 Task: Compose an email with the signature Edward Wright with the subject Request for a pay raise and the message I appreciate your patience and understanding in this matter. from softage.1@softage.net to softage.2@softage.net with an attached document Partnership_contract.docx Undo the message and rewrite the message as I would like to arrange a conference call to discuss this matter further. Send the email. Finally, move the email from Sent Items to the label Guides
Action: Mouse moved to (481, 326)
Screenshot: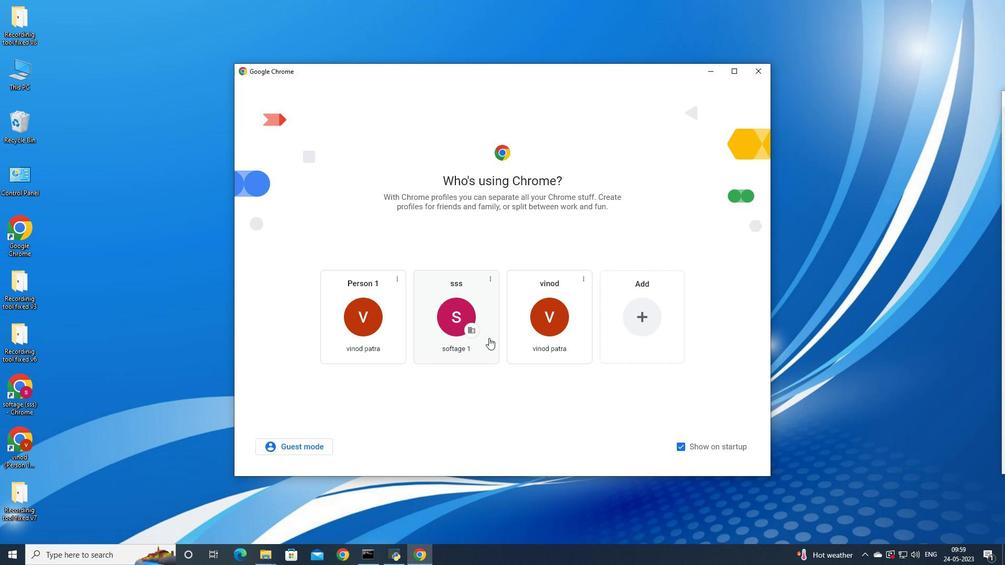 
Action: Mouse pressed left at (481, 326)
Screenshot: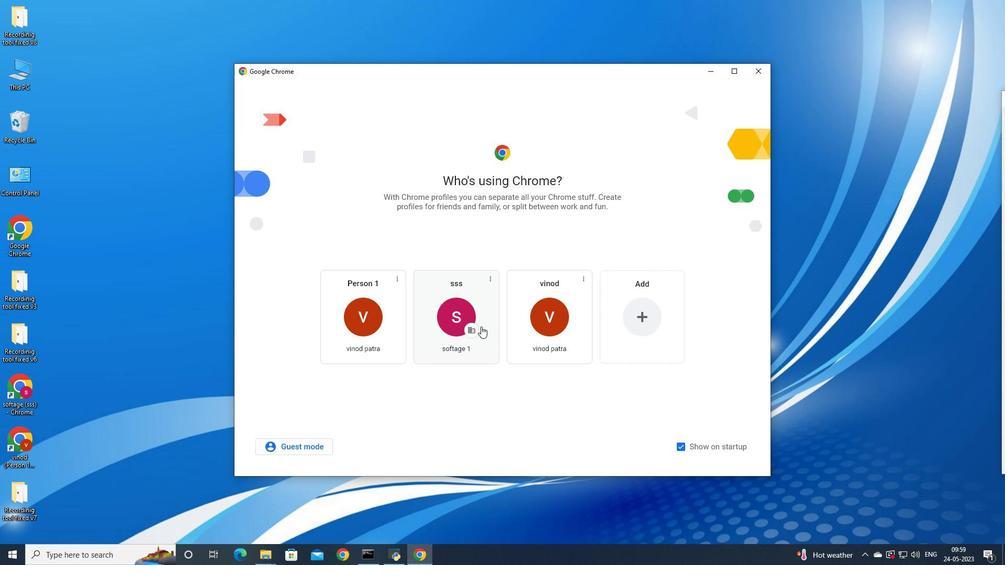 
Action: Mouse moved to (907, 53)
Screenshot: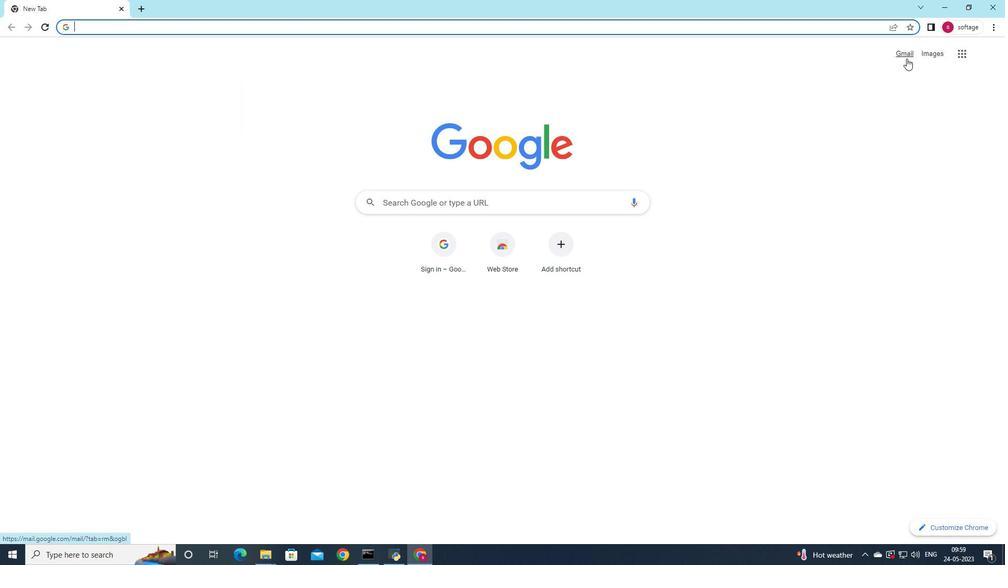 
Action: Mouse pressed left at (907, 53)
Screenshot: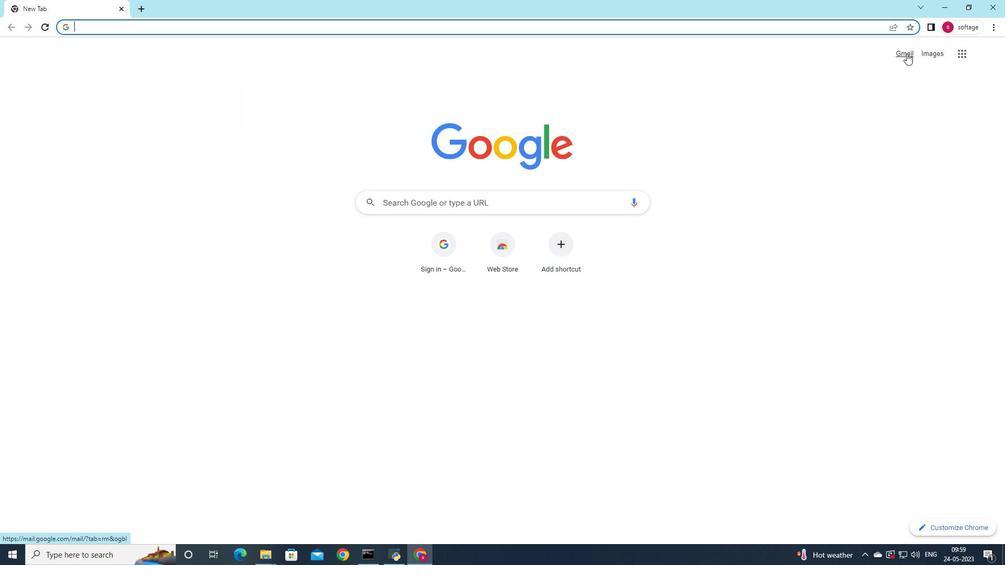 
Action: Mouse moved to (886, 80)
Screenshot: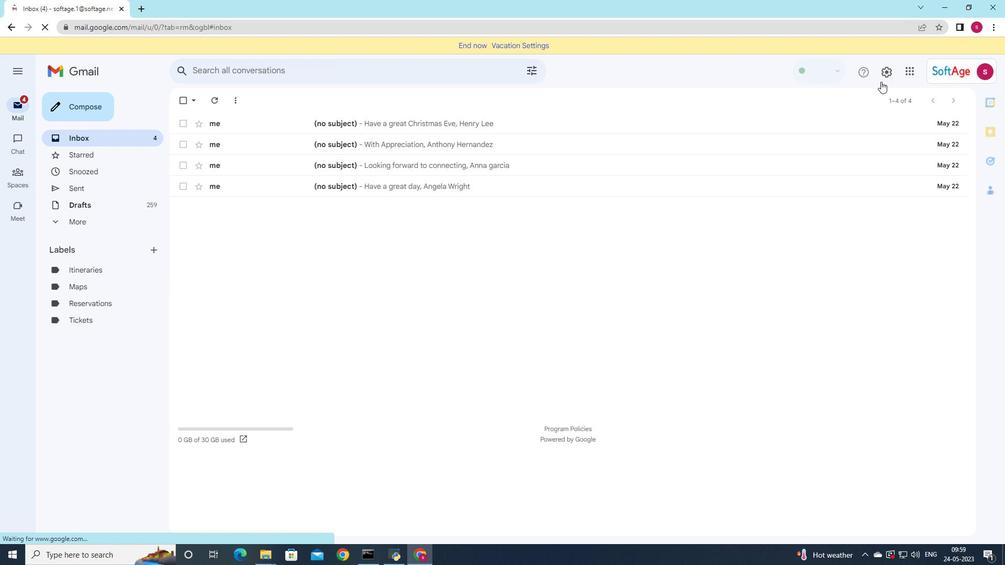 
Action: Mouse pressed left at (886, 80)
Screenshot: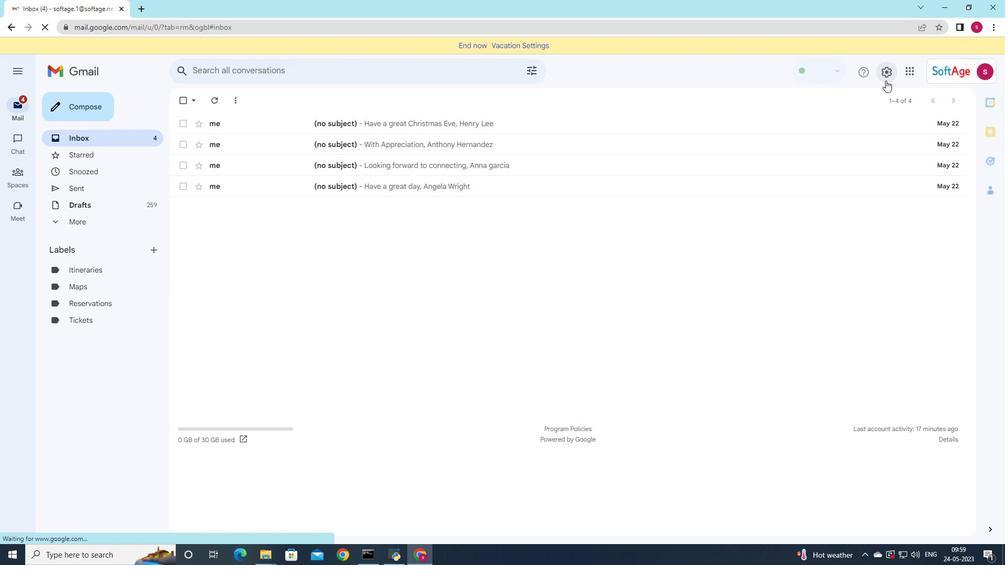 
Action: Mouse moved to (909, 124)
Screenshot: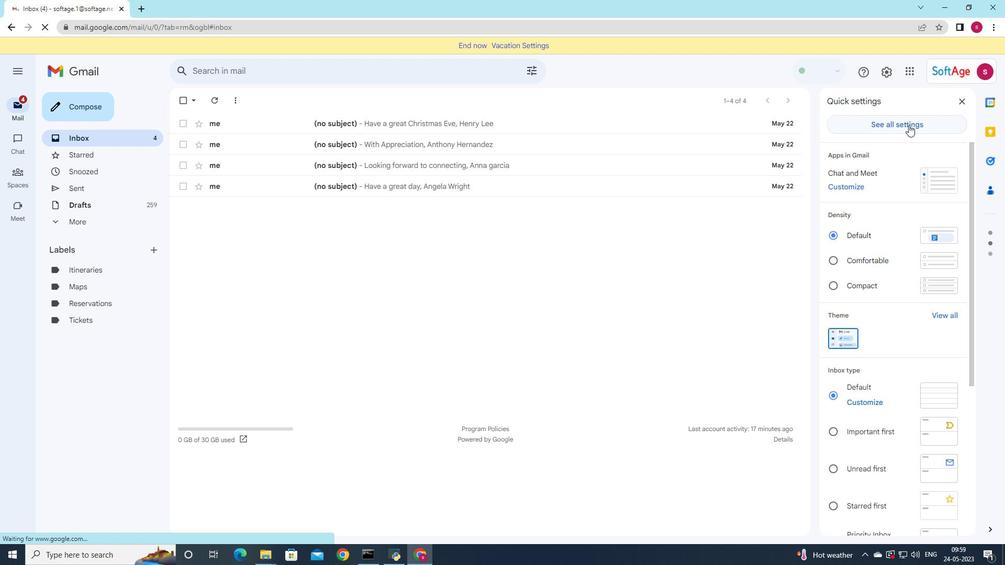 
Action: Mouse pressed left at (909, 124)
Screenshot: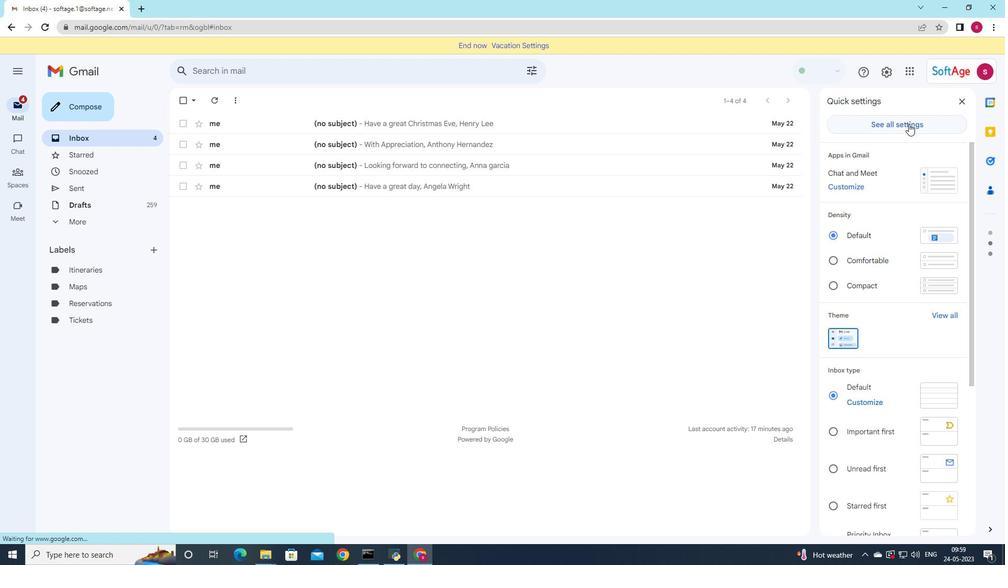 
Action: Mouse moved to (531, 224)
Screenshot: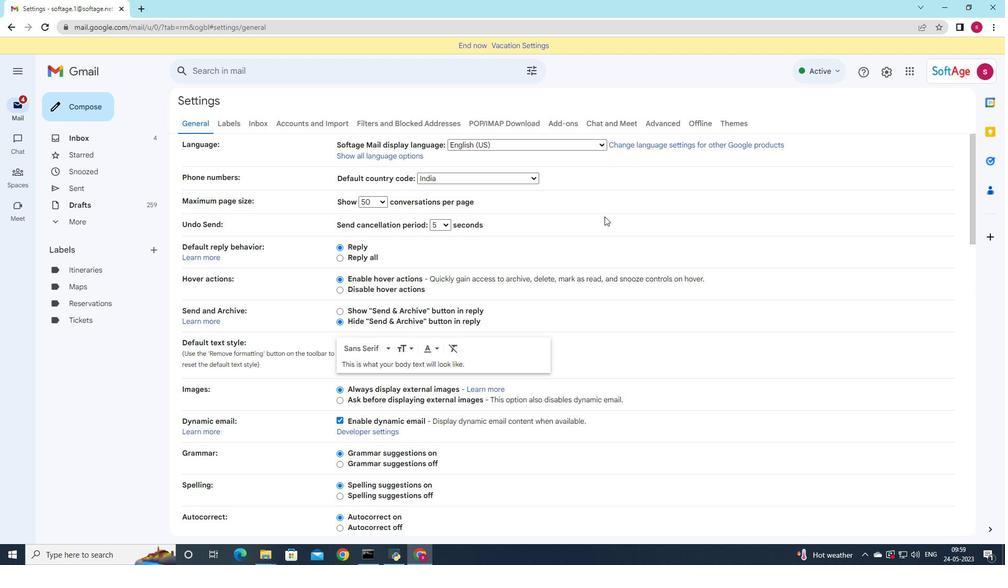 
Action: Mouse scrolled (531, 224) with delta (0, 0)
Screenshot: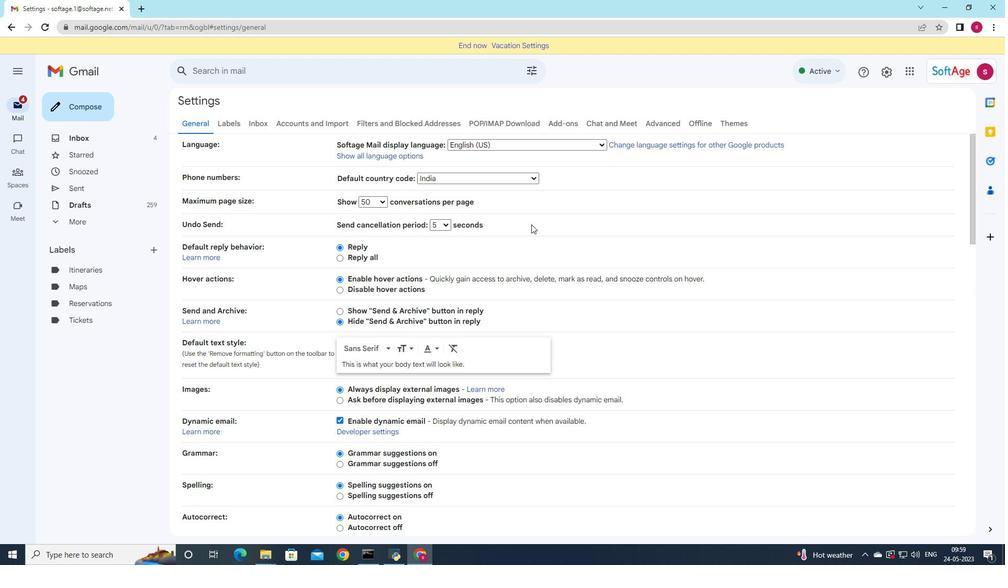 
Action: Mouse scrolled (531, 224) with delta (0, 0)
Screenshot: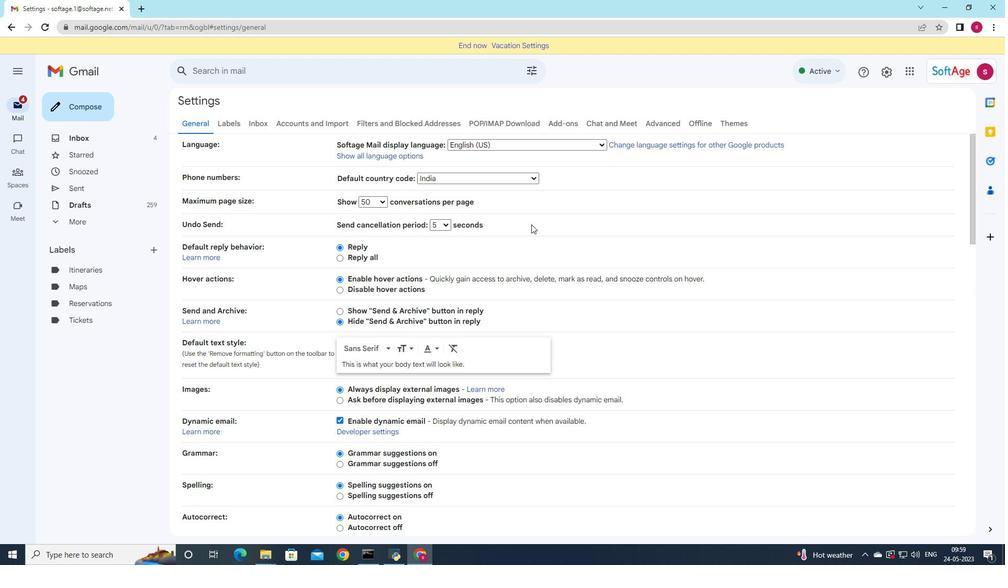 
Action: Mouse scrolled (531, 224) with delta (0, 0)
Screenshot: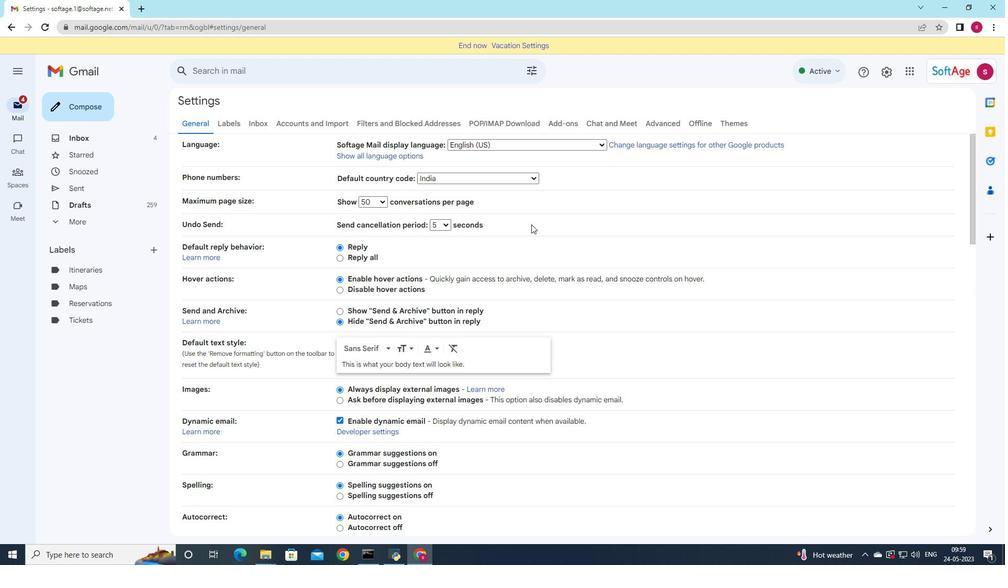 
Action: Mouse scrolled (531, 224) with delta (0, 0)
Screenshot: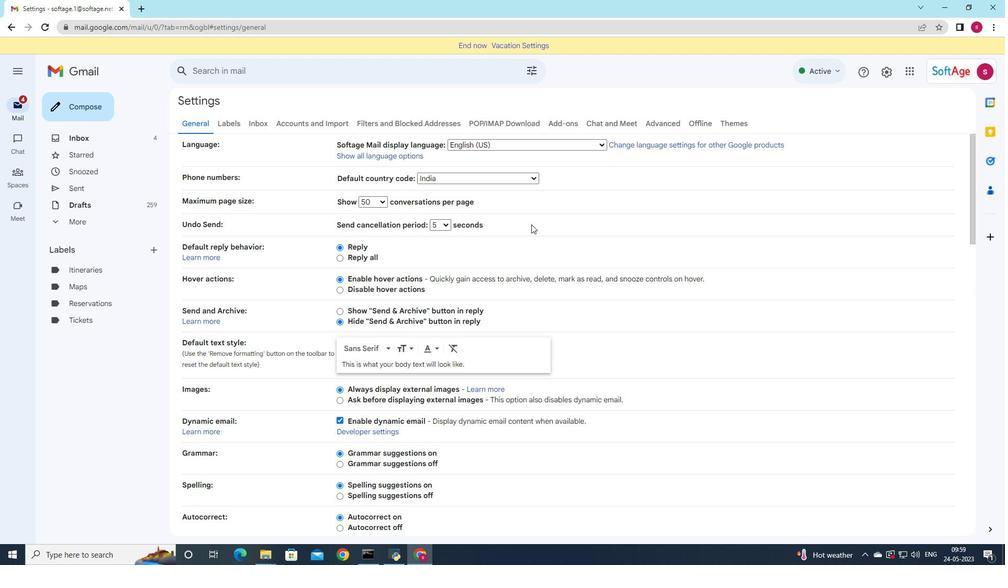 
Action: Mouse scrolled (531, 224) with delta (0, 0)
Screenshot: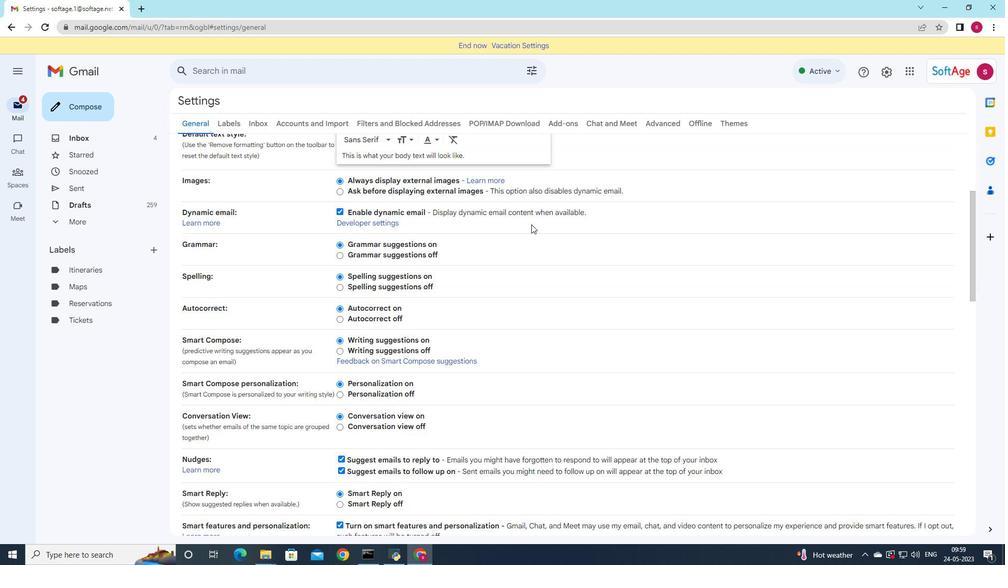 
Action: Mouse scrolled (531, 224) with delta (0, 0)
Screenshot: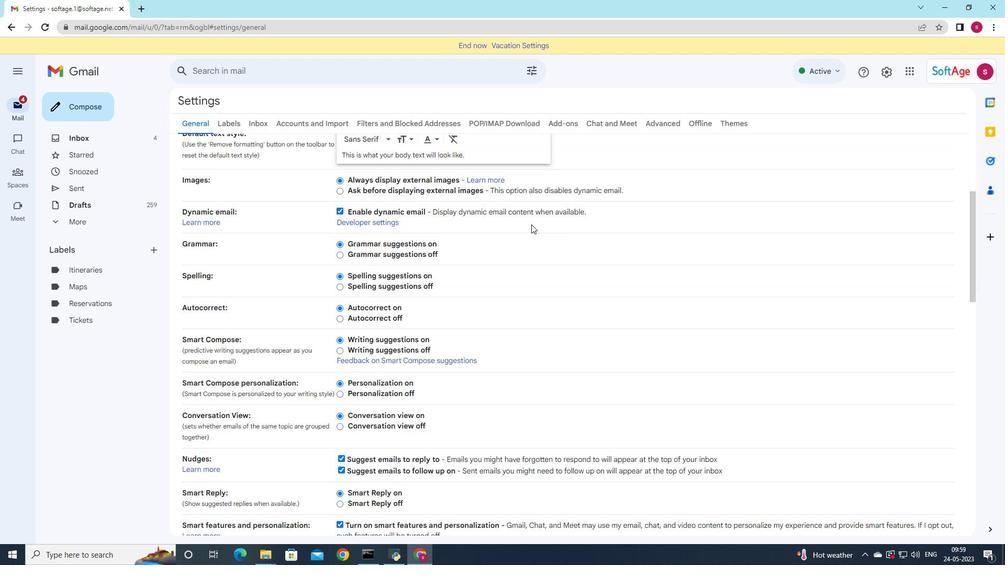 
Action: Mouse scrolled (531, 224) with delta (0, 0)
Screenshot: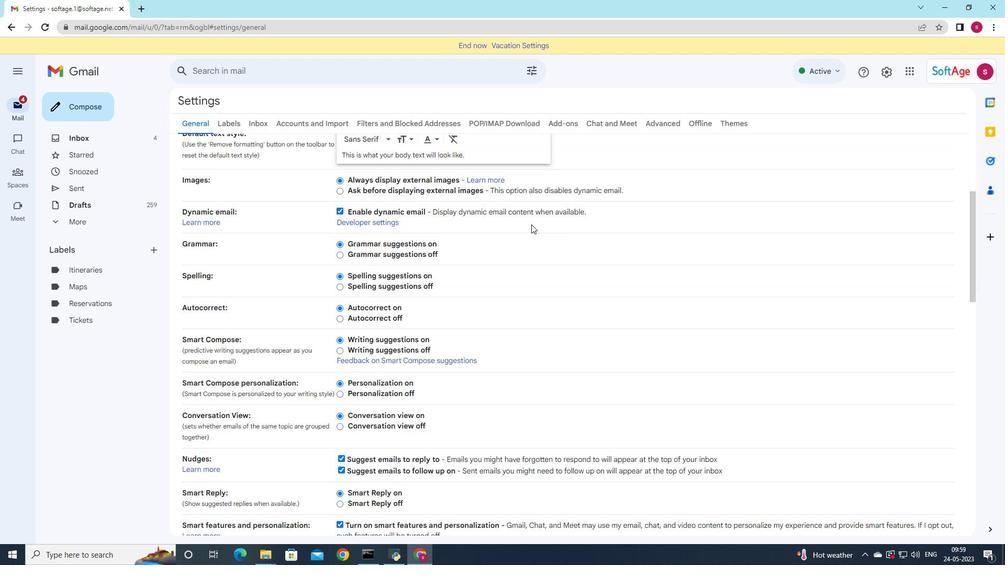 
Action: Mouse scrolled (531, 224) with delta (0, 0)
Screenshot: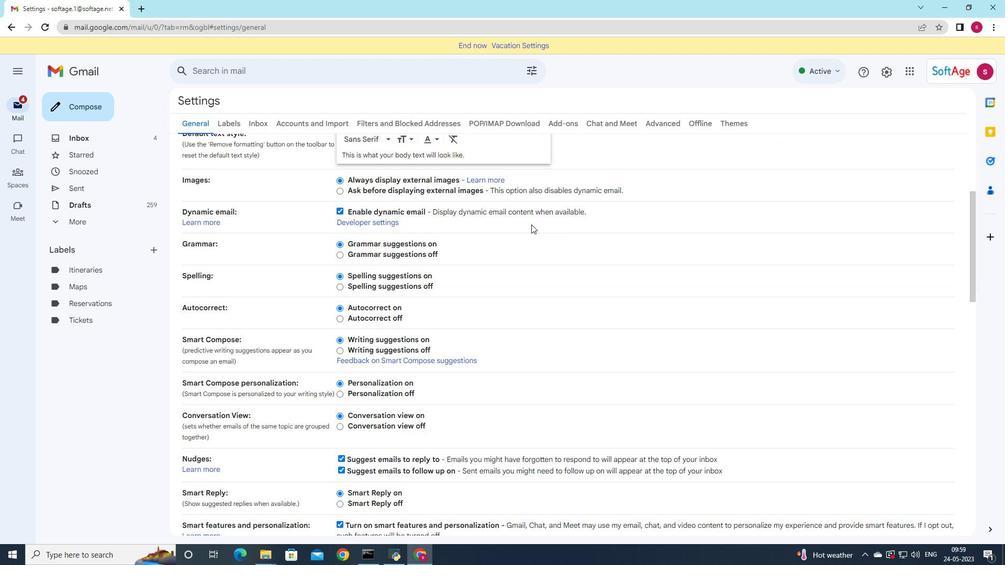 
Action: Mouse scrolled (531, 224) with delta (0, 0)
Screenshot: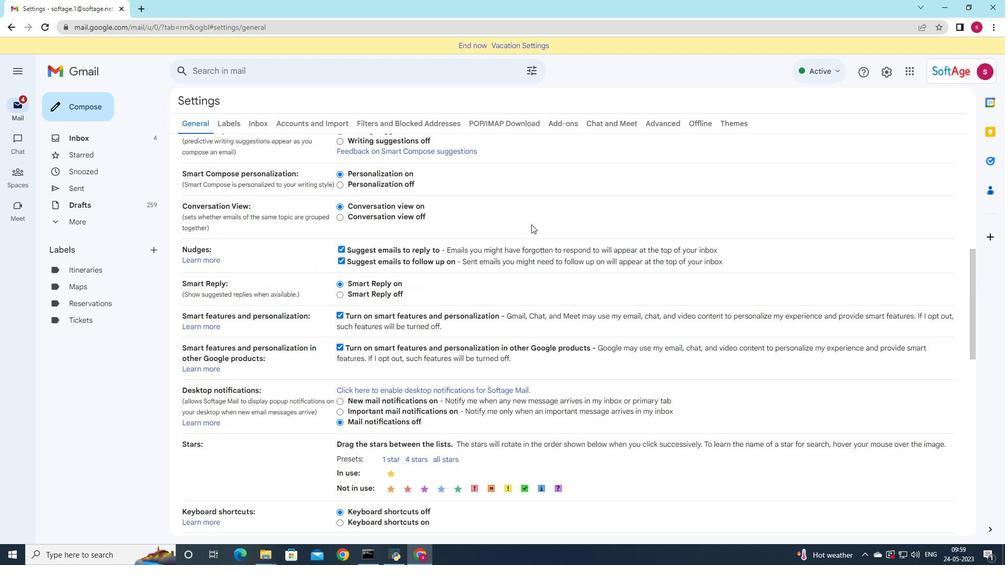 
Action: Mouse scrolled (531, 224) with delta (0, 0)
Screenshot: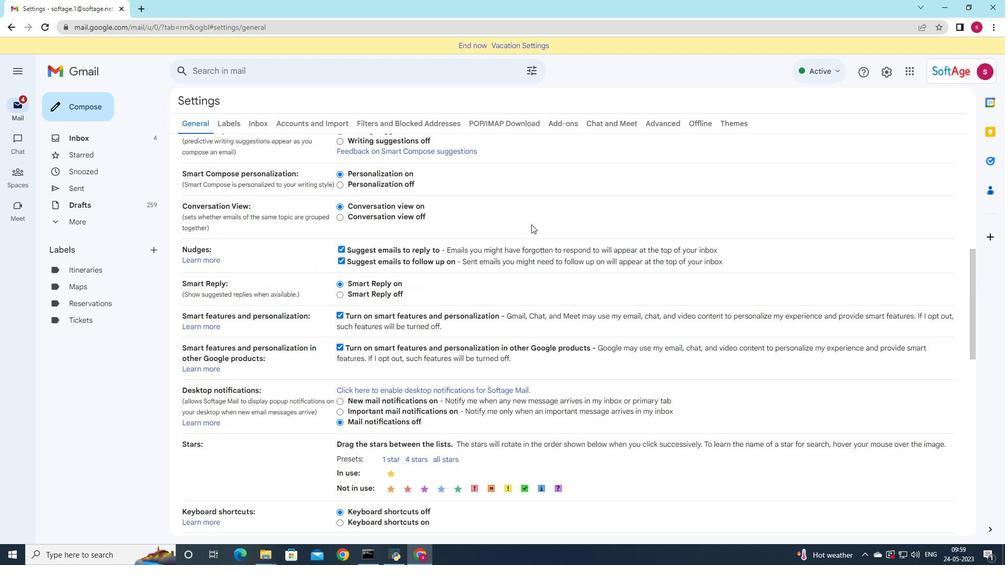 
Action: Mouse scrolled (531, 224) with delta (0, 0)
Screenshot: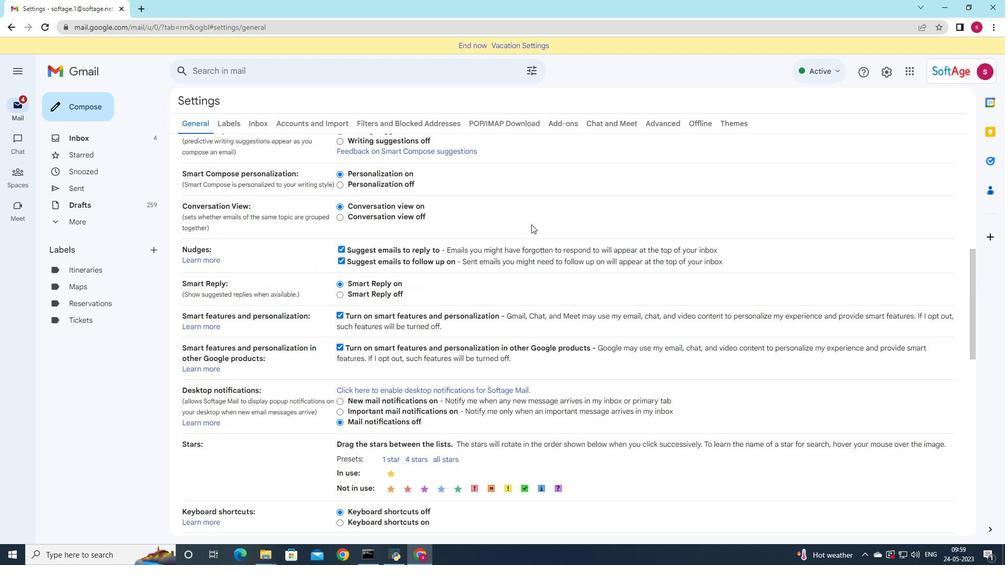 
Action: Mouse scrolled (531, 224) with delta (0, 0)
Screenshot: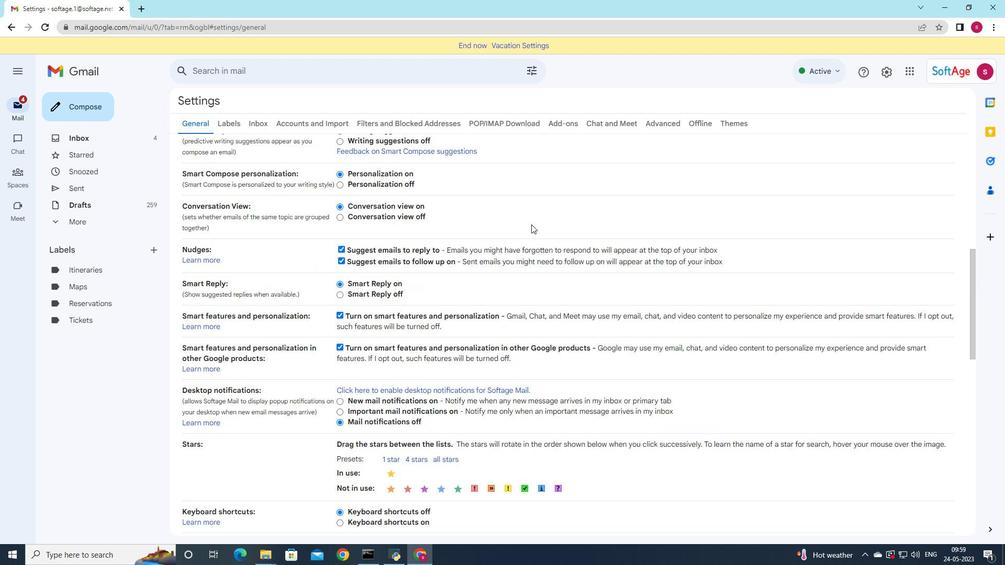 
Action: Mouse scrolled (531, 224) with delta (0, 0)
Screenshot: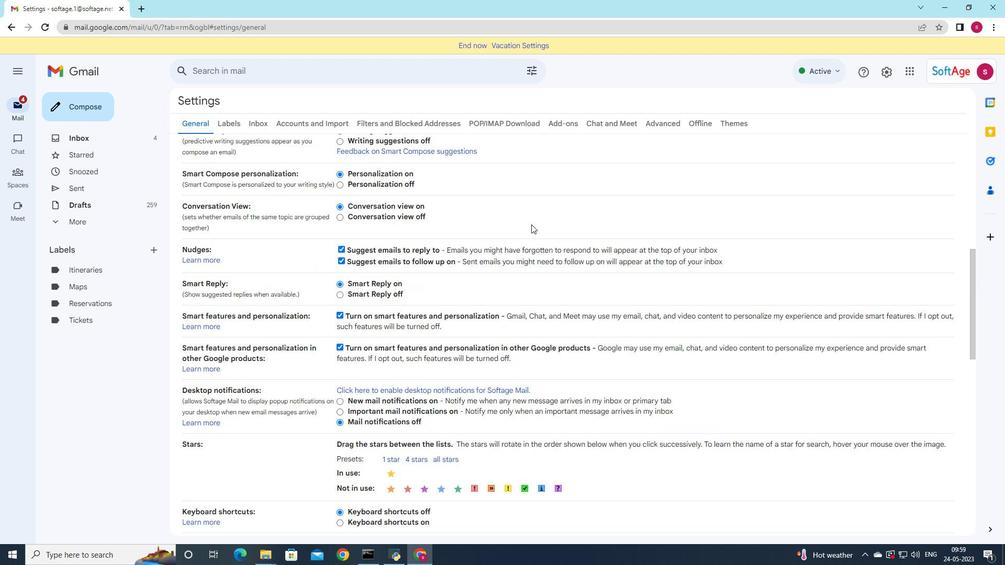
Action: Mouse scrolled (531, 224) with delta (0, 0)
Screenshot: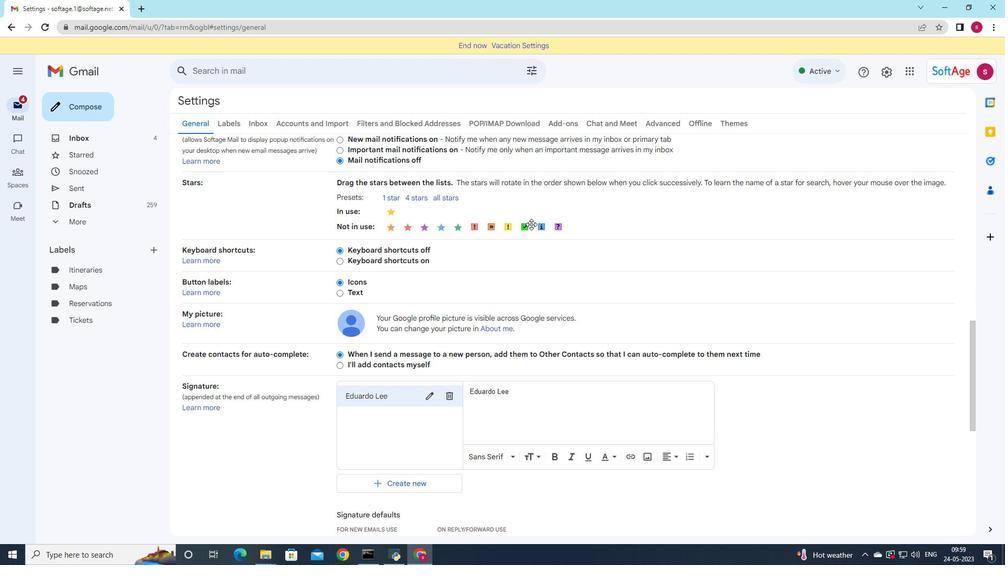 
Action: Mouse scrolled (531, 224) with delta (0, 0)
Screenshot: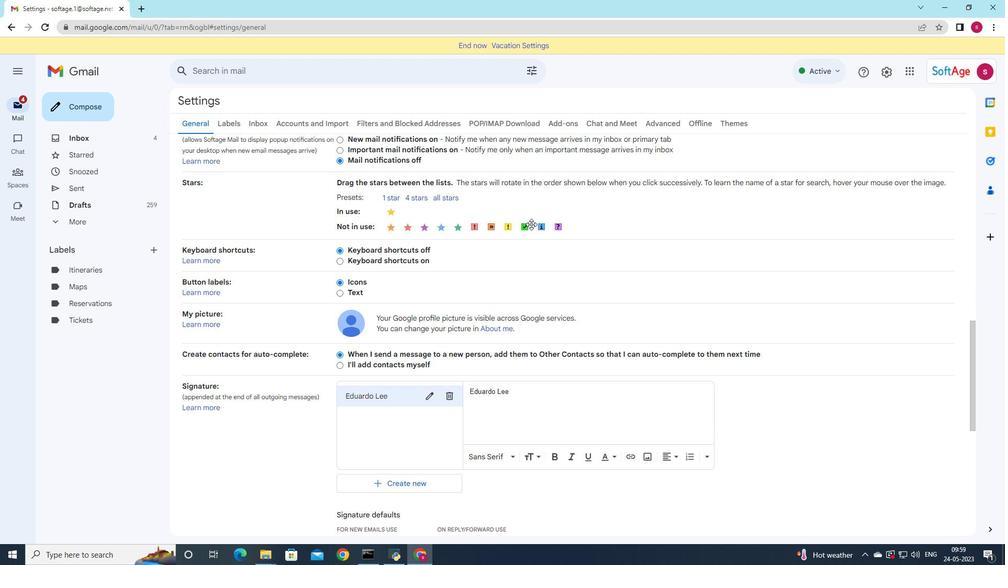 
Action: Mouse scrolled (531, 224) with delta (0, 0)
Screenshot: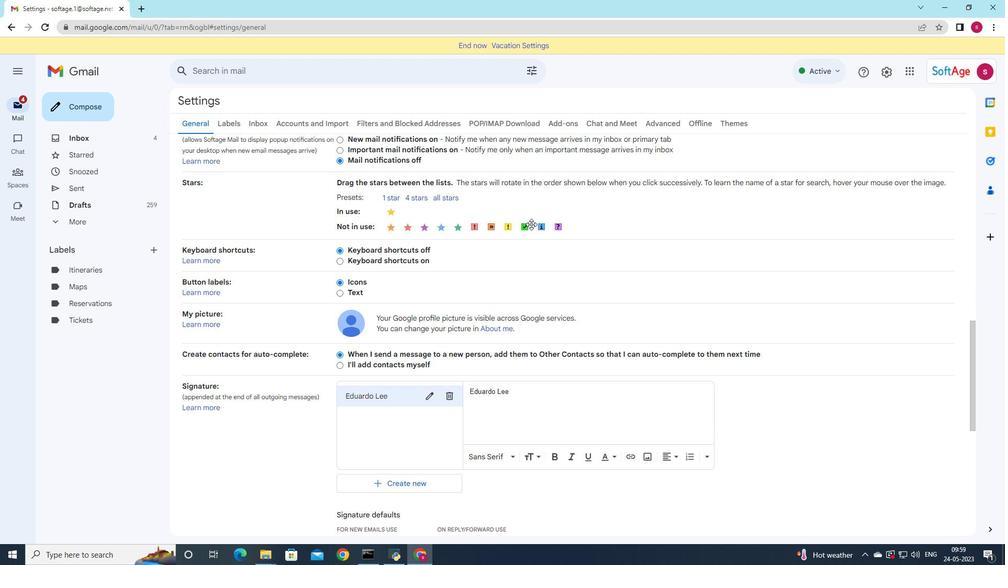 
Action: Mouse moved to (450, 236)
Screenshot: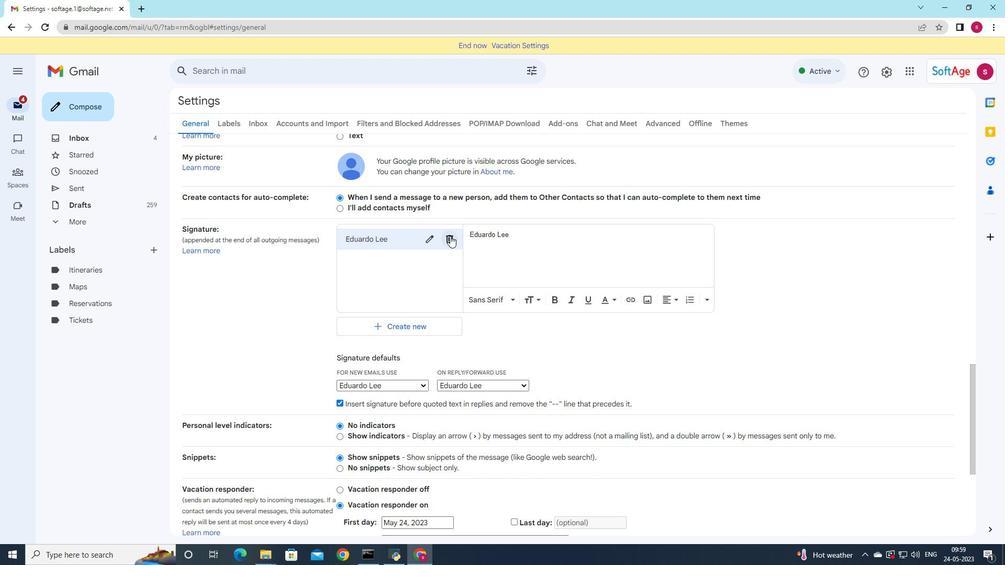 
Action: Mouse pressed left at (450, 236)
Screenshot: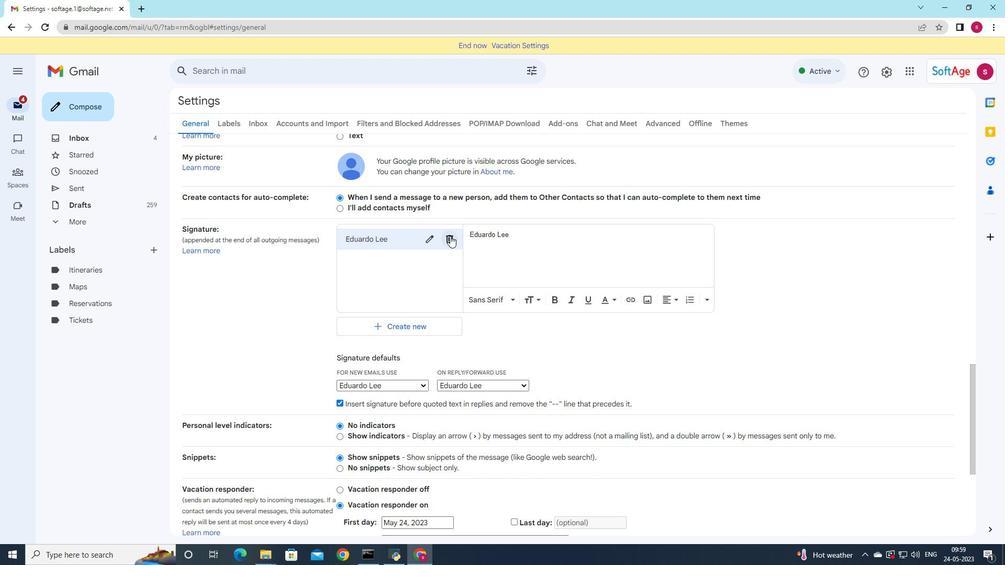 
Action: Mouse moved to (596, 316)
Screenshot: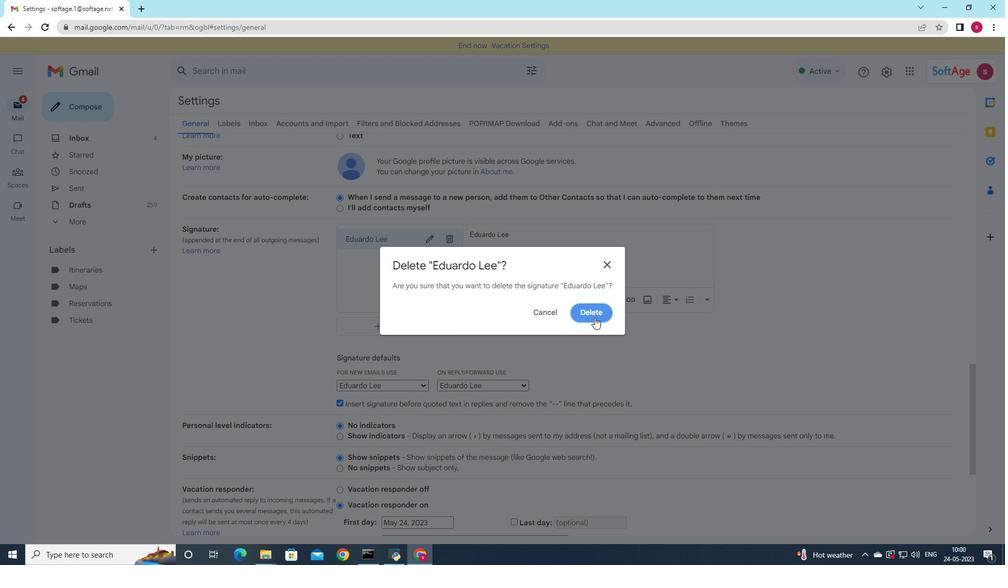 
Action: Mouse pressed left at (596, 316)
Screenshot: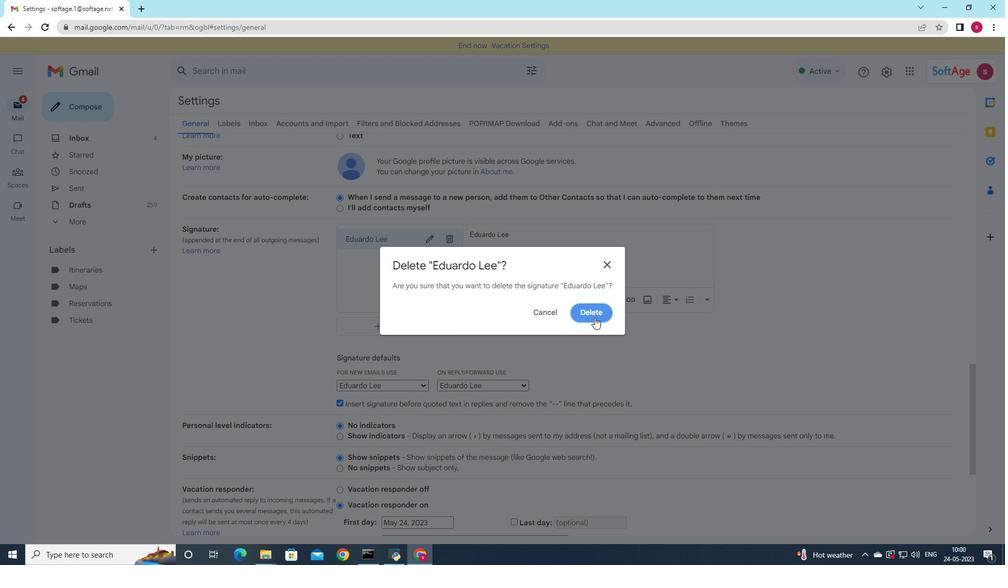 
Action: Mouse moved to (400, 253)
Screenshot: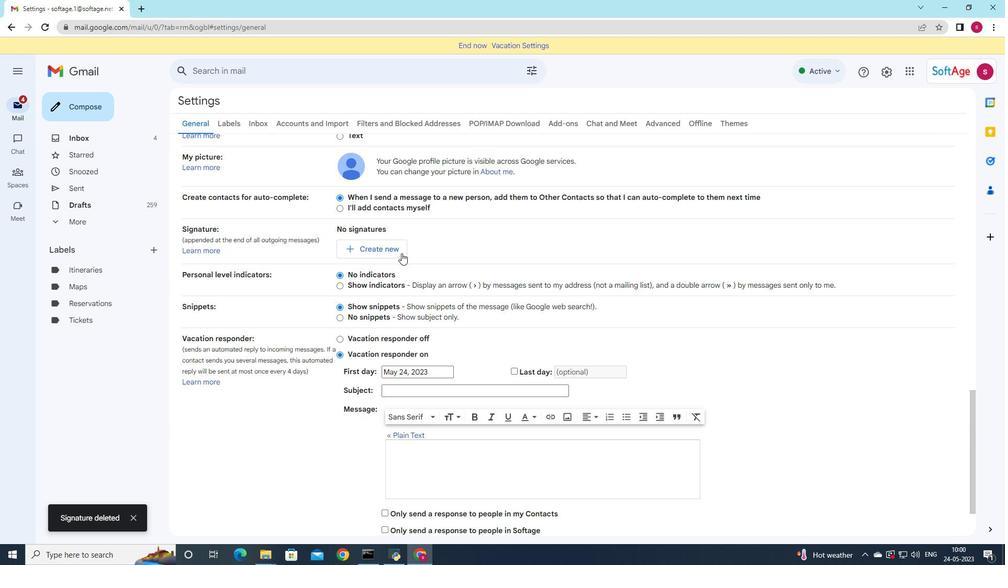 
Action: Mouse pressed left at (400, 253)
Screenshot: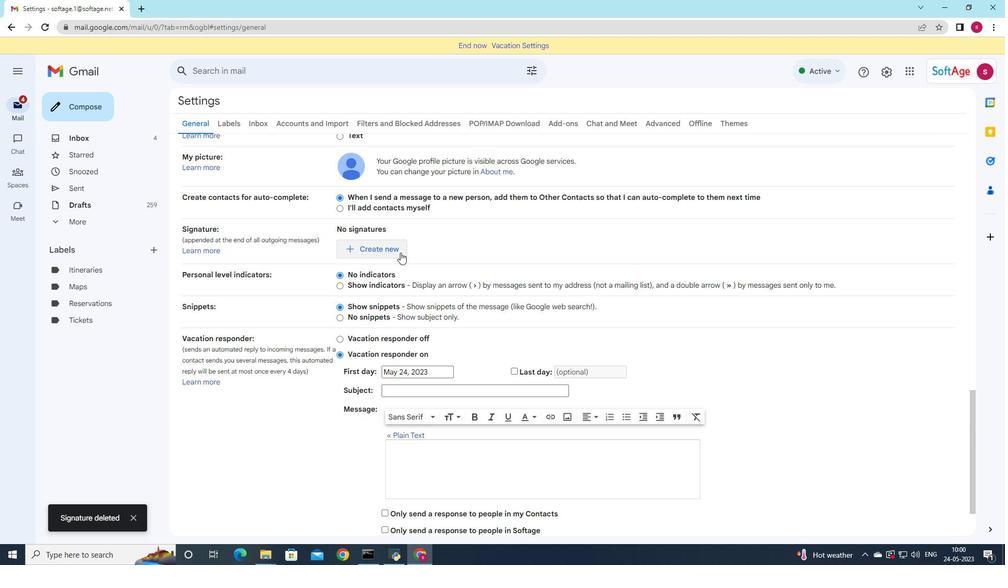 
Action: Mouse moved to (666, 259)
Screenshot: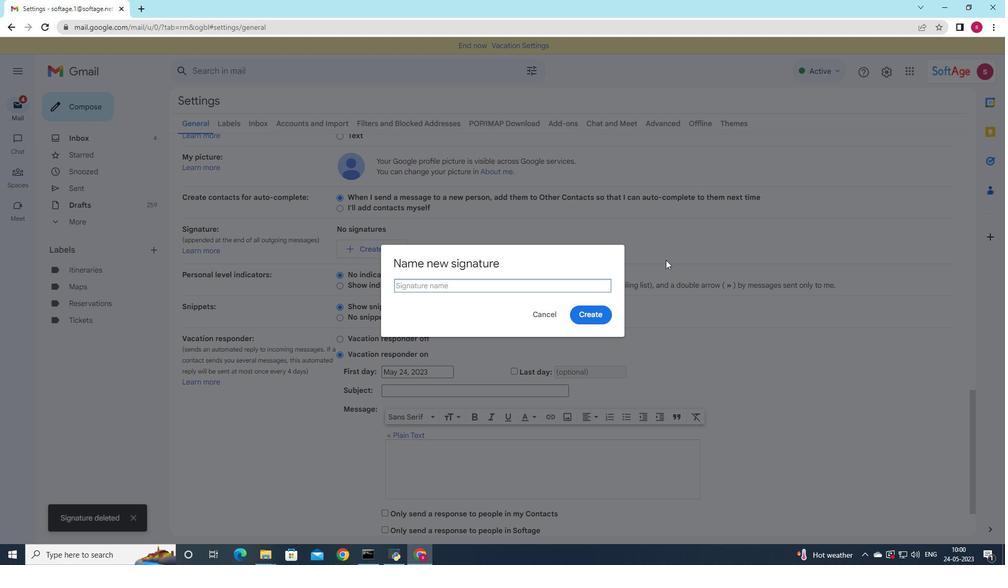 
Action: Key pressed <Key.shift>Edward<Key.space><Key.shift><Key.shift><Key.shift><Key.shift><Key.shift><Key.shift>Wright
Screenshot: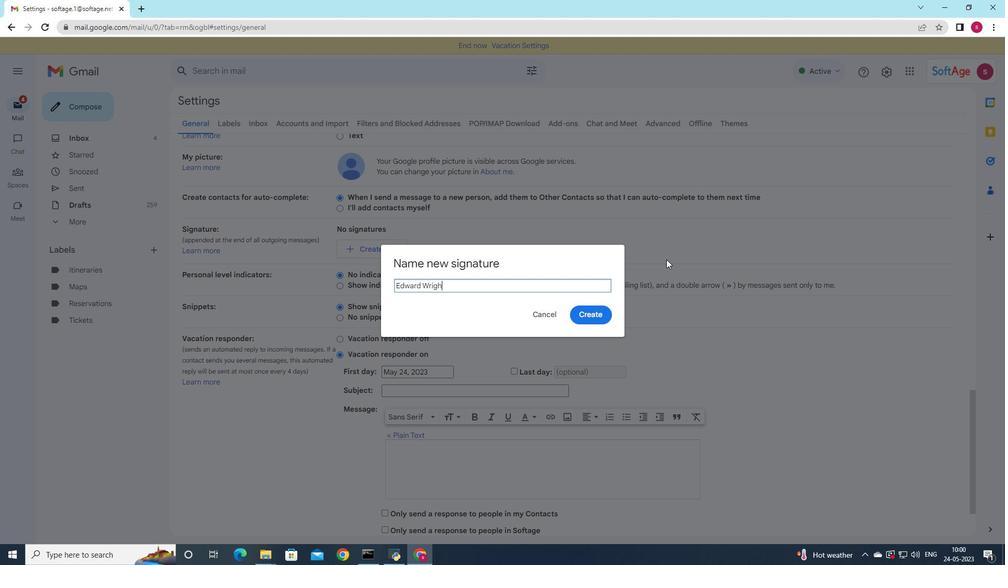 
Action: Mouse moved to (422, 286)
Screenshot: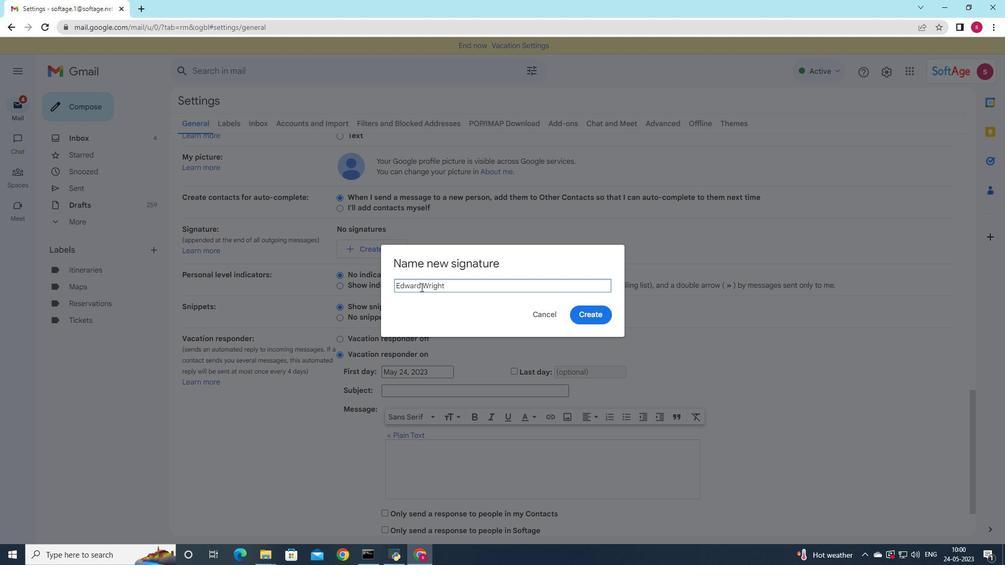 
Action: Mouse pressed left at (422, 286)
Screenshot: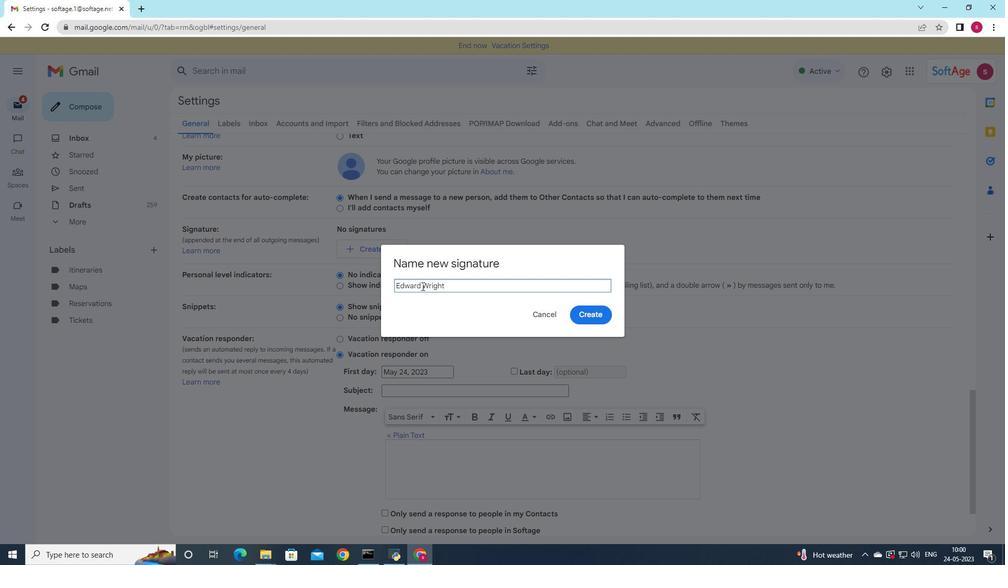 
Action: Mouse moved to (443, 291)
Screenshot: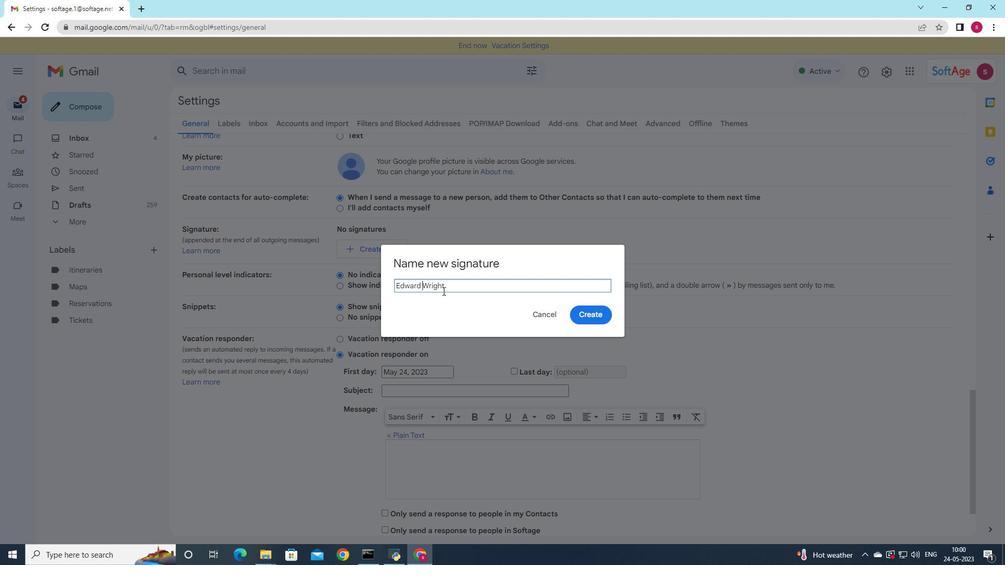 
Action: Key pressed <Key.space>
Screenshot: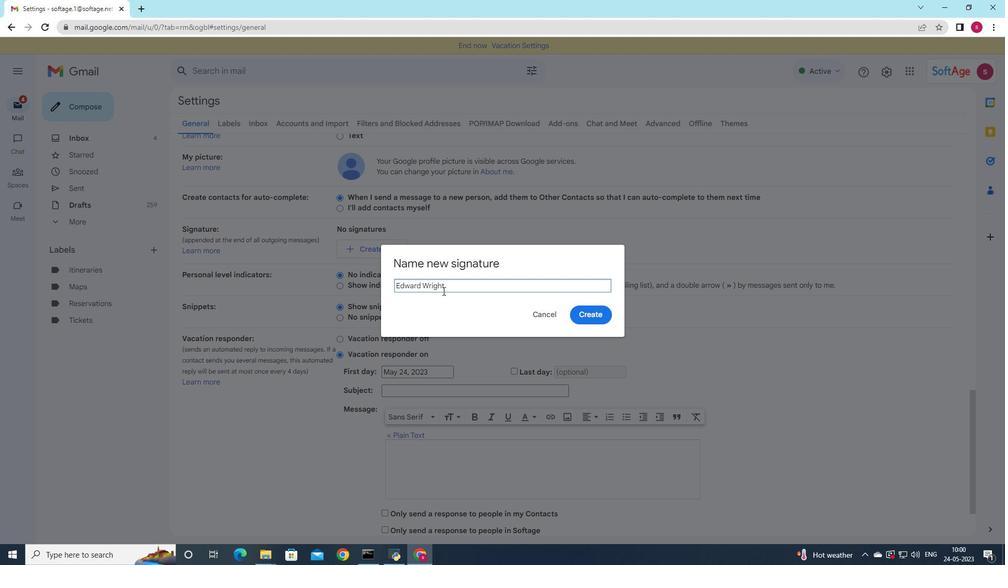 
Action: Mouse moved to (608, 314)
Screenshot: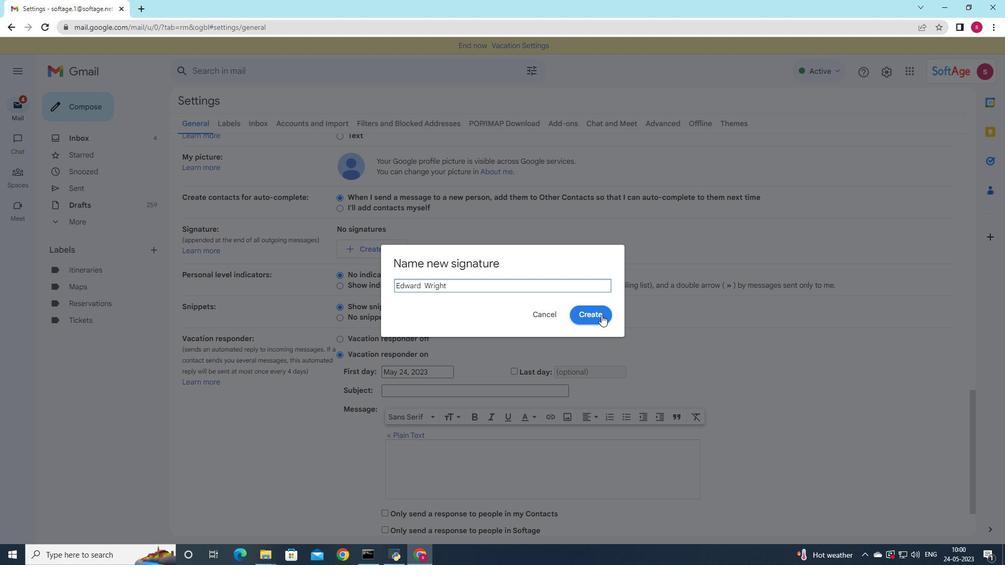 
Action: Mouse pressed left at (608, 314)
Screenshot: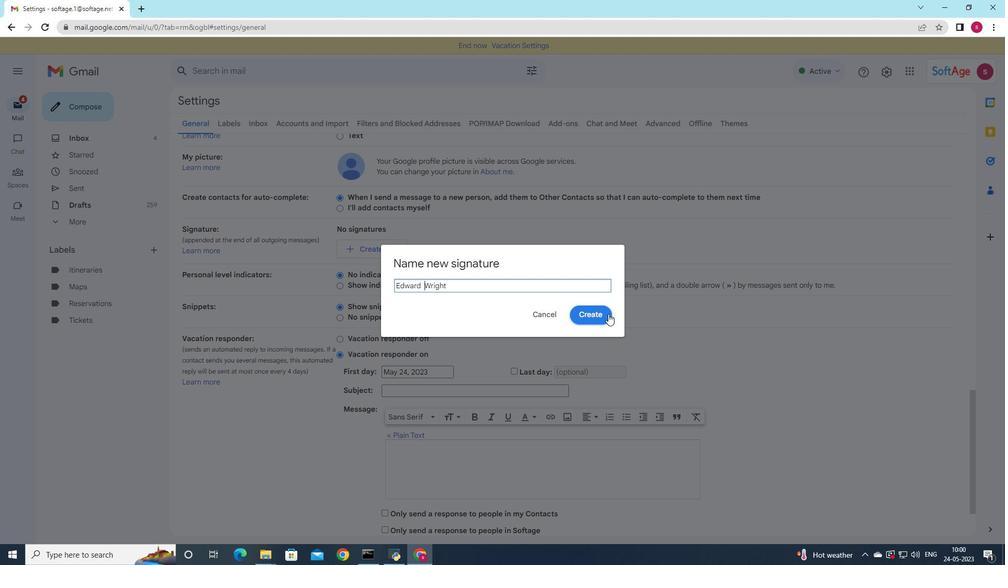 
Action: Mouse moved to (513, 245)
Screenshot: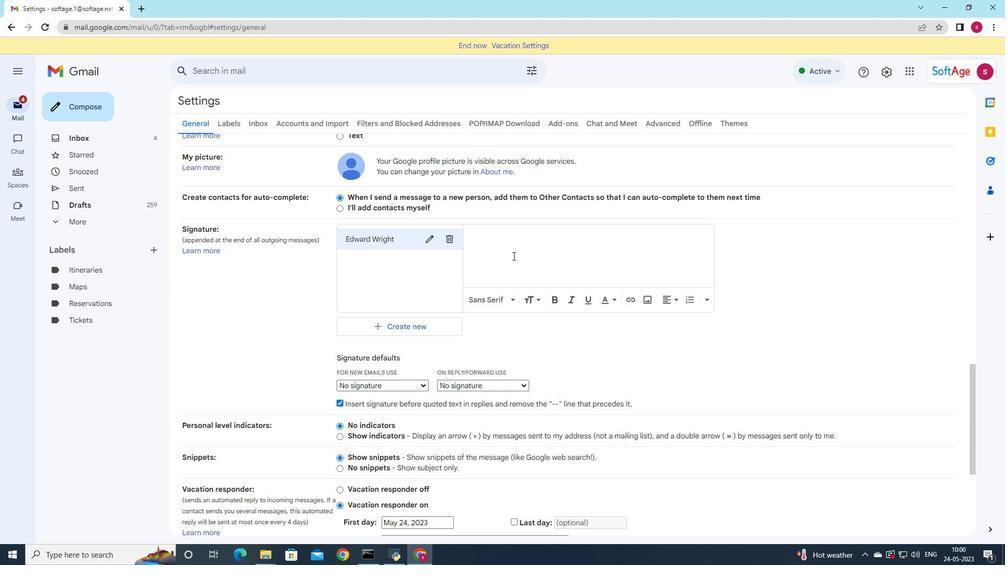 
Action: Mouse pressed left at (513, 245)
Screenshot: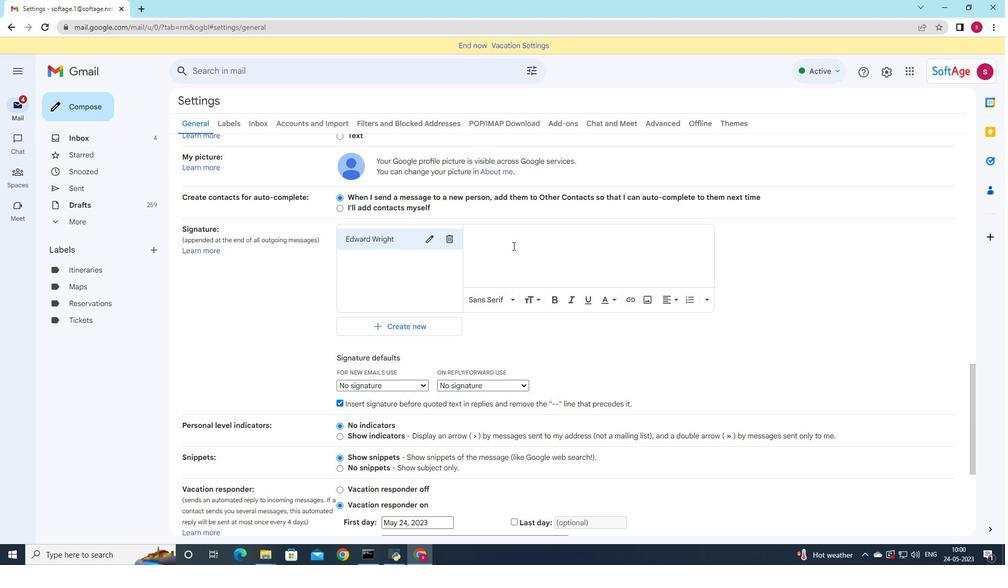 
Action: Key pressed <Key.shift><Key.shift><Key.shift><Key.shift><Key.shift><Key.shift><Key.shift><Key.shift>Edward<Key.space><Key.shift><Key.shift><Key.shift><Key.shift><Key.shift><Key.shift>Wright
Screenshot: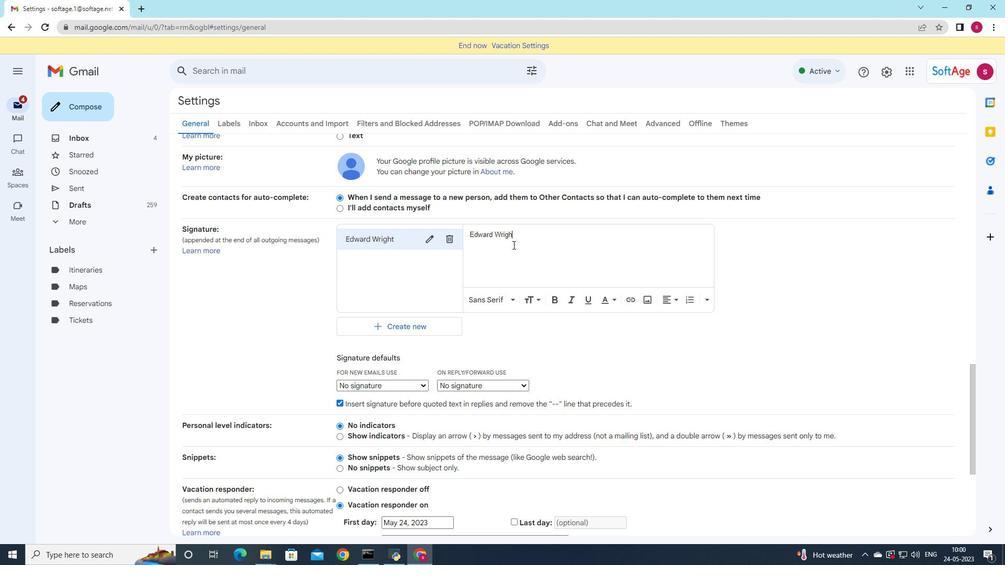 
Action: Mouse moved to (428, 386)
Screenshot: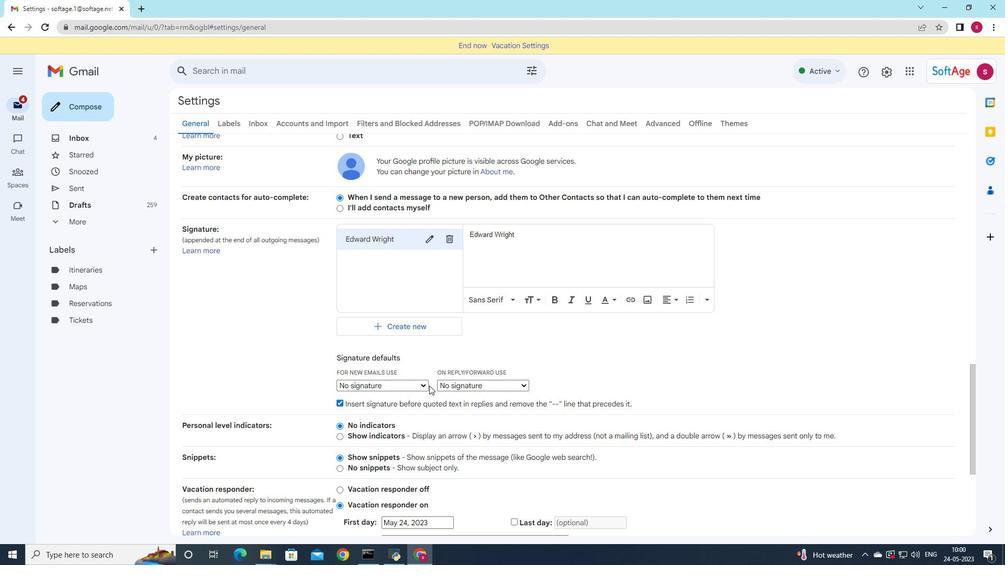 
Action: Mouse pressed left at (428, 386)
Screenshot: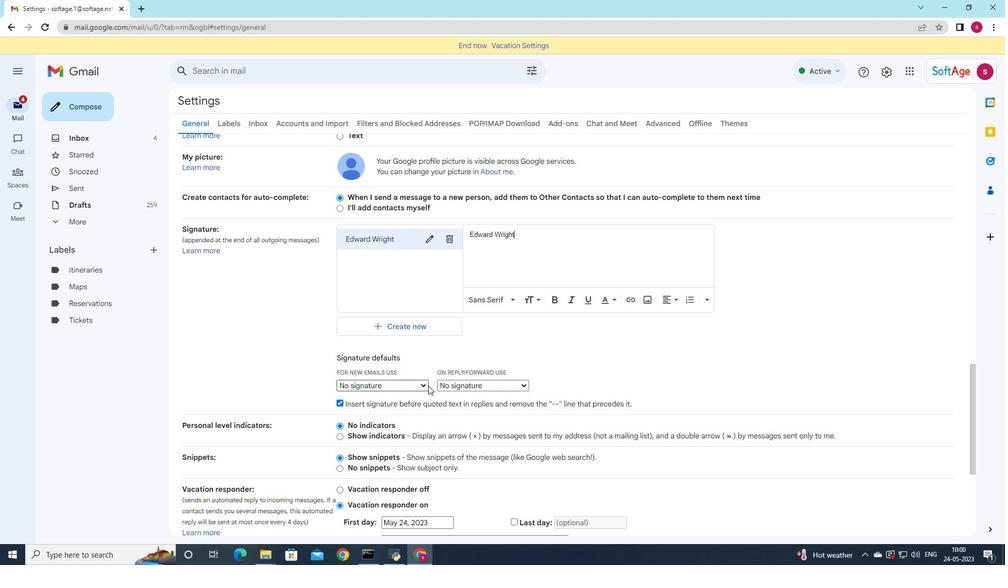 
Action: Mouse moved to (425, 405)
Screenshot: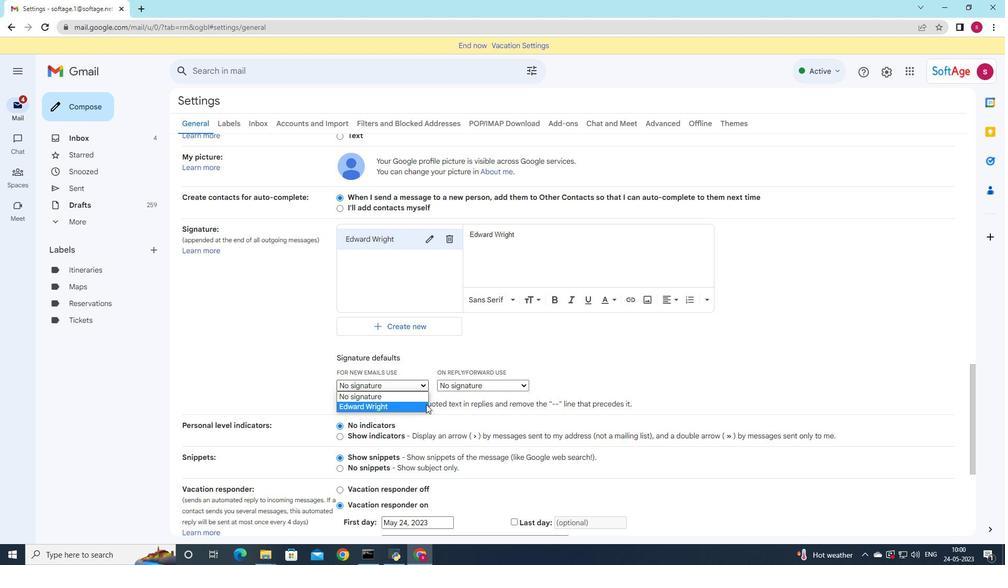 
Action: Mouse pressed left at (425, 405)
Screenshot: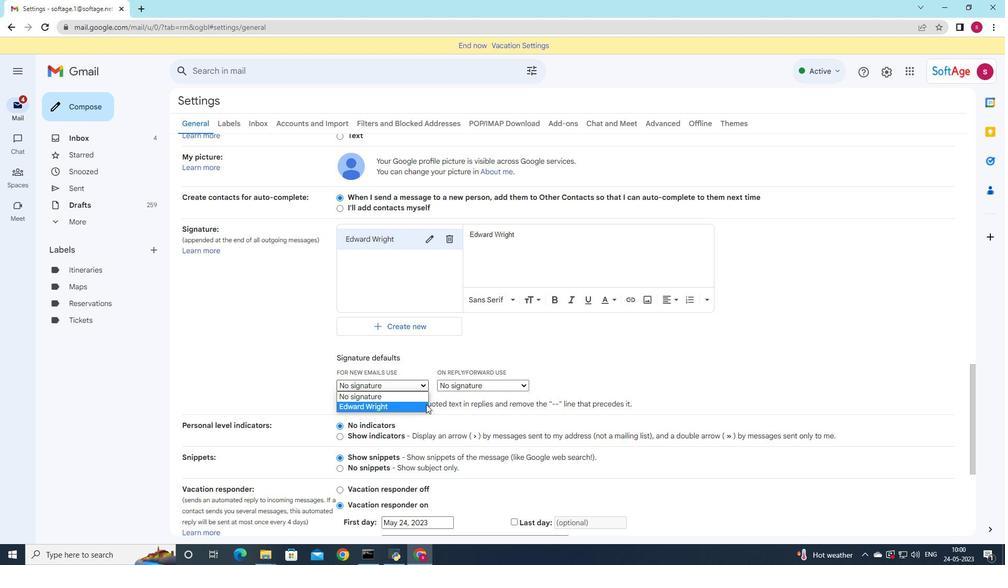 
Action: Mouse moved to (442, 389)
Screenshot: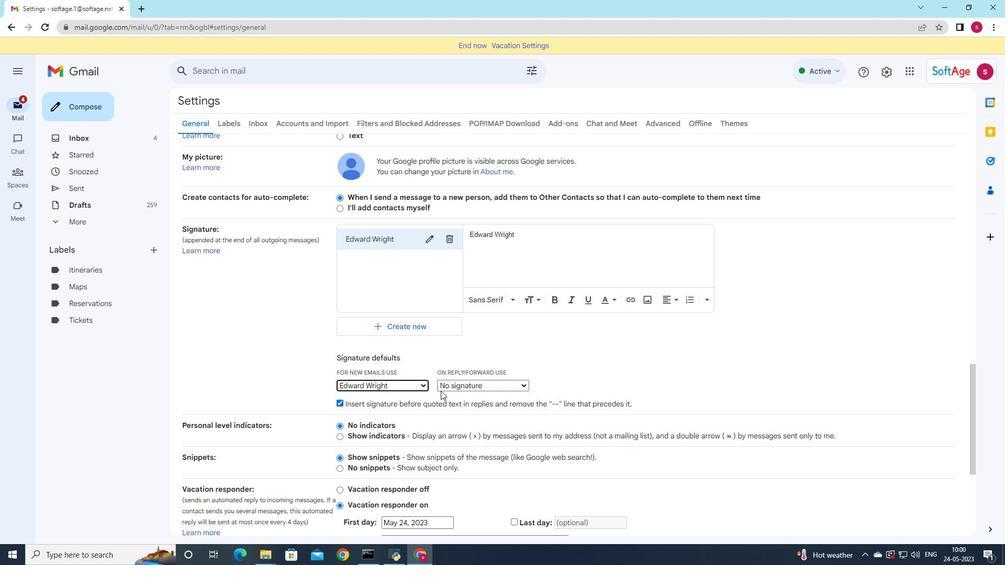 
Action: Mouse pressed left at (442, 389)
Screenshot: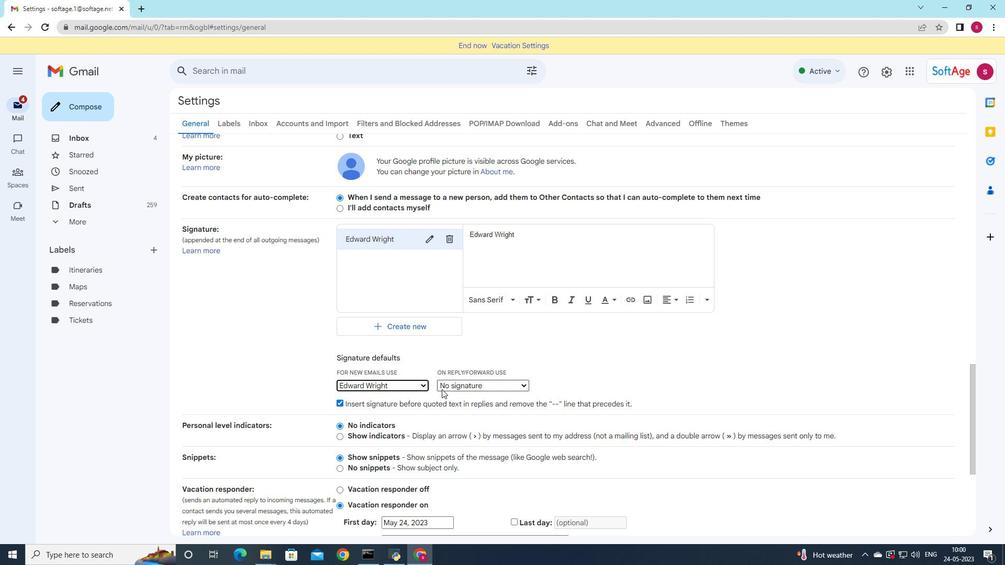 
Action: Mouse moved to (447, 408)
Screenshot: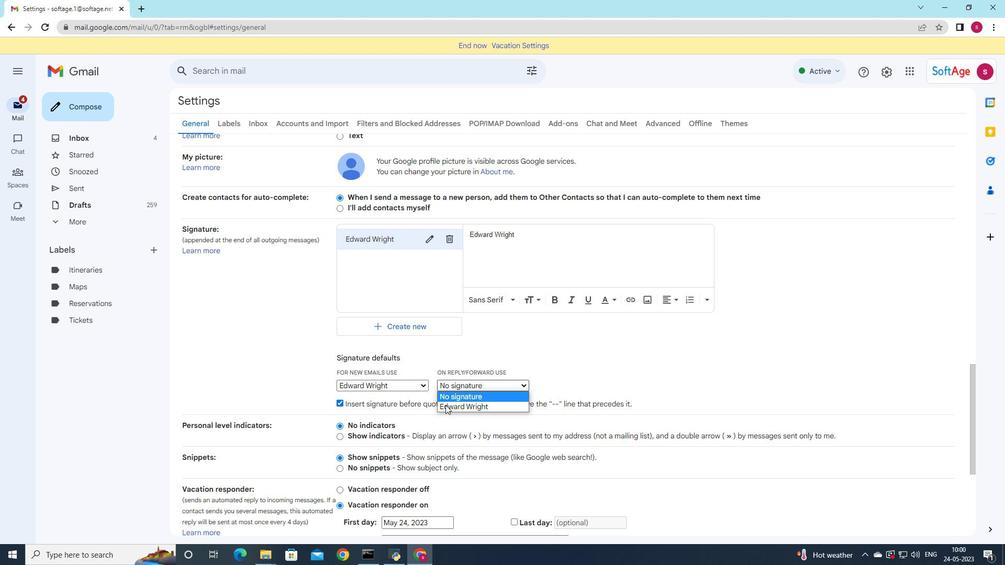 
Action: Mouse pressed left at (447, 408)
Screenshot: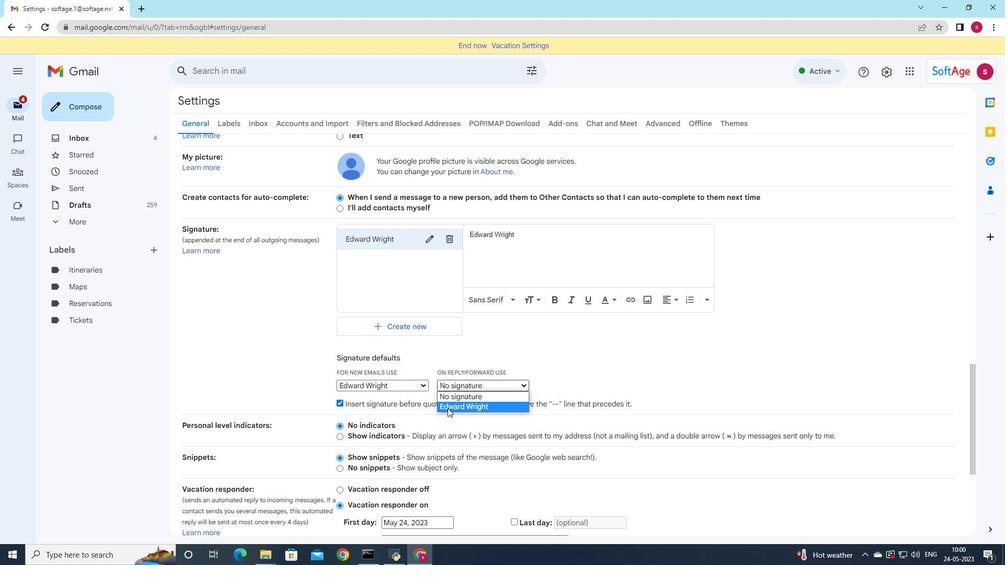 
Action: Mouse moved to (447, 400)
Screenshot: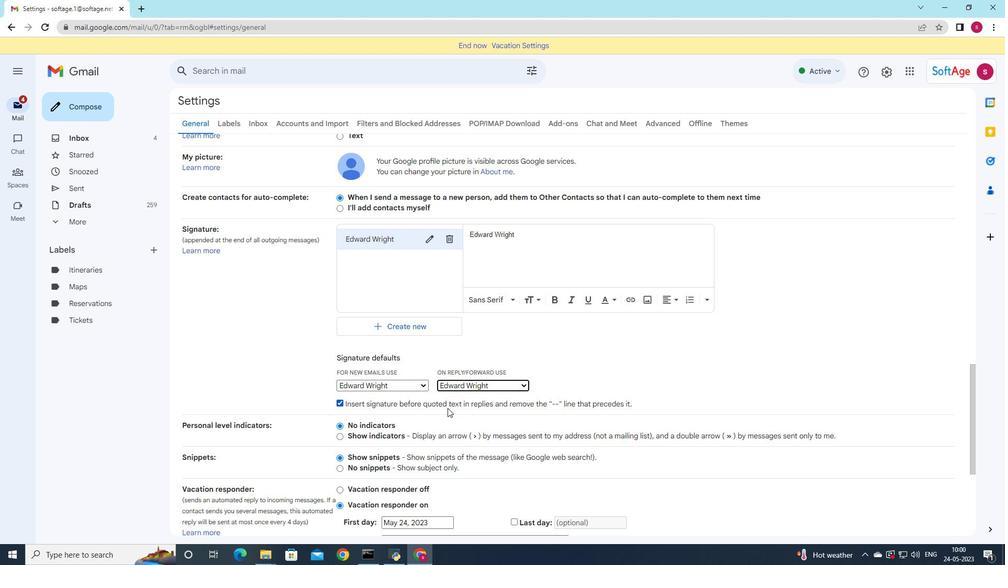
Action: Mouse scrolled (447, 399) with delta (0, 0)
Screenshot: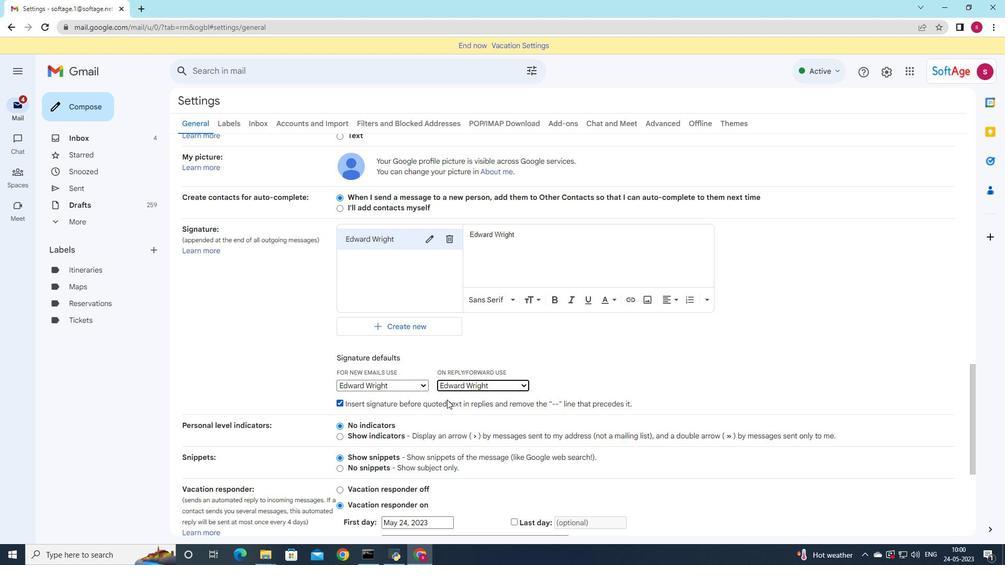 
Action: Mouse scrolled (447, 399) with delta (0, 0)
Screenshot: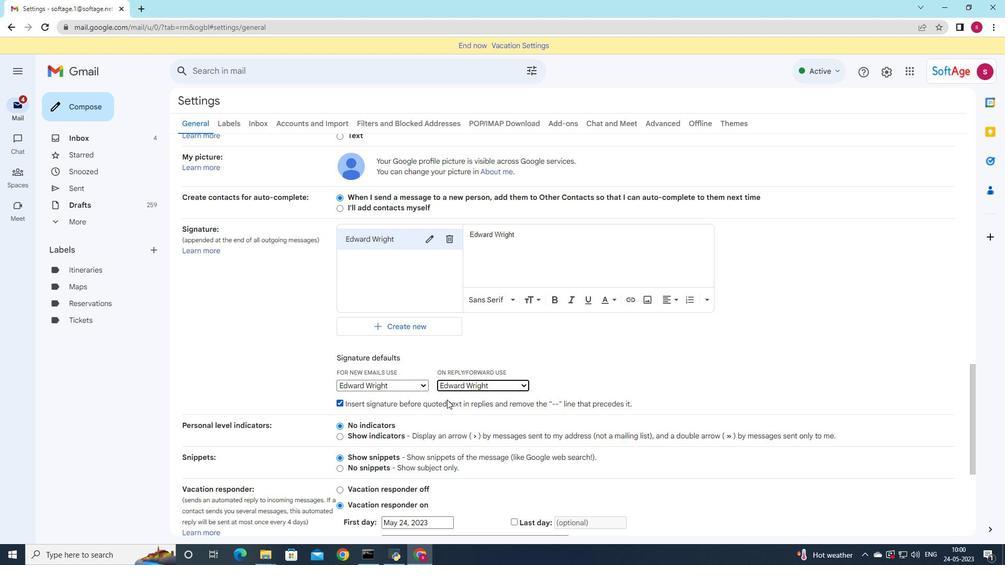 
Action: Mouse scrolled (447, 399) with delta (0, 0)
Screenshot: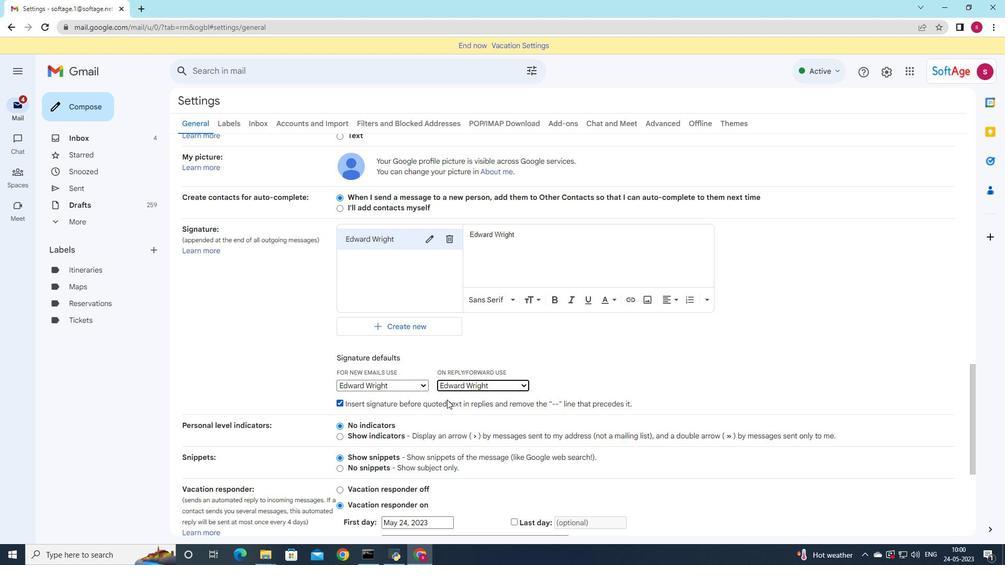 
Action: Mouse scrolled (447, 399) with delta (0, 0)
Screenshot: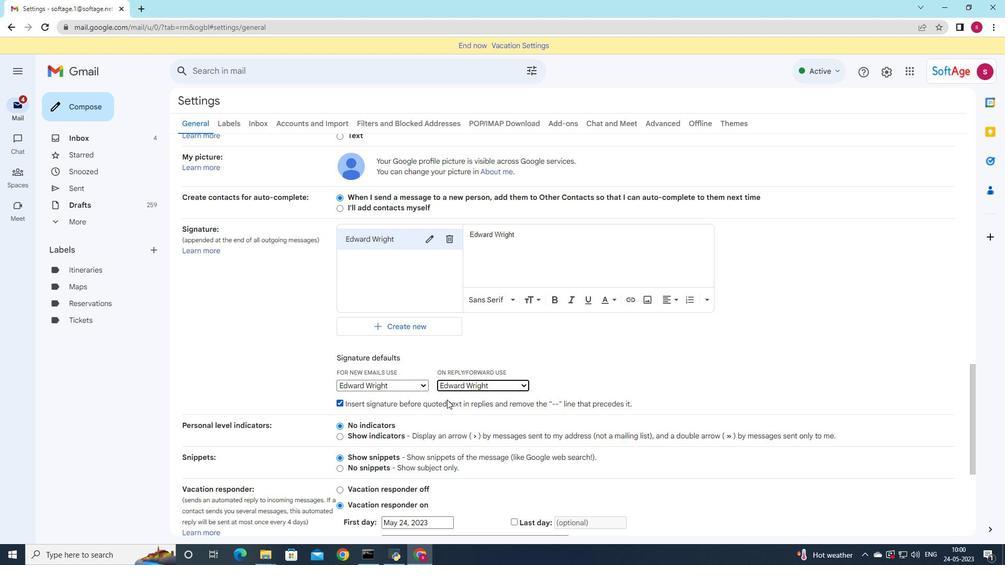 
Action: Mouse scrolled (447, 399) with delta (0, 0)
Screenshot: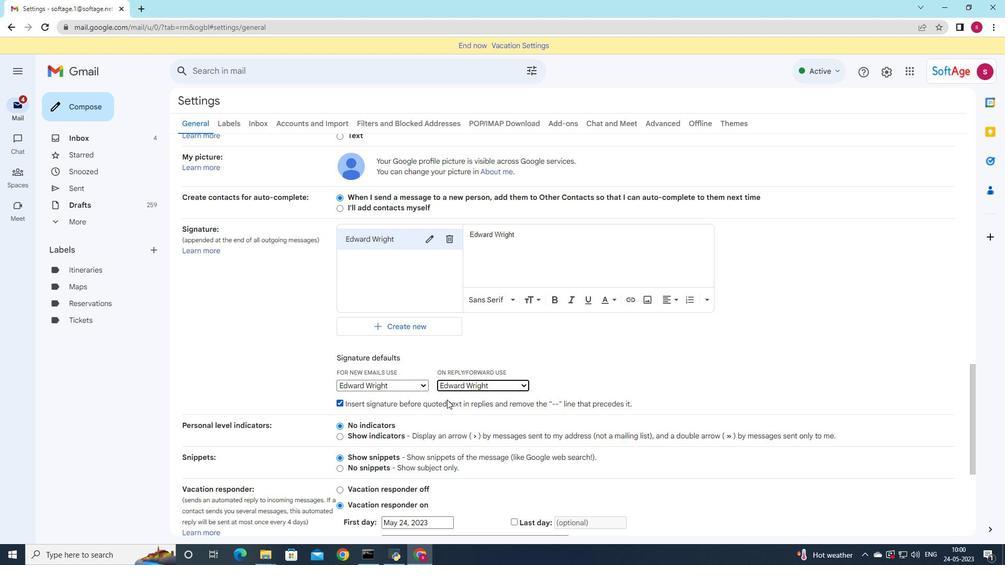 
Action: Mouse scrolled (447, 399) with delta (0, 0)
Screenshot: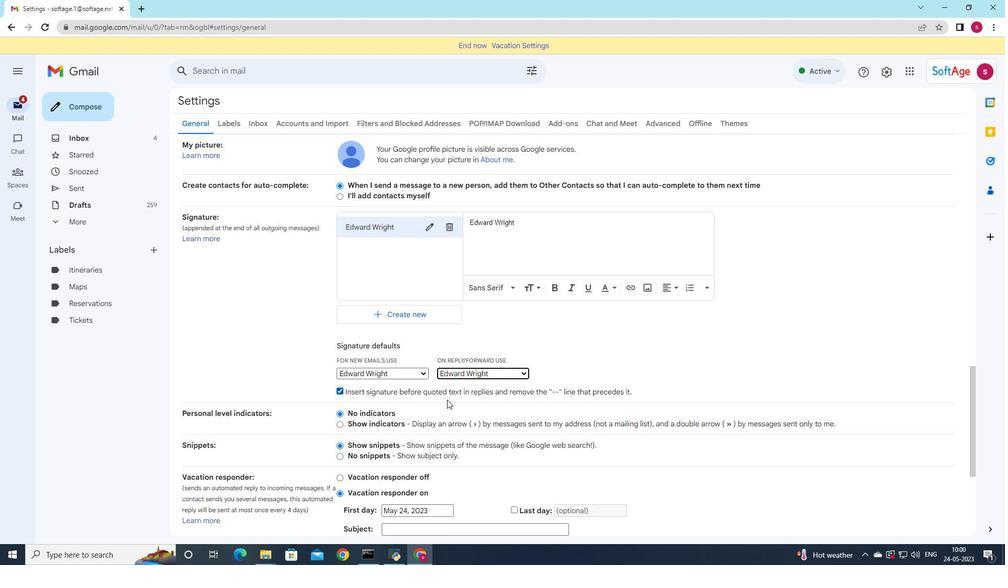 
Action: Mouse moved to (442, 397)
Screenshot: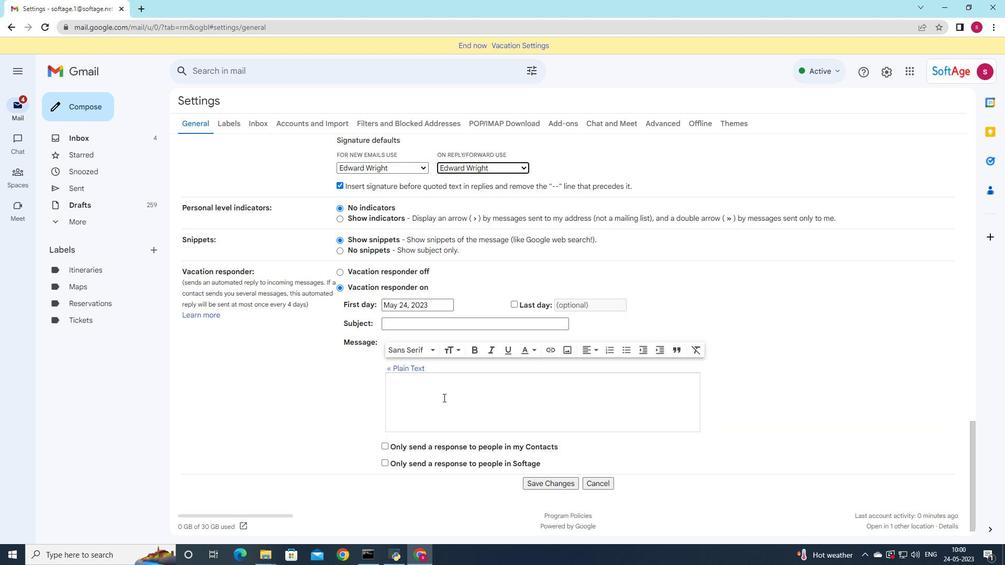 
Action: Mouse scrolled (442, 397) with delta (0, 0)
Screenshot: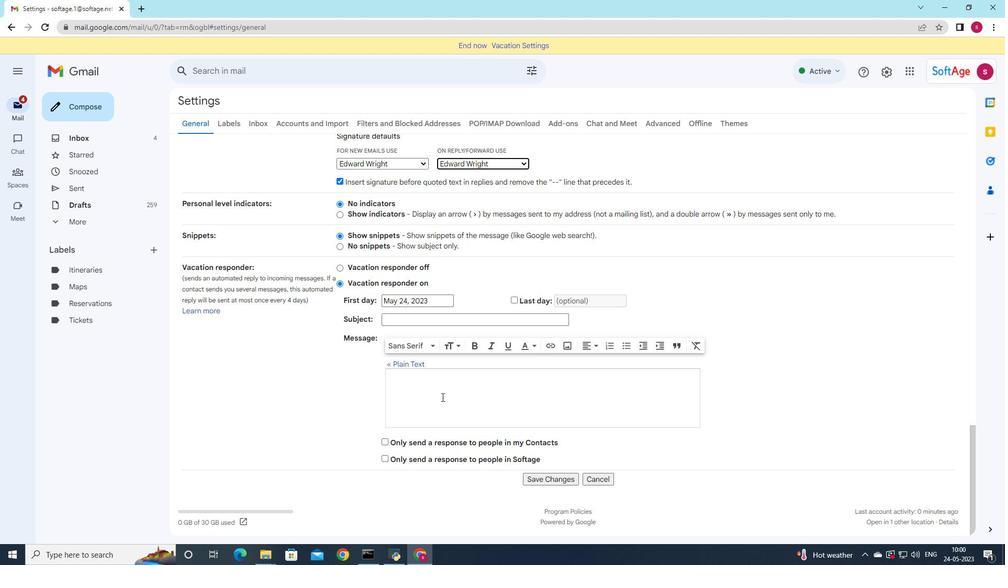 
Action: Mouse scrolled (442, 397) with delta (0, 0)
Screenshot: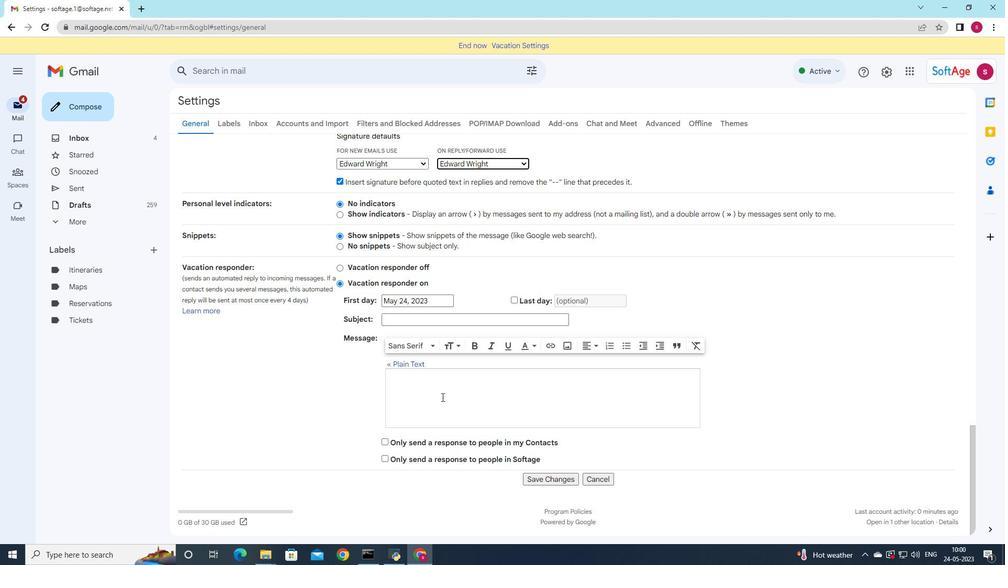 
Action: Mouse scrolled (442, 397) with delta (0, 0)
Screenshot: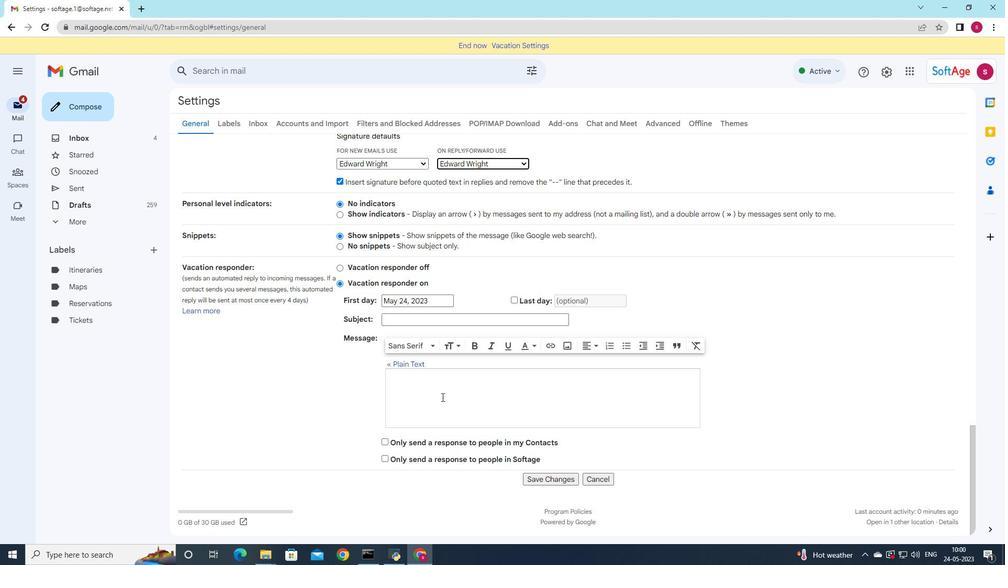 
Action: Mouse moved to (442, 398)
Screenshot: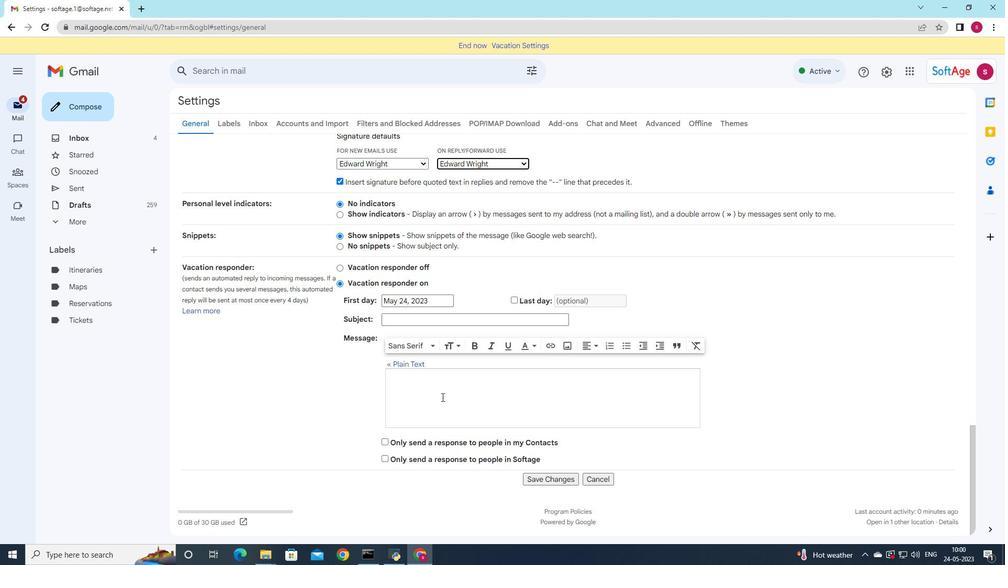 
Action: Mouse scrolled (442, 397) with delta (0, 0)
Screenshot: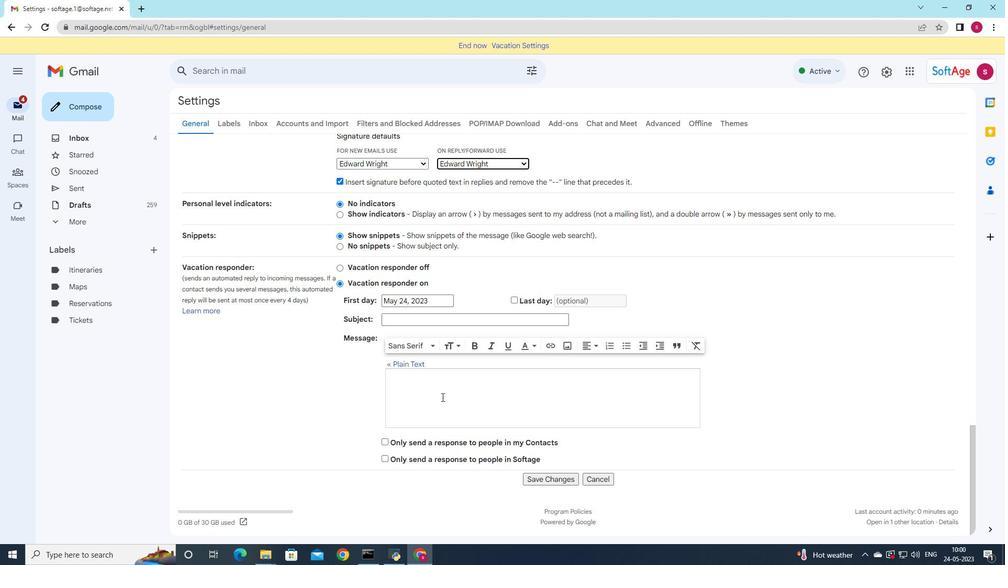 
Action: Mouse moved to (442, 401)
Screenshot: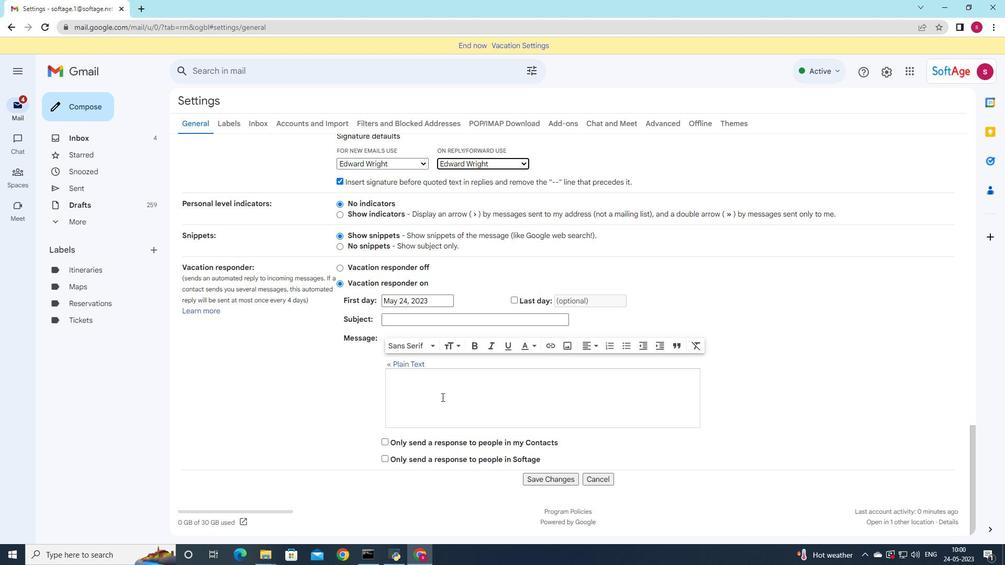 
Action: Mouse scrolled (442, 400) with delta (0, 0)
Screenshot: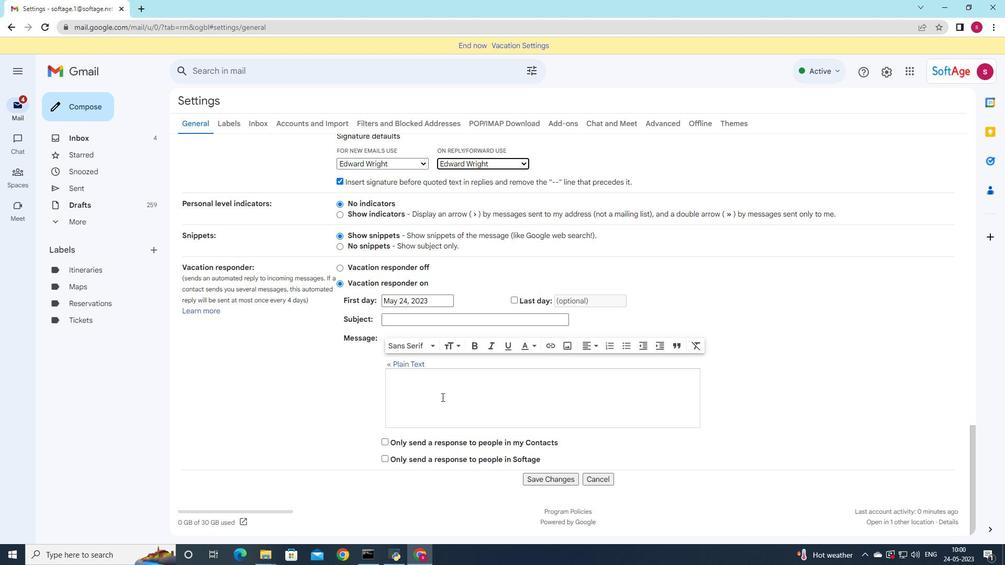 
Action: Mouse moved to (543, 482)
Screenshot: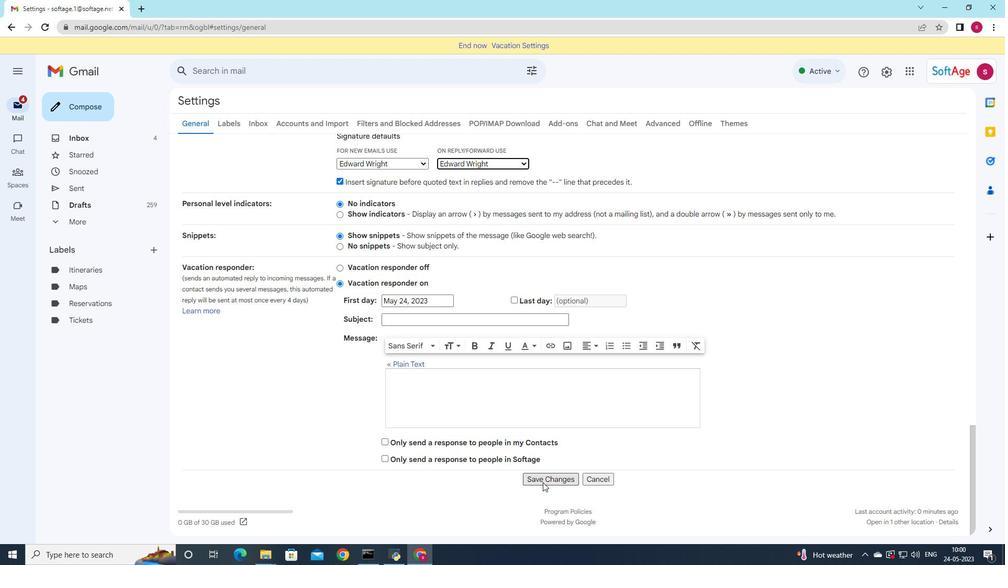
Action: Mouse pressed left at (543, 482)
Screenshot: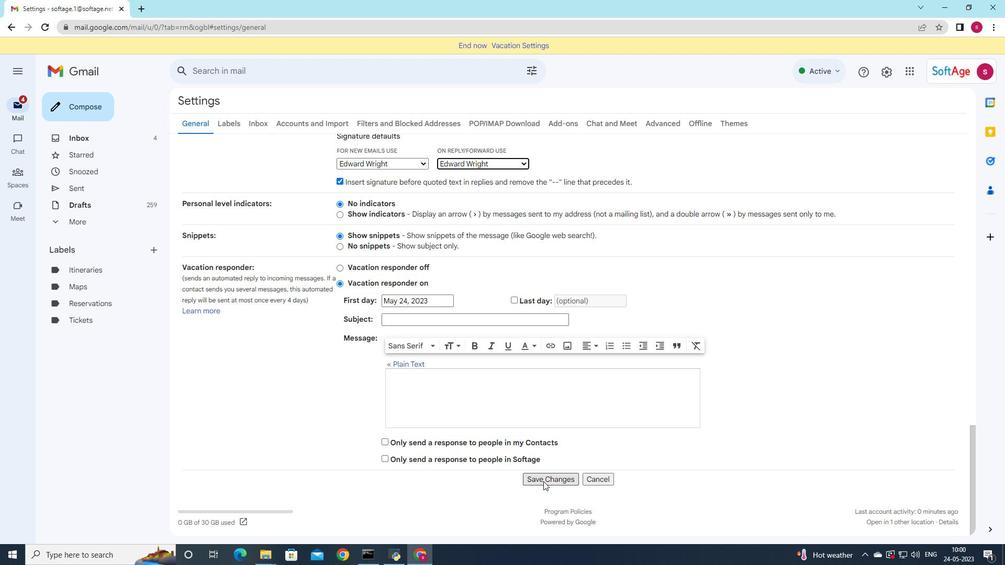 
Action: Mouse moved to (95, 106)
Screenshot: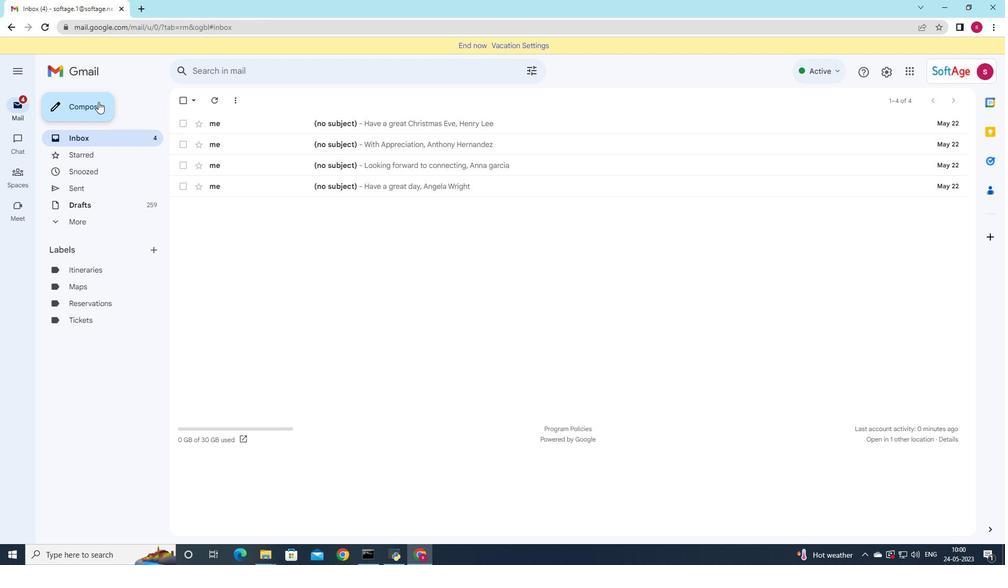 
Action: Mouse pressed left at (95, 106)
Screenshot: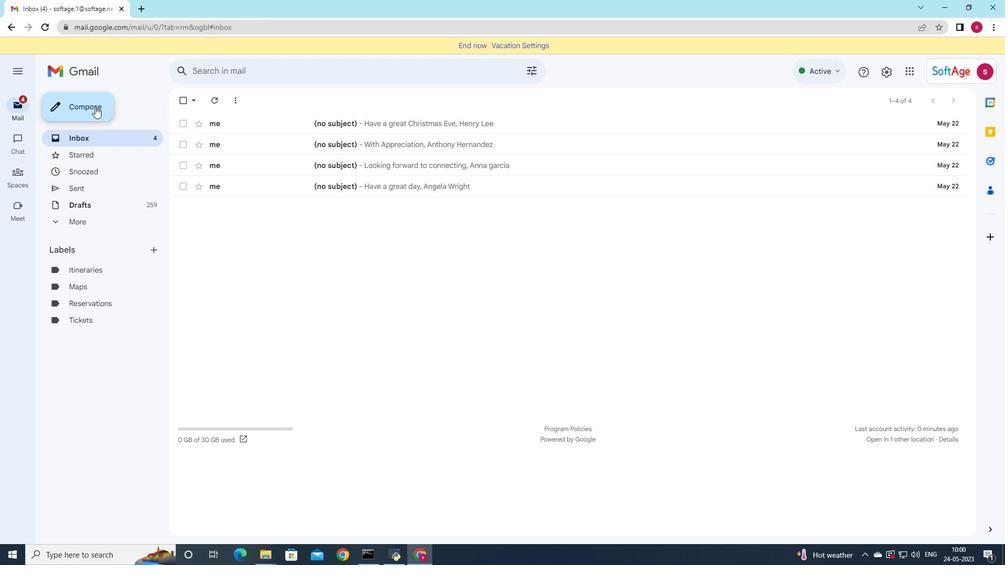 
Action: Mouse moved to (921, 285)
Screenshot: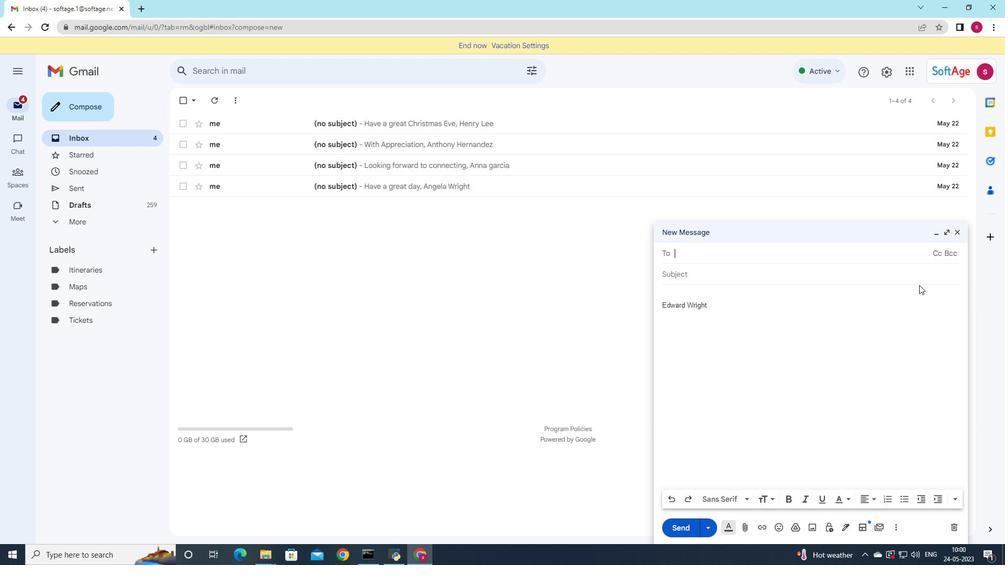 
Action: Key pressed soft
Screenshot: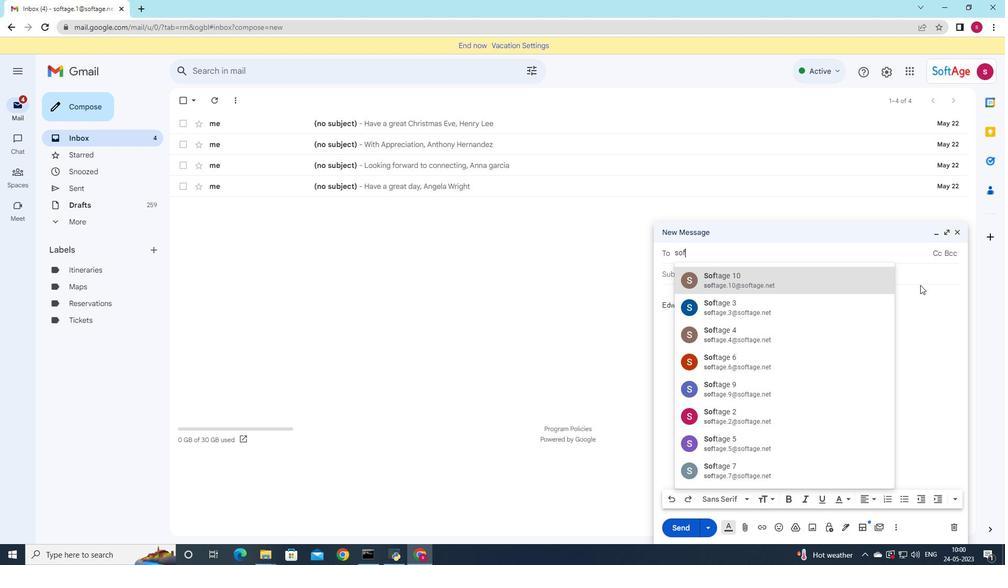 
Action: Mouse moved to (750, 411)
Screenshot: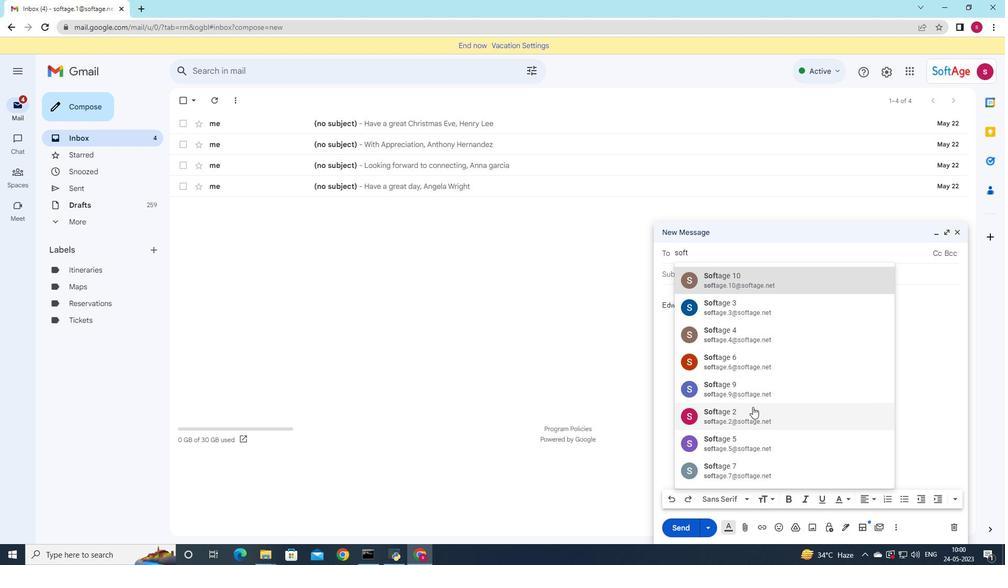 
Action: Mouse pressed left at (750, 411)
Screenshot: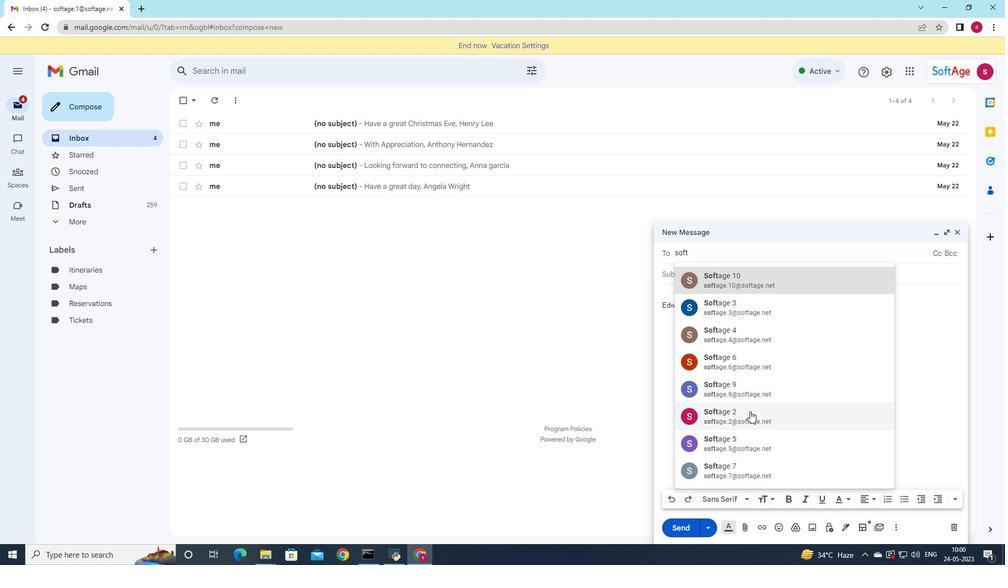 
Action: Mouse moved to (700, 284)
Screenshot: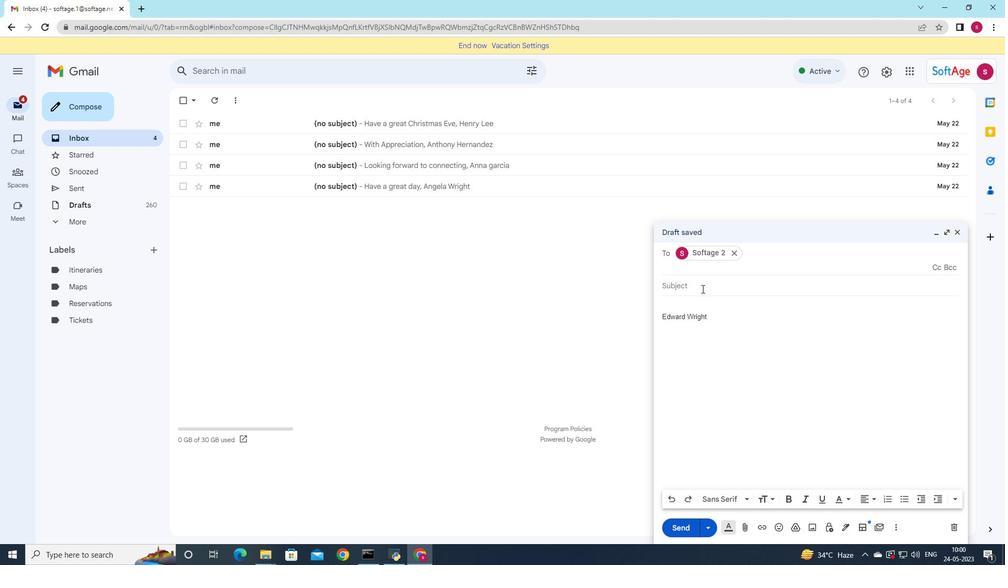 
Action: Mouse pressed left at (700, 284)
Screenshot: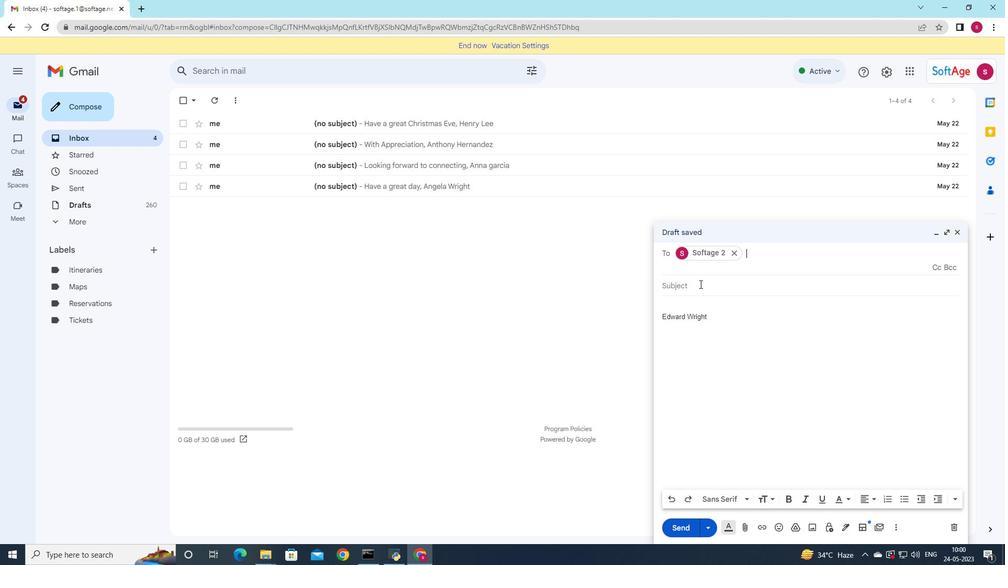 
Action: Key pressed <Key.shift><Key.shift><Key.shift><Key.shift><Key.shift>Request<Key.space>for<Key.space>a<Key.space>pay<Key.space>raisw<Key.backspace>e
Screenshot: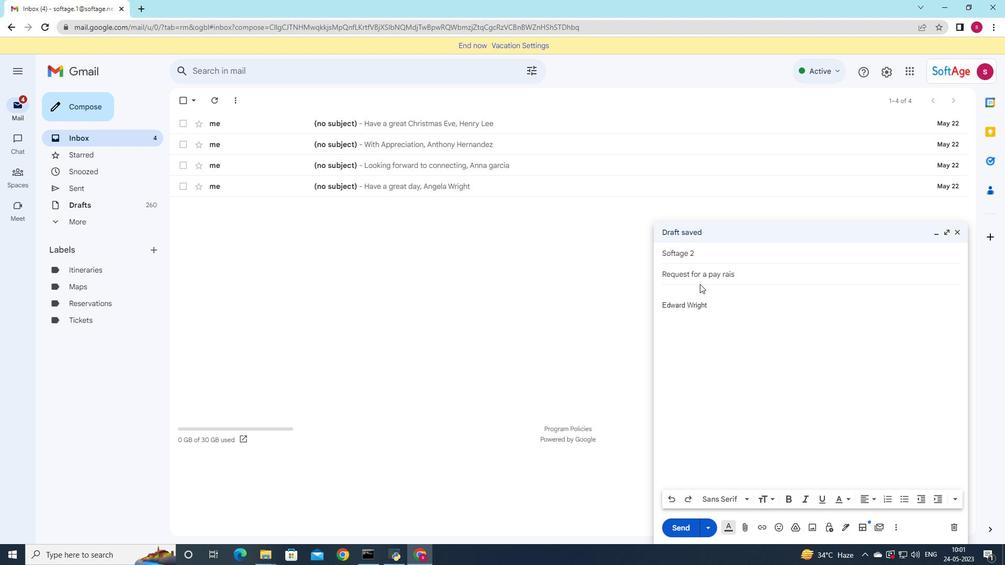 
Action: Mouse moved to (748, 529)
Screenshot: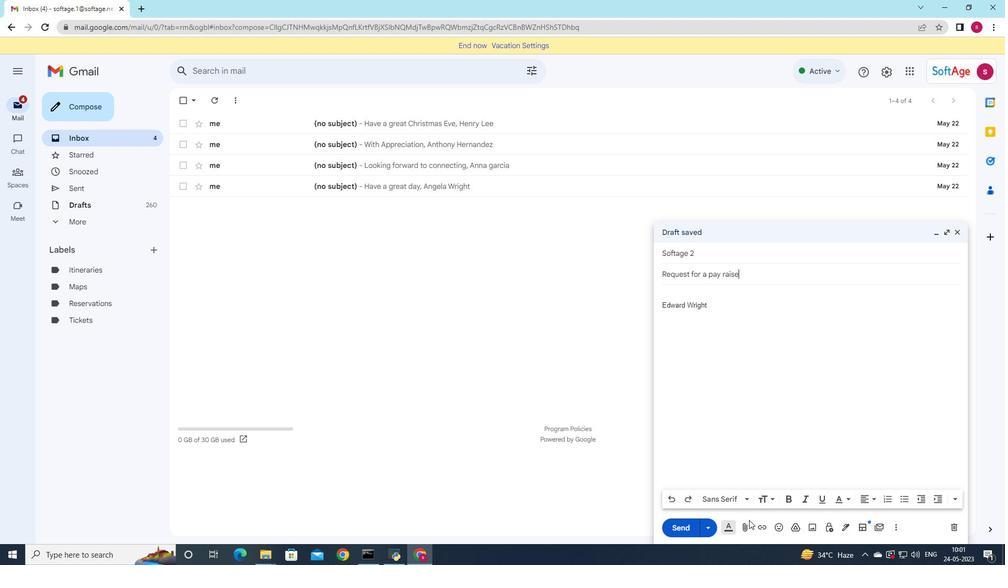 
Action: Mouse pressed left at (748, 529)
Screenshot: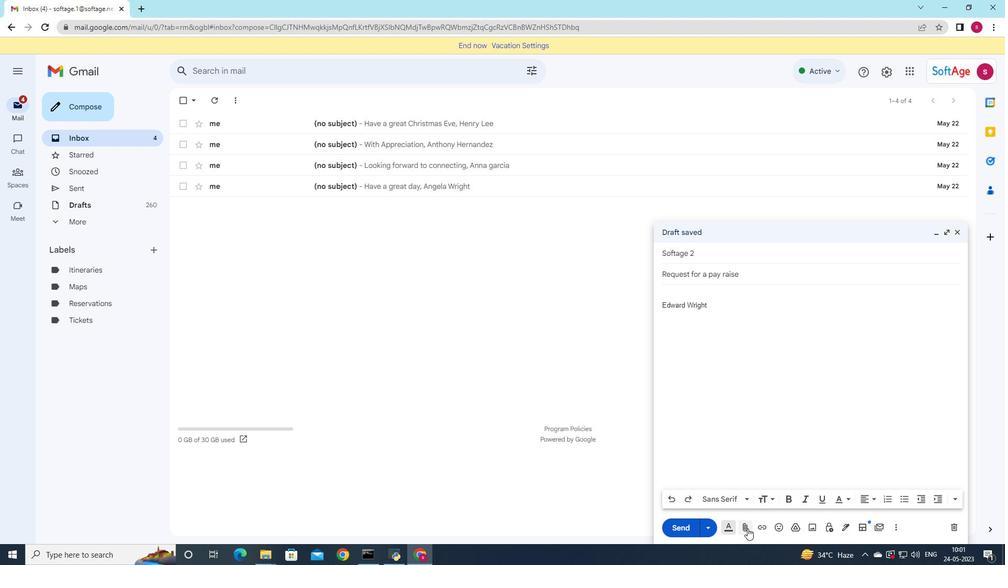 
Action: Mouse moved to (181, 79)
Screenshot: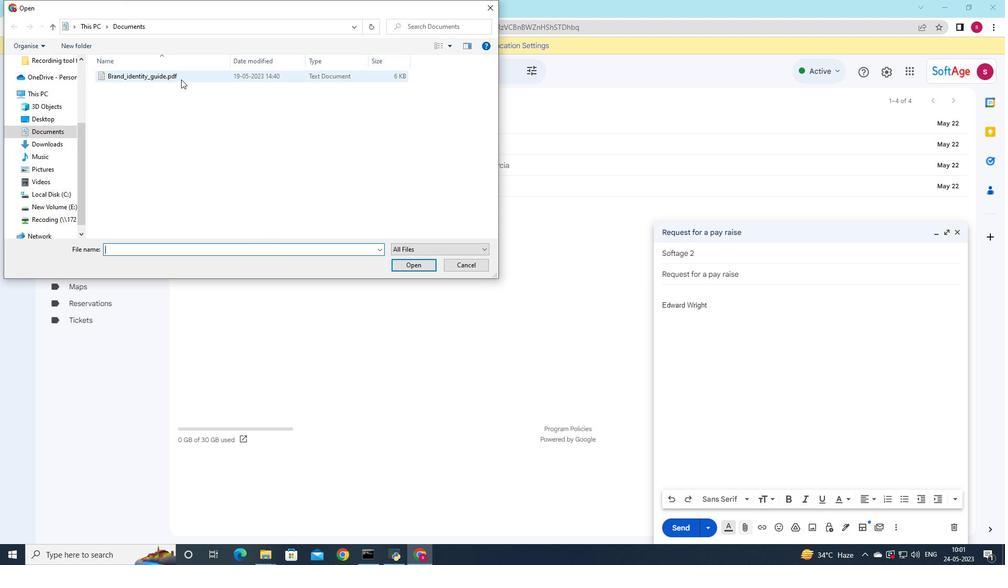 
Action: Mouse pressed left at (181, 79)
Screenshot: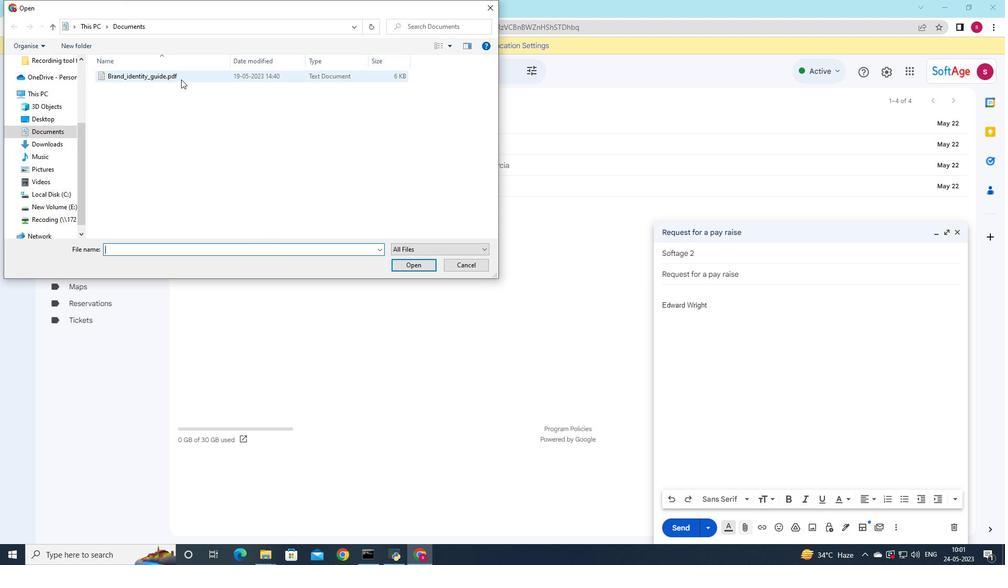 
Action: Mouse moved to (181, 75)
Screenshot: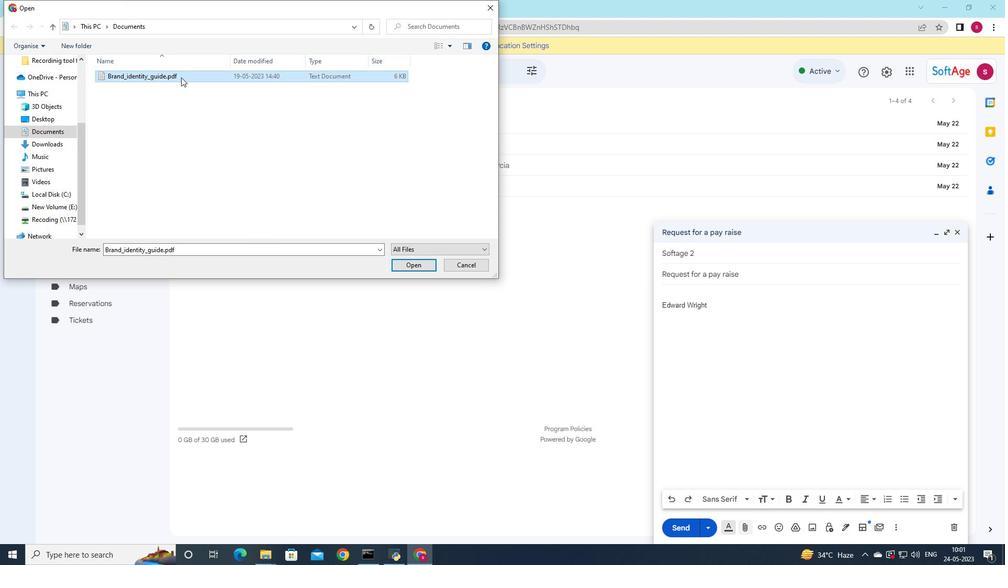 
Action: Mouse pressed left at (181, 75)
Screenshot: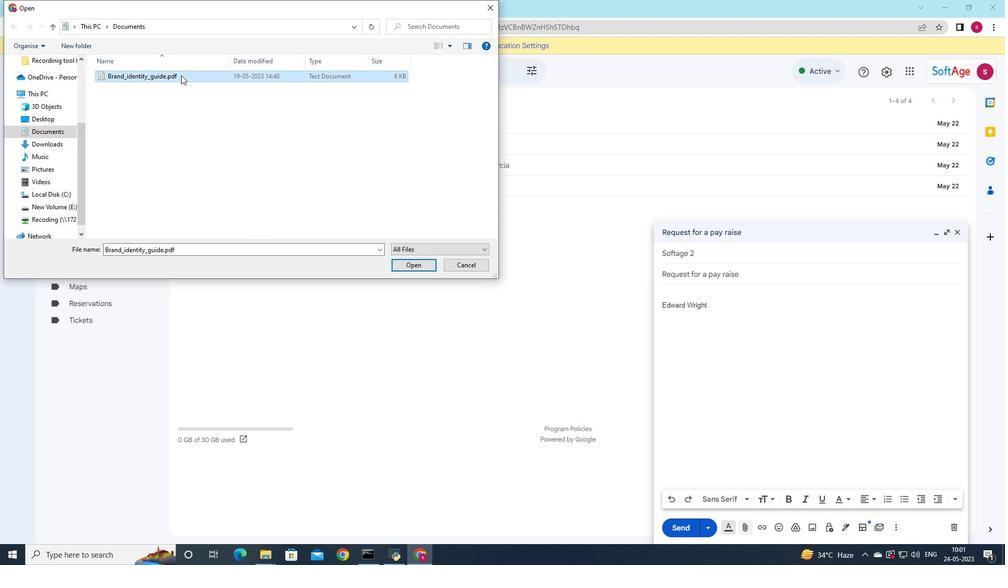 
Action: Mouse moved to (483, 139)
Screenshot: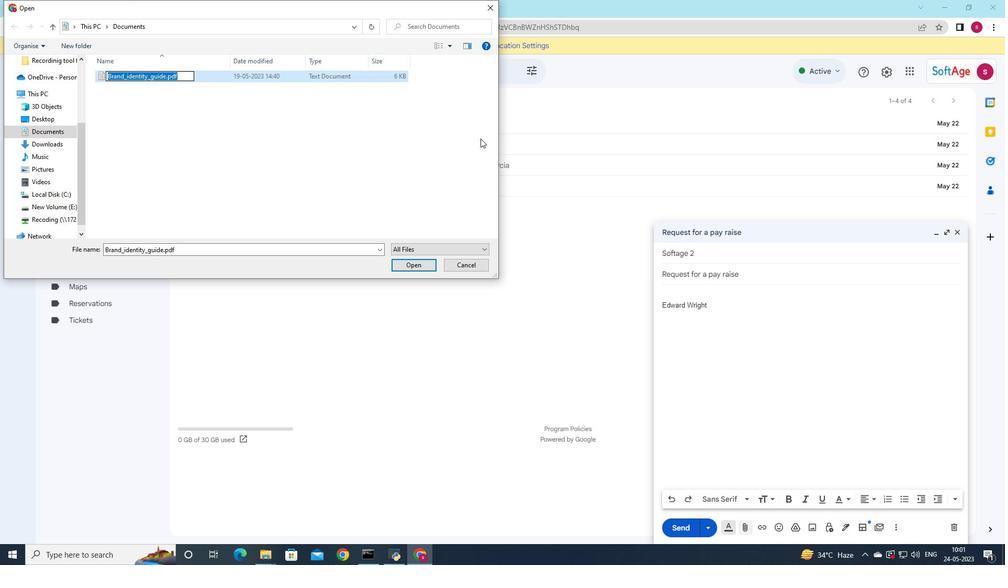 
Action: Key pressed <Key.shift>Partnership<Key.shift><Key.shift><Key.shift><Key.shift><Key.shift><Key.shift><Key.shift><Key.shift><Key.shift><Key.shift><Key.shift><Key.shift>_contract.docx
Screenshot: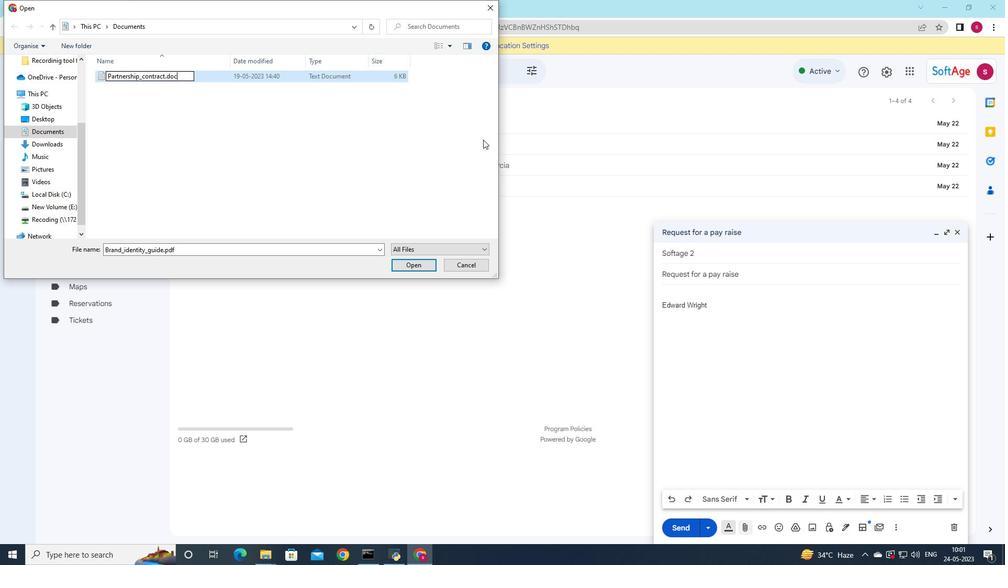
Action: Mouse moved to (254, 74)
Screenshot: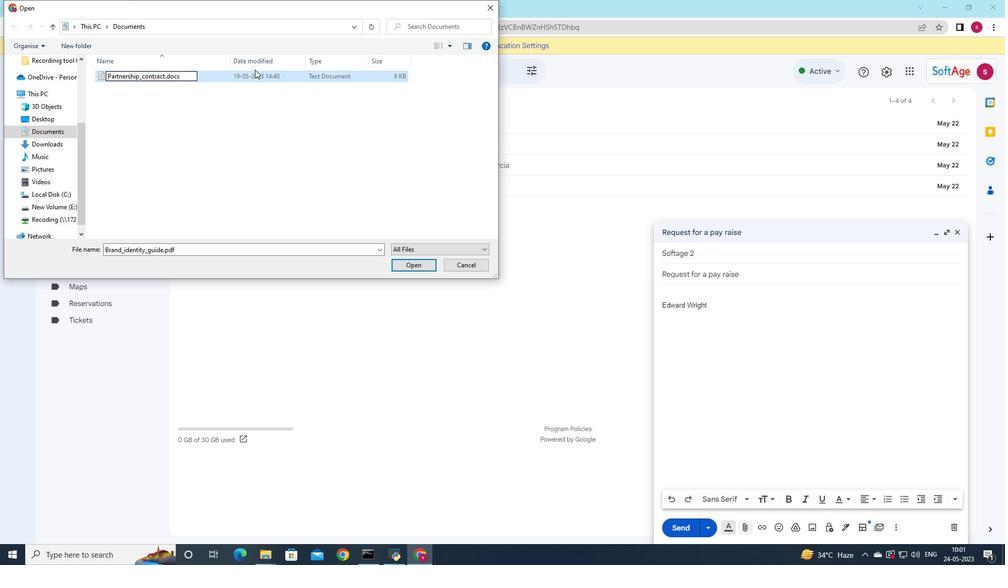 
Action: Mouse pressed left at (254, 74)
Screenshot: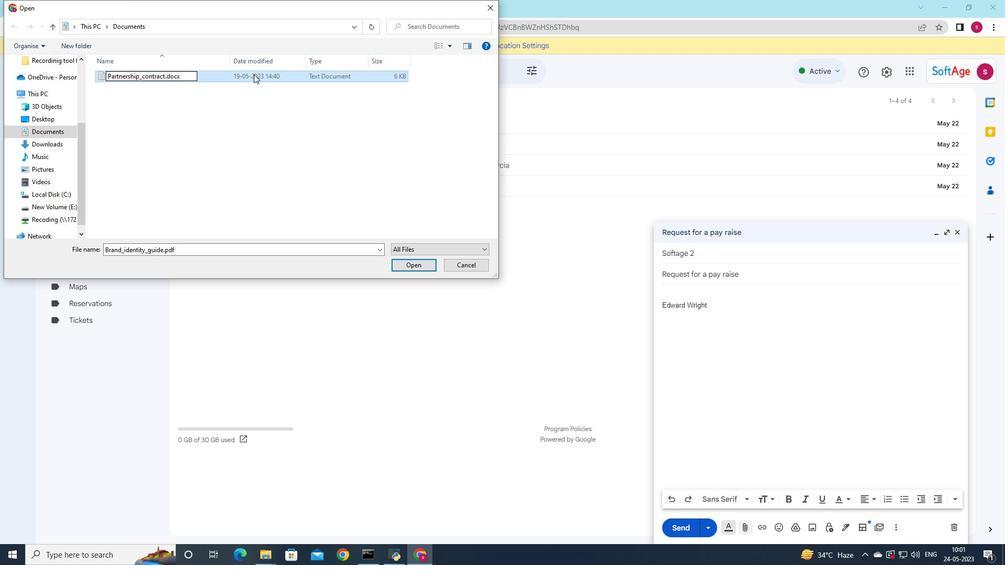 
Action: Mouse moved to (422, 266)
Screenshot: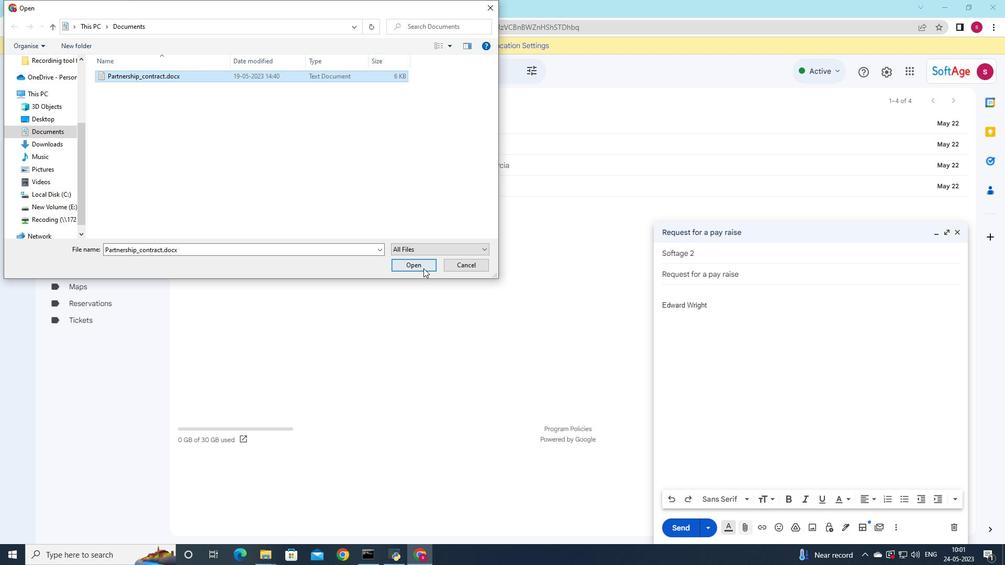 
Action: Mouse pressed left at (422, 266)
Screenshot: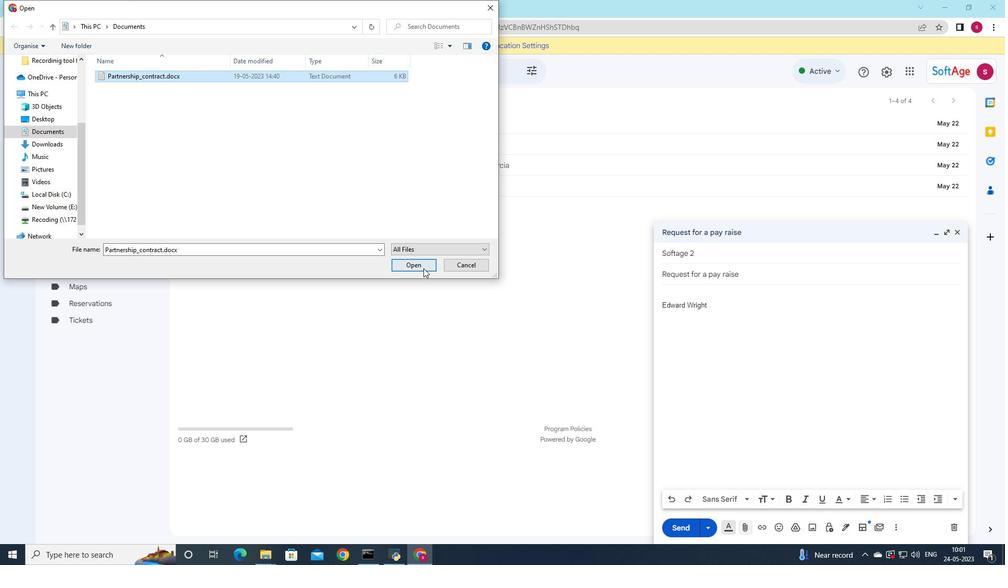 
Action: Mouse moved to (821, 341)
Screenshot: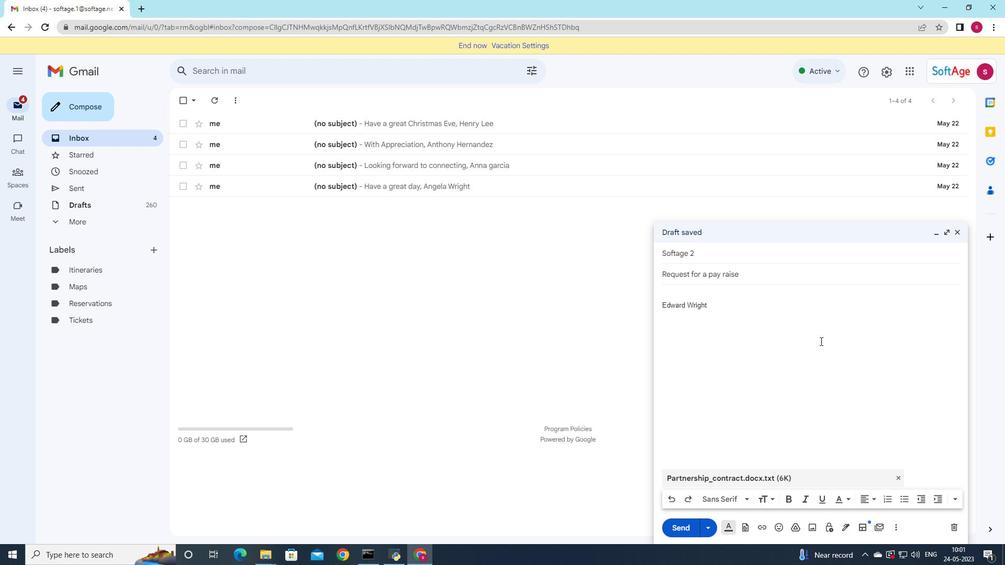 
Action: Key pressed <Key.shift>I<Key.space>apprecis<Key.backspace>ate<Key.space>your<Key.space>par<Key.backspace>tience<Key.space>and<Key.space>understanding<Key.space>this<Key.space>matter
Screenshot: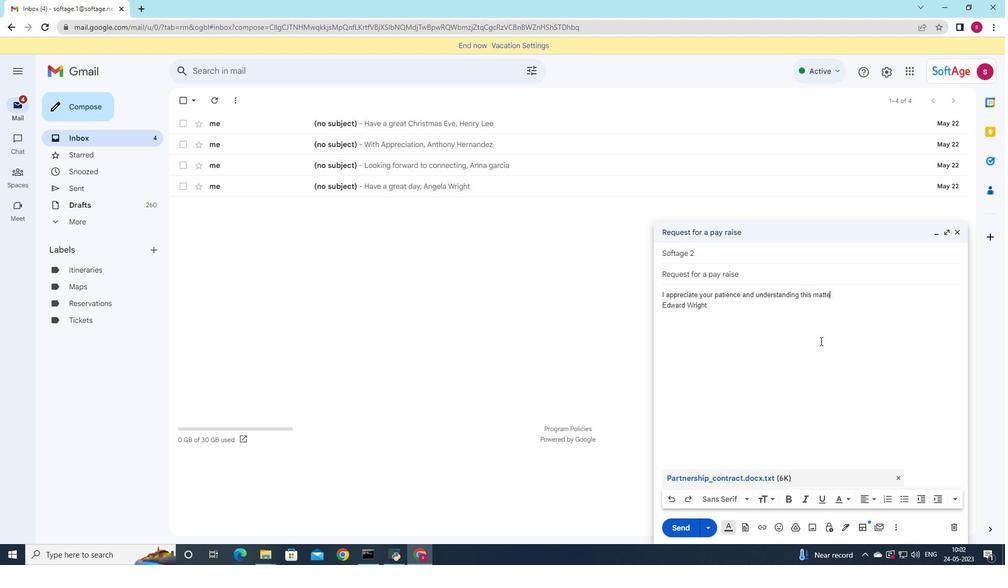 
Action: Mouse moved to (922, 301)
Screenshot: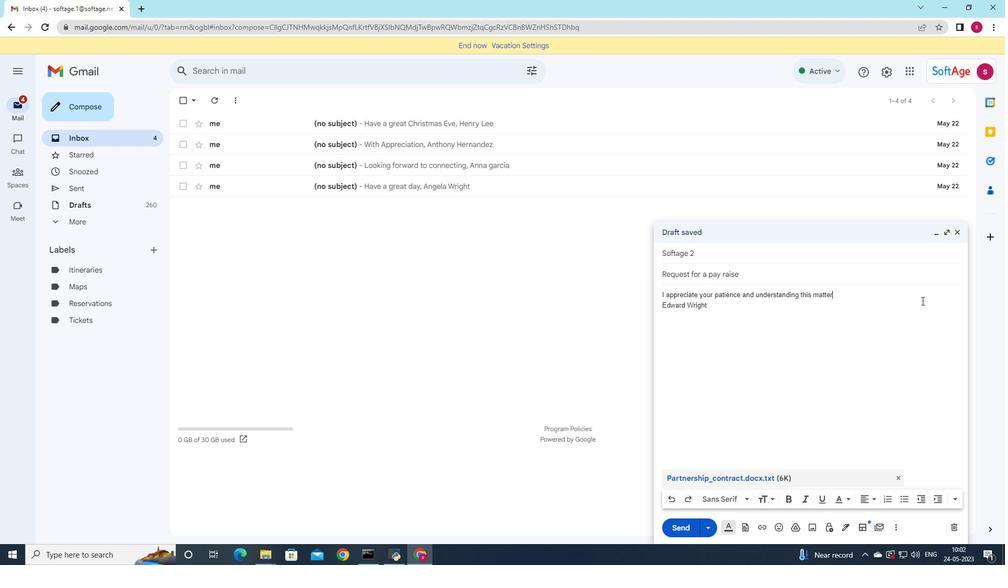 
Action: Key pressed .
Screenshot: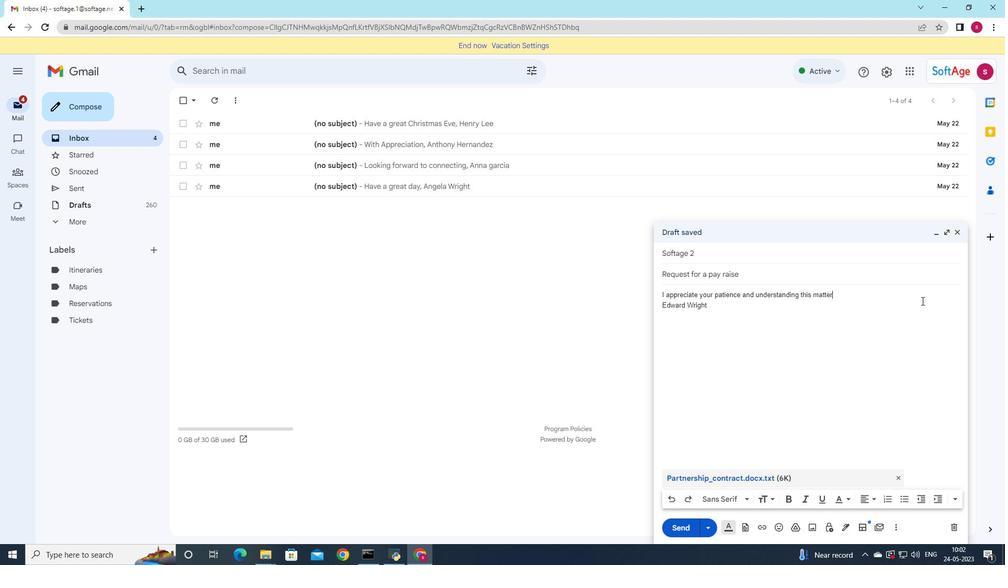 
Action: Mouse moved to (674, 501)
Screenshot: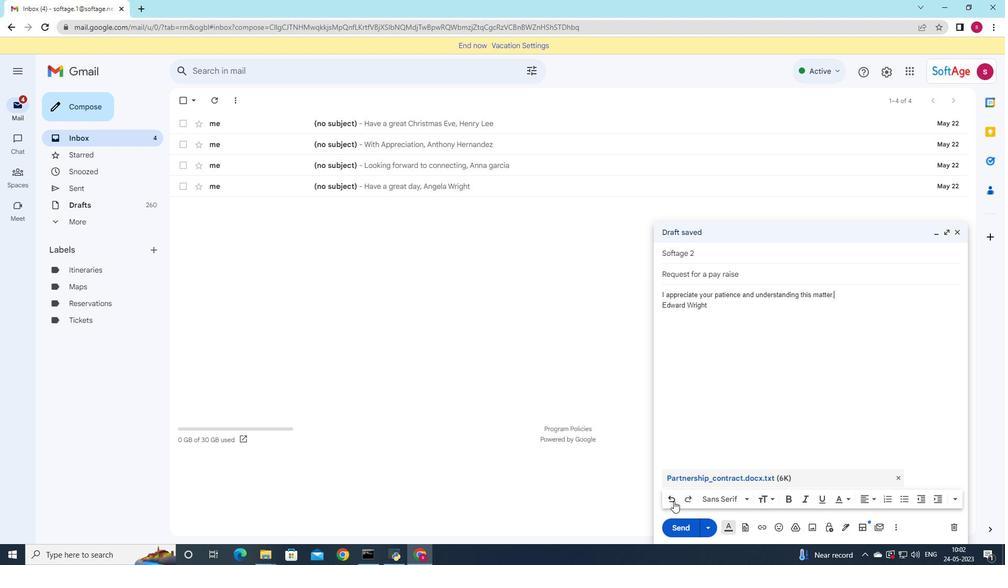 
Action: Mouse pressed left at (674, 501)
Screenshot: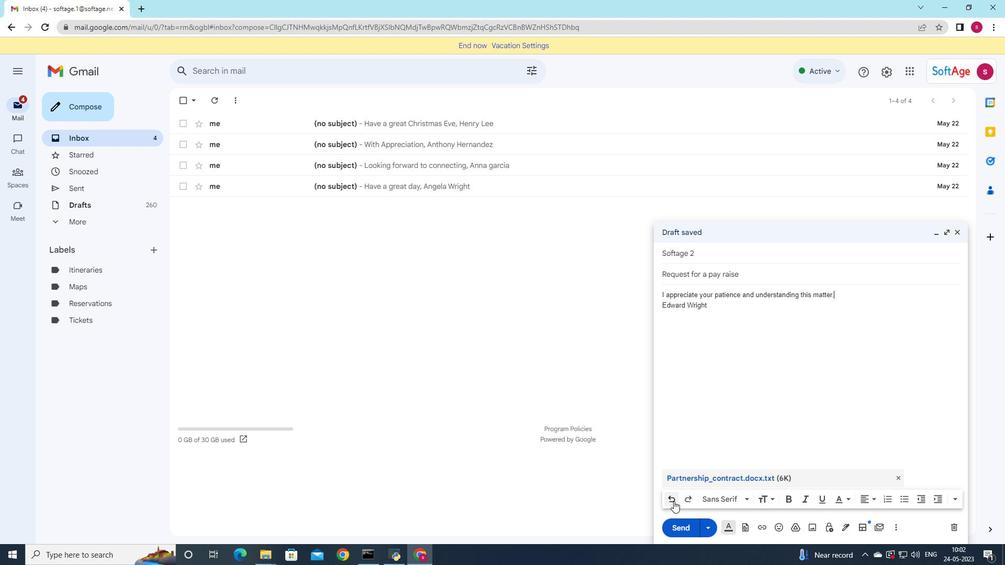 
Action: Mouse pressed left at (674, 501)
Screenshot: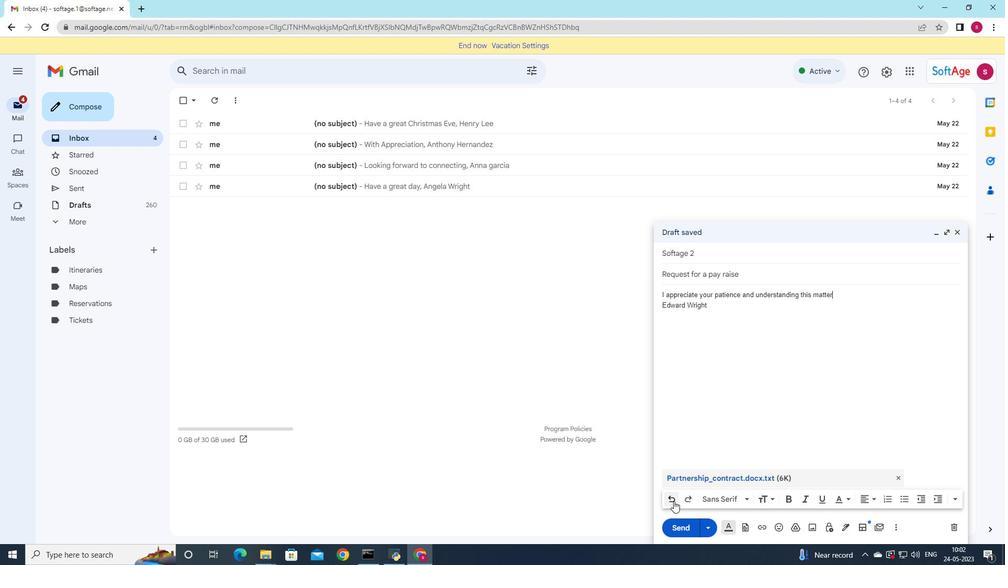 
Action: Mouse pressed left at (674, 501)
Screenshot: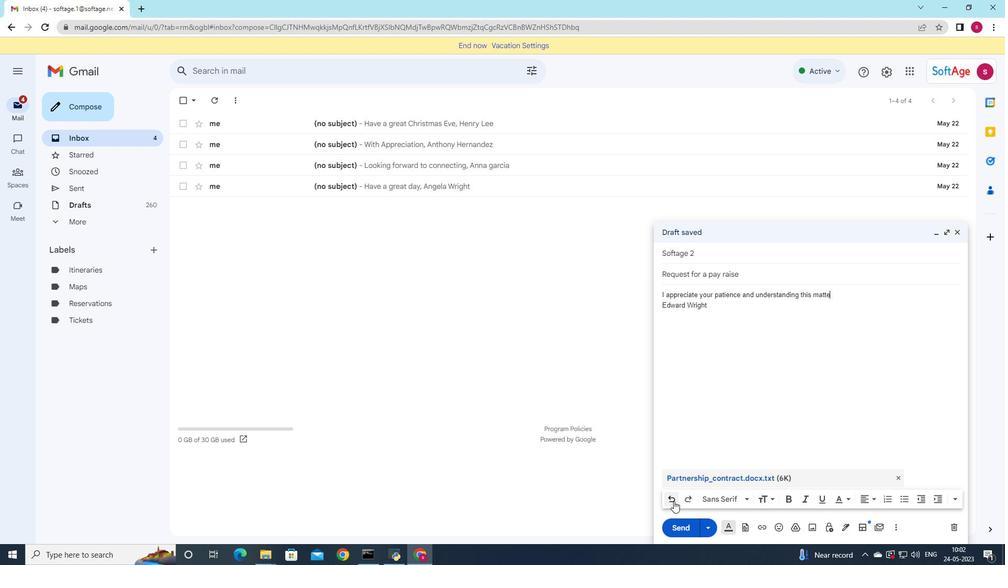 
Action: Mouse pressed left at (674, 501)
Screenshot: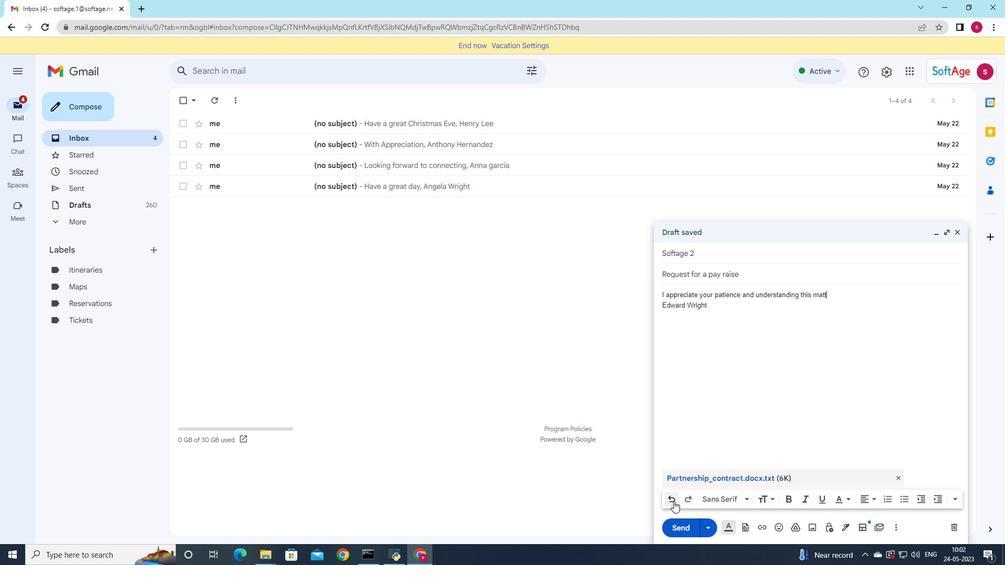 
Action: Mouse pressed left at (674, 501)
Screenshot: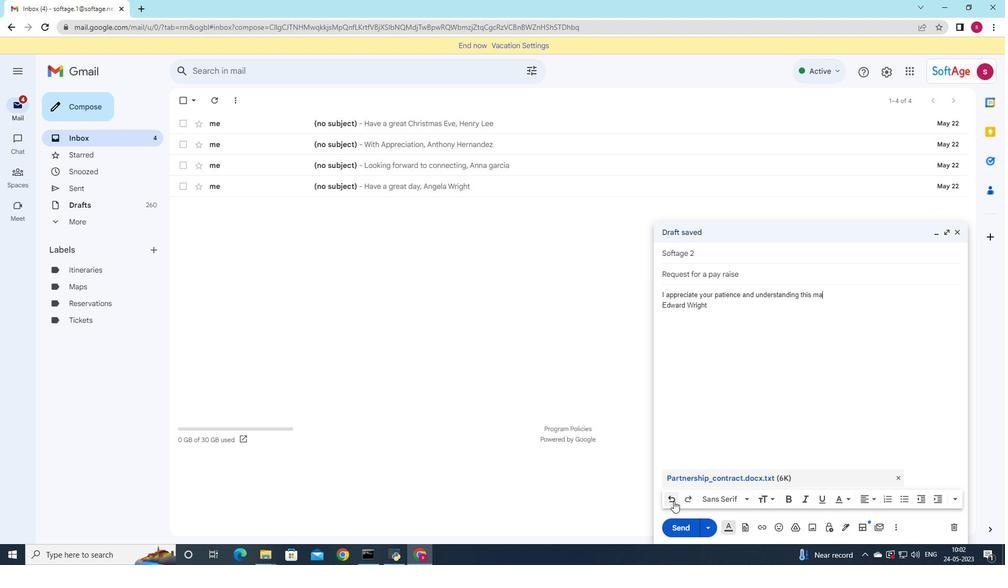
Action: Mouse pressed left at (674, 501)
Screenshot: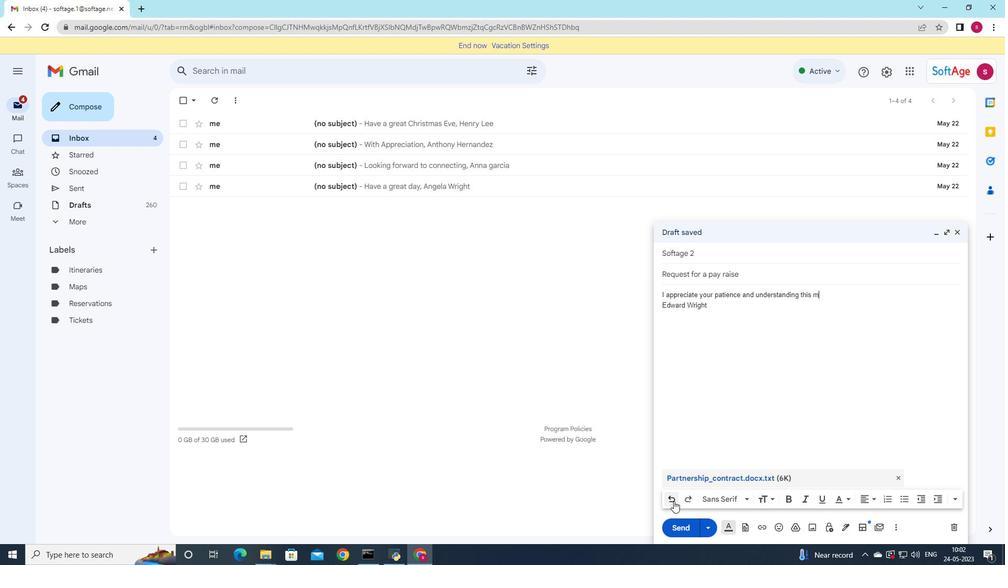 
Action: Mouse pressed left at (674, 501)
Screenshot: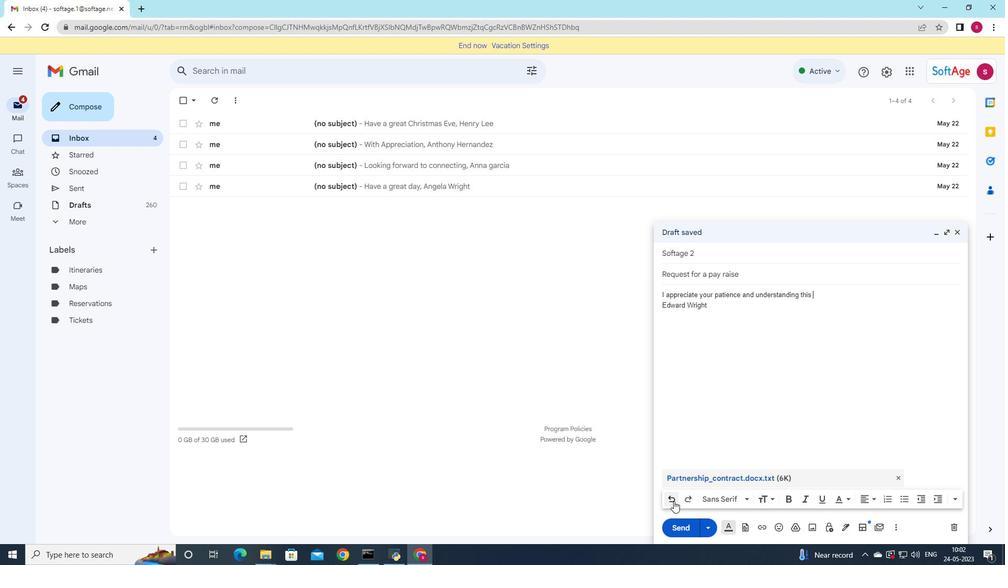 
Action: Mouse pressed left at (674, 501)
Screenshot: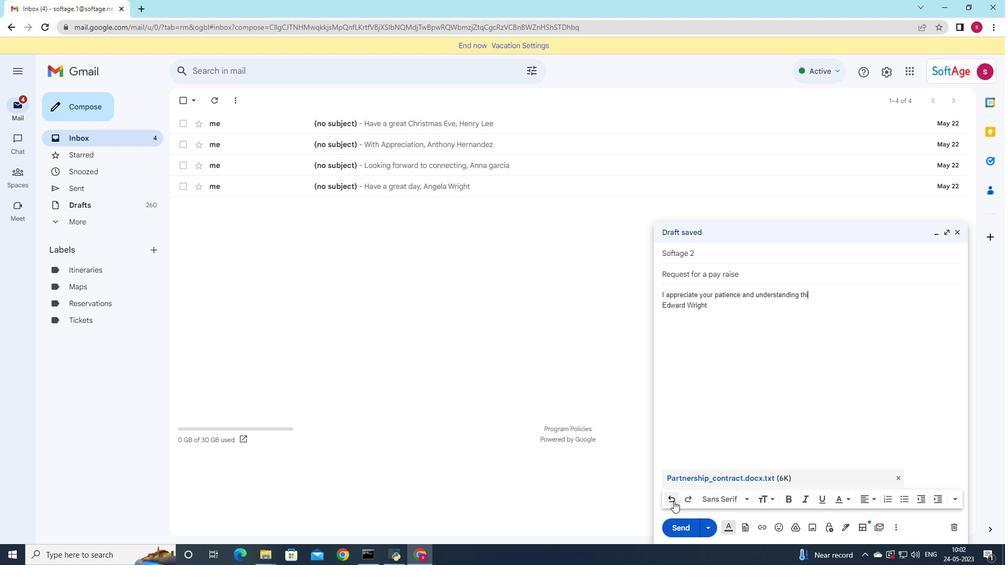 
Action: Mouse pressed left at (674, 501)
Screenshot: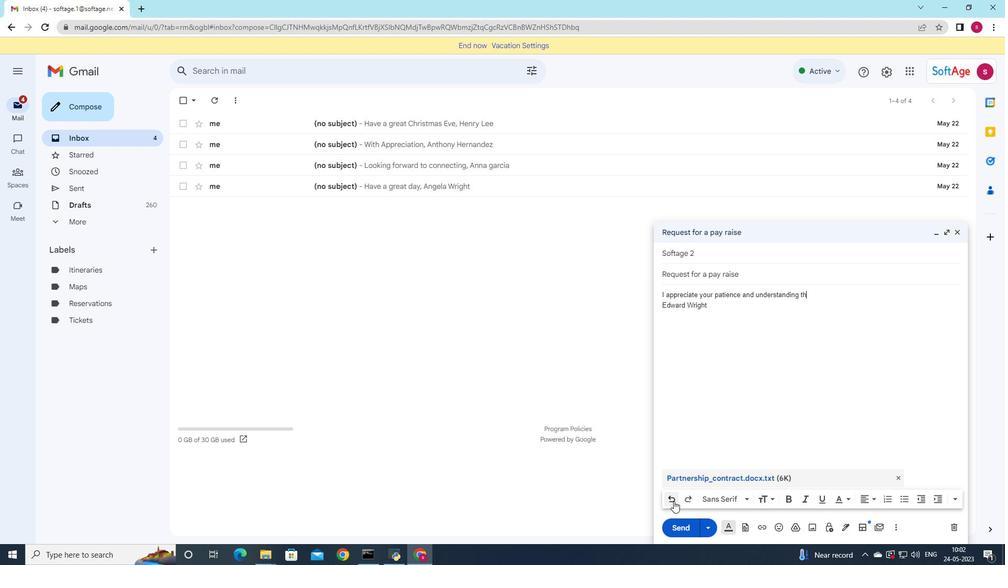 
Action: Mouse pressed left at (674, 501)
Screenshot: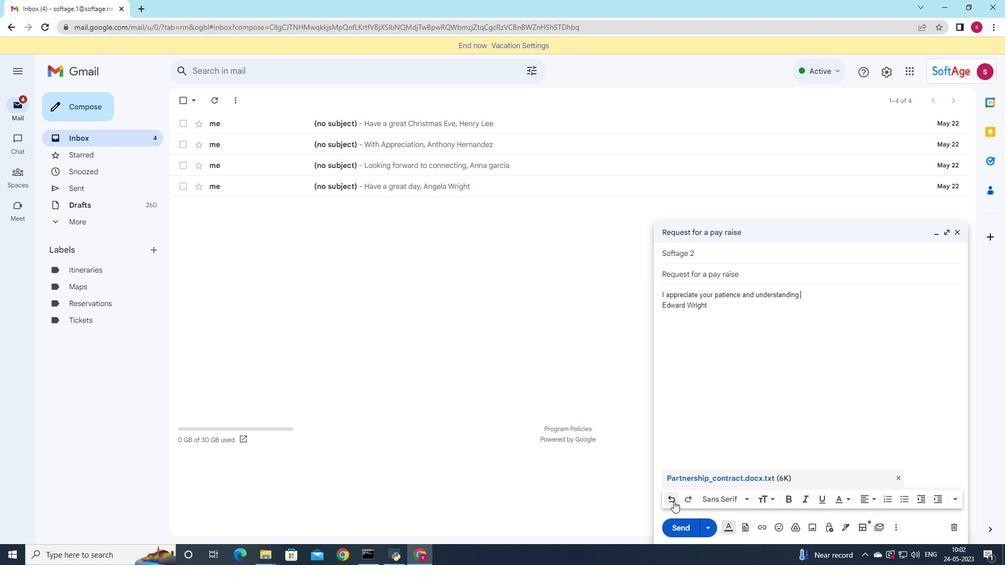 
Action: Mouse pressed left at (674, 501)
Screenshot: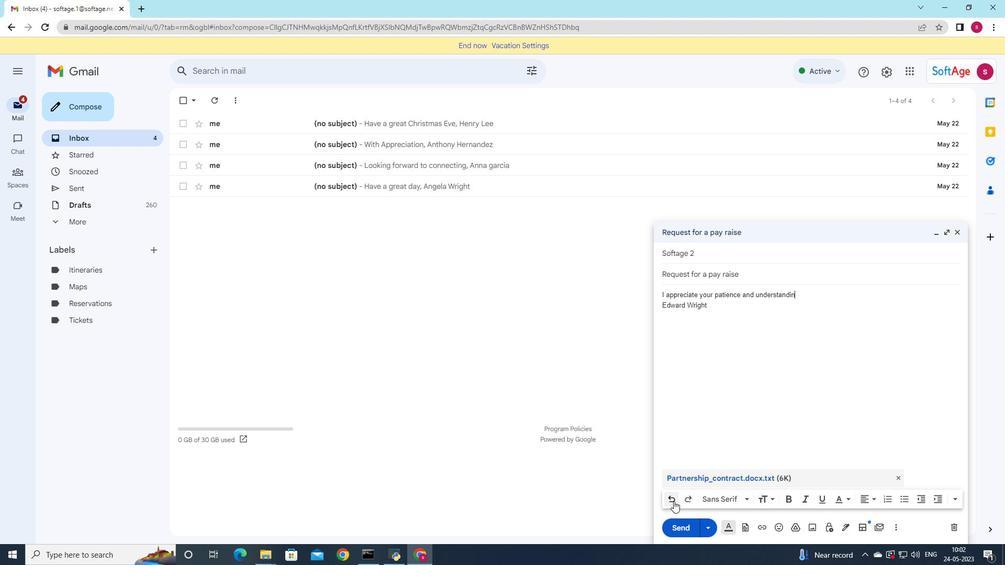 
Action: Mouse pressed left at (674, 501)
Screenshot: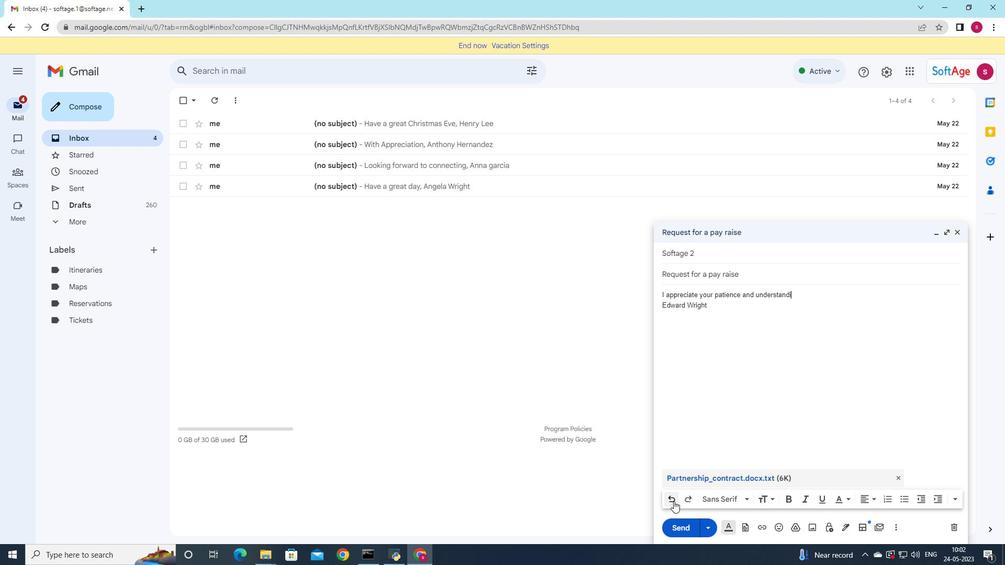 
Action: Mouse pressed left at (674, 501)
Screenshot: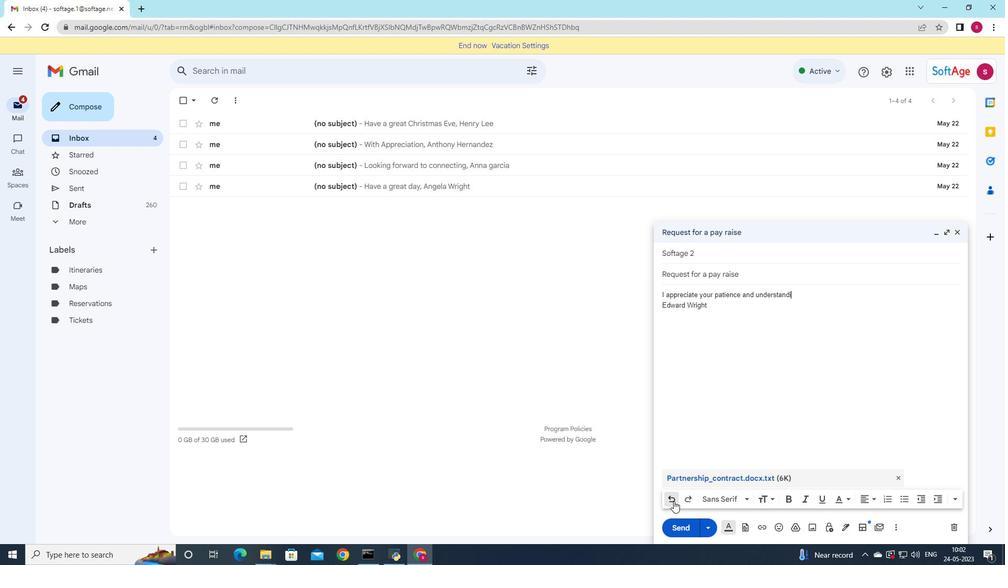 
Action: Mouse pressed left at (674, 501)
Screenshot: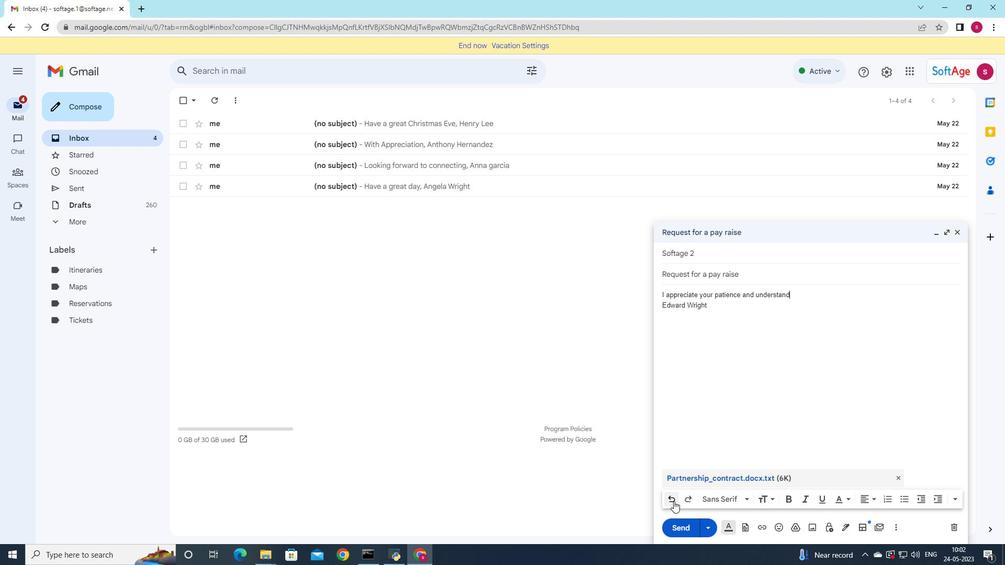 
Action: Mouse pressed left at (674, 501)
Screenshot: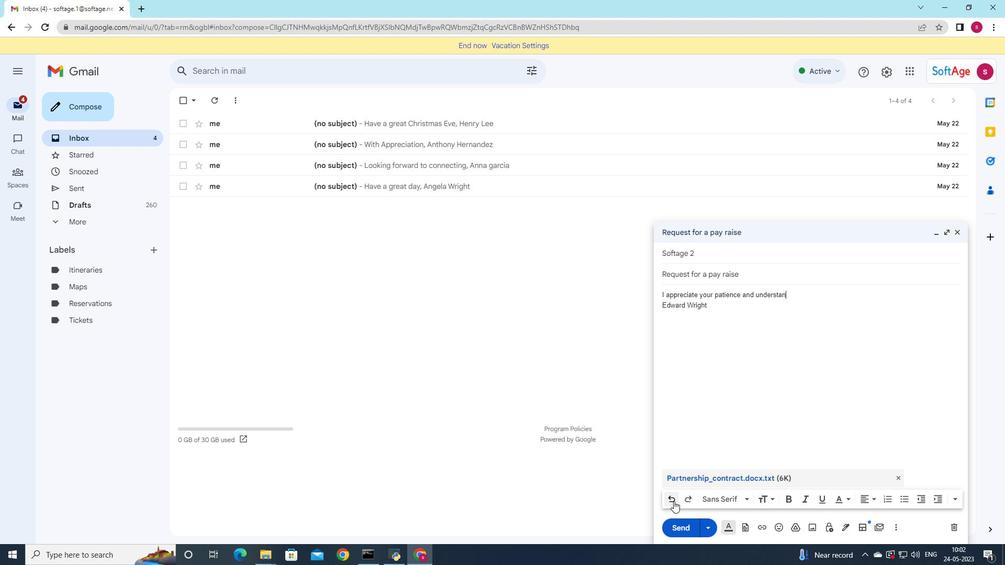 
Action: Mouse pressed left at (674, 501)
Screenshot: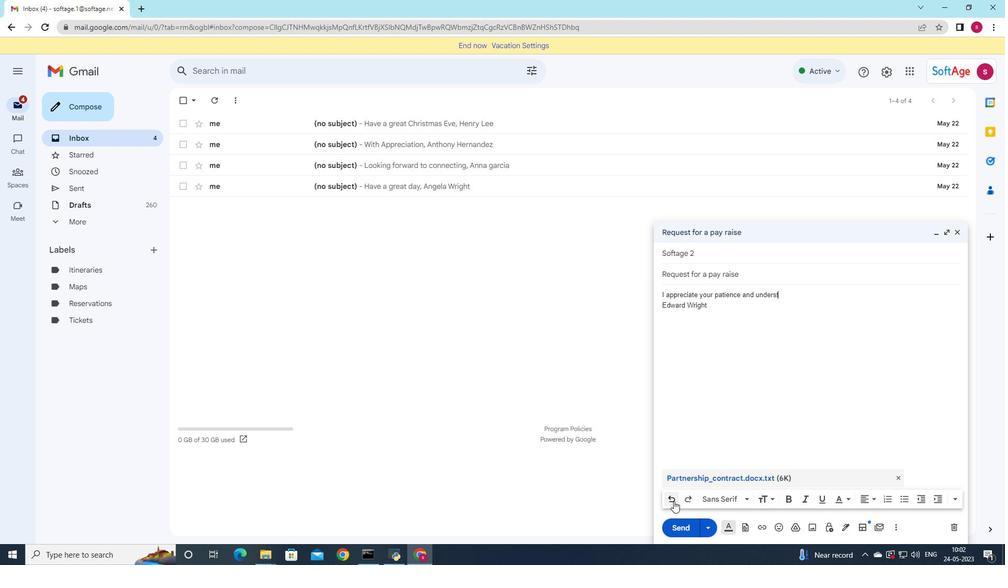 
Action: Mouse pressed left at (674, 501)
Screenshot: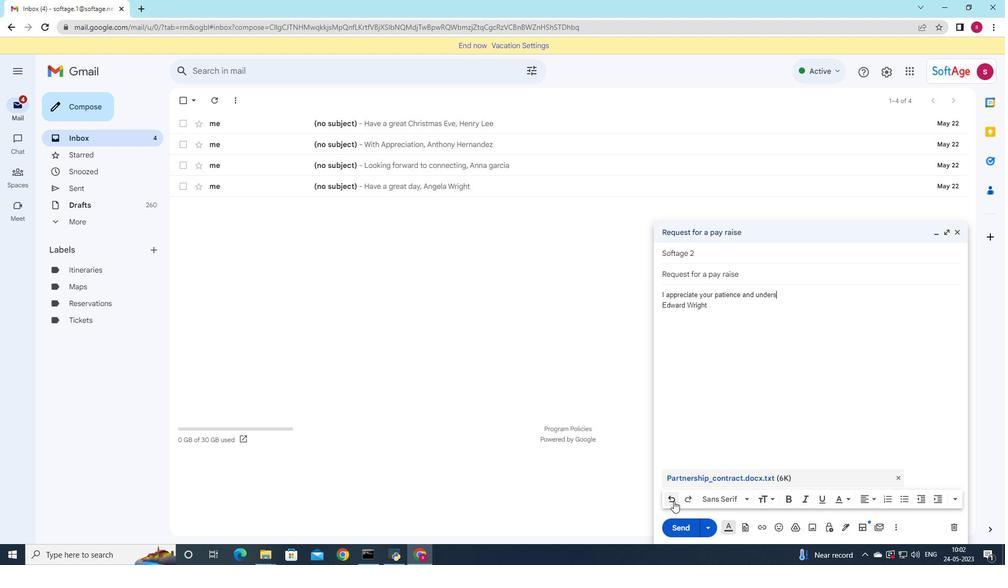 
Action: Mouse pressed left at (674, 501)
Screenshot: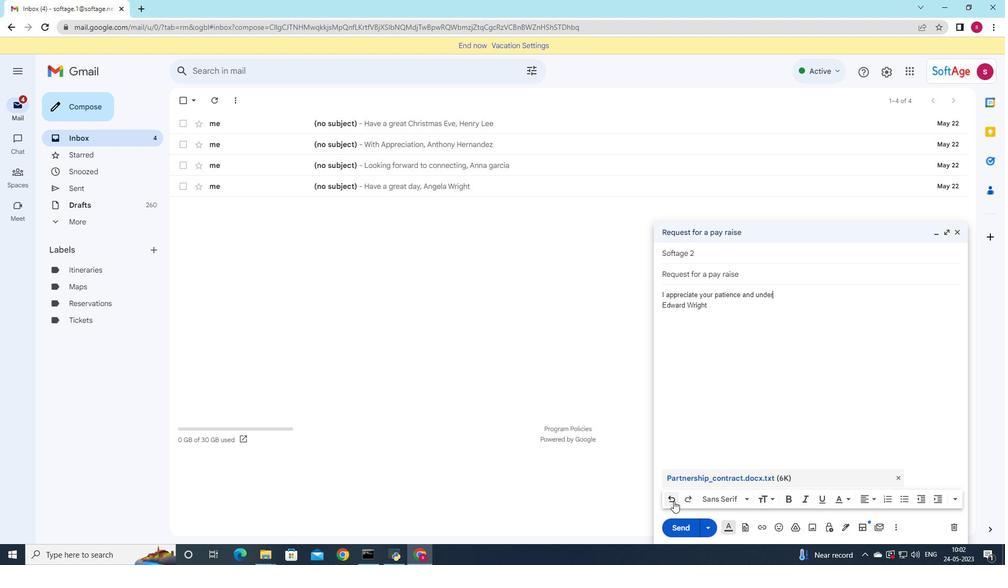 
Action: Mouse pressed left at (674, 501)
Screenshot: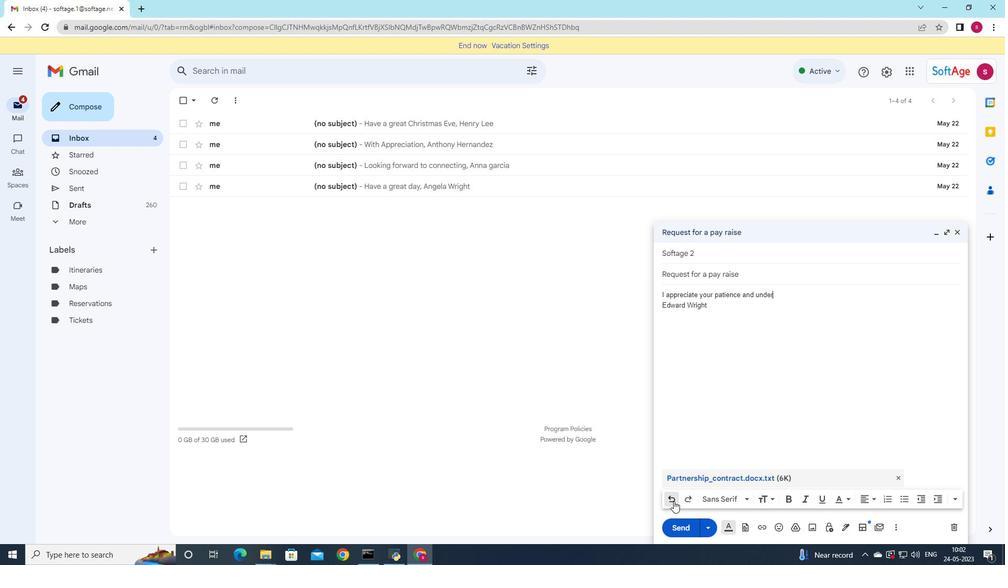 
Action: Mouse pressed left at (674, 501)
Screenshot: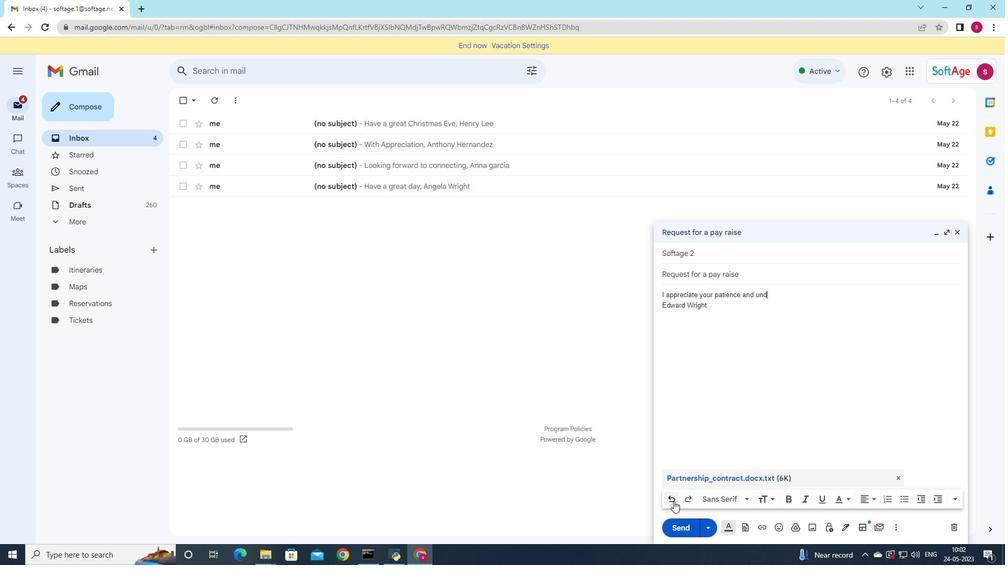 
Action: Mouse pressed left at (674, 501)
Screenshot: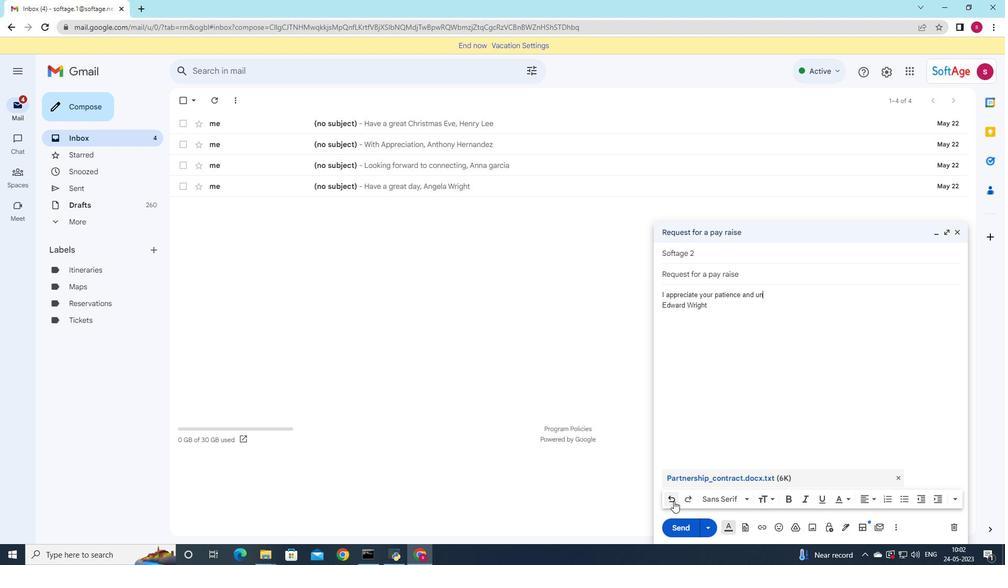 
Action: Mouse pressed left at (674, 501)
Screenshot: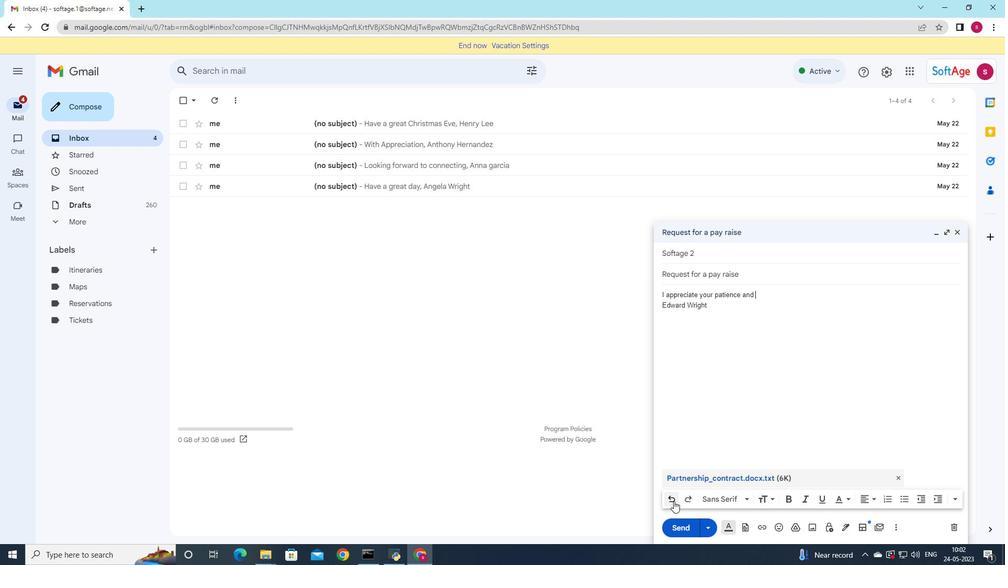 
Action: Mouse pressed left at (674, 501)
Screenshot: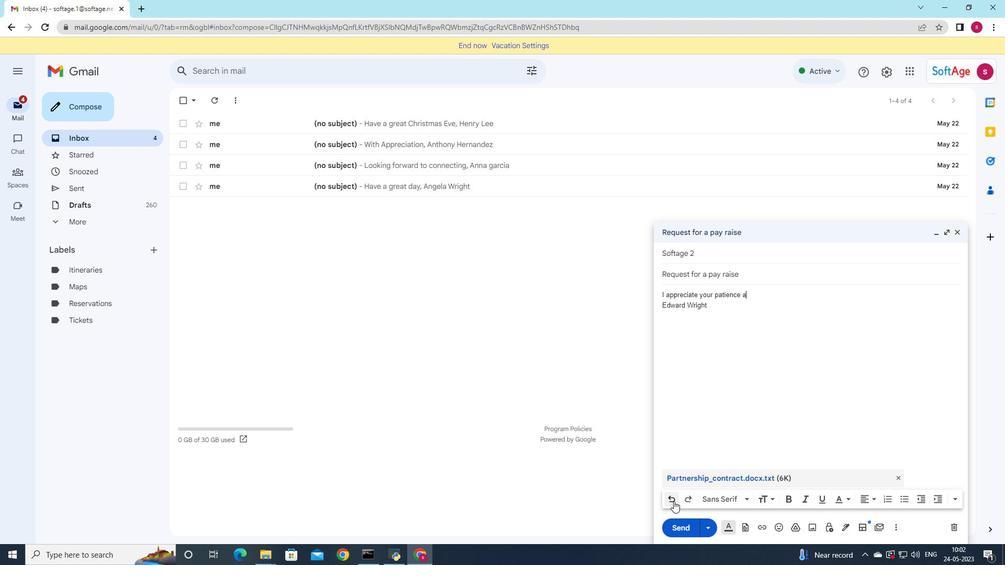 
Action: Mouse pressed left at (674, 501)
Screenshot: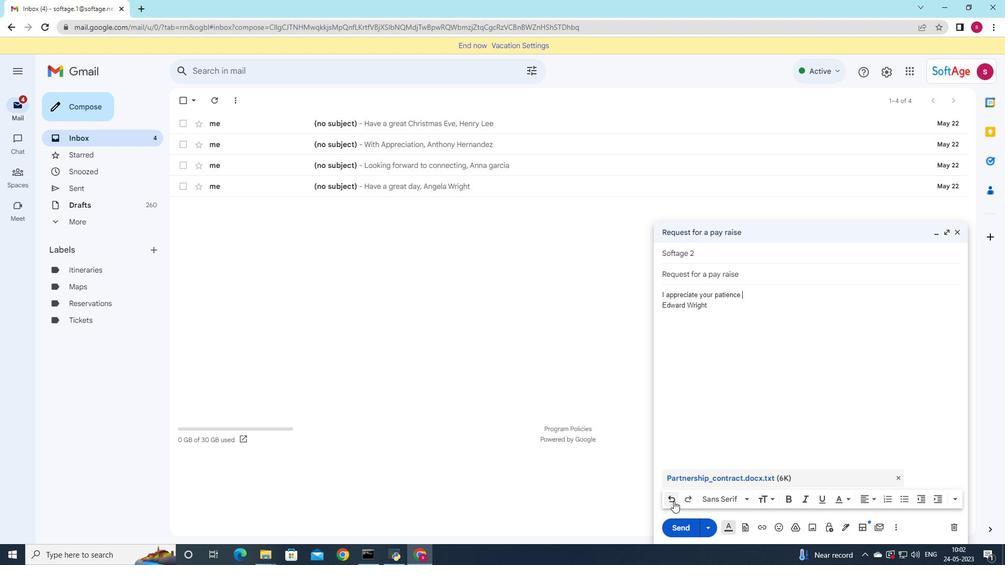 
Action: Mouse pressed left at (674, 501)
Screenshot: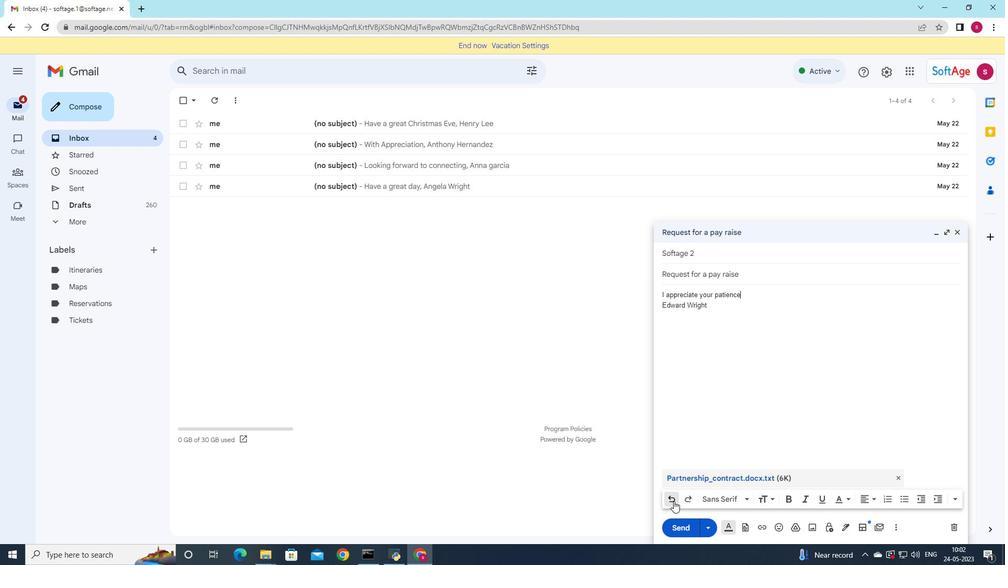 
Action: Mouse pressed left at (674, 501)
Screenshot: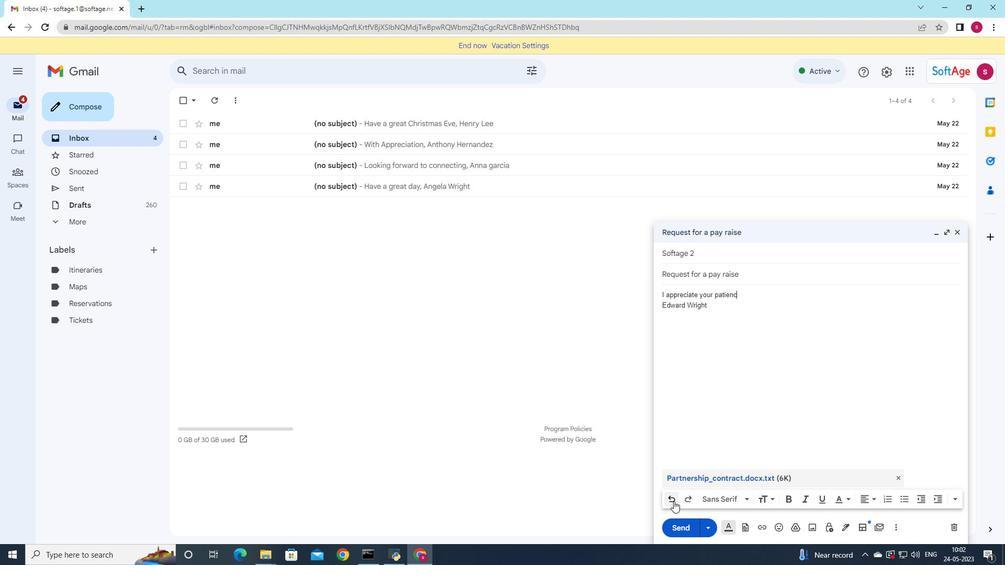 
Action: Mouse pressed left at (674, 501)
Screenshot: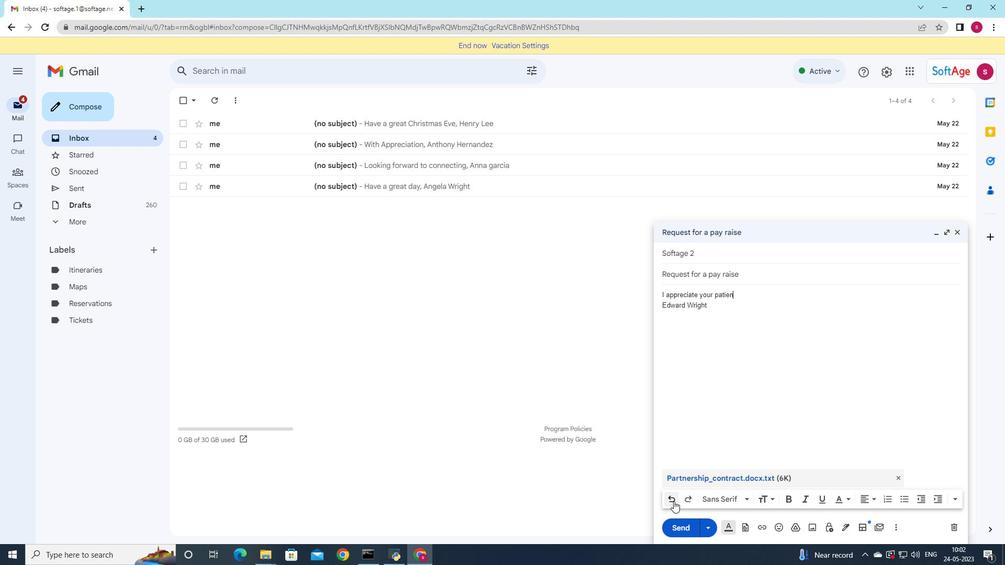 
Action: Mouse pressed left at (674, 501)
Screenshot: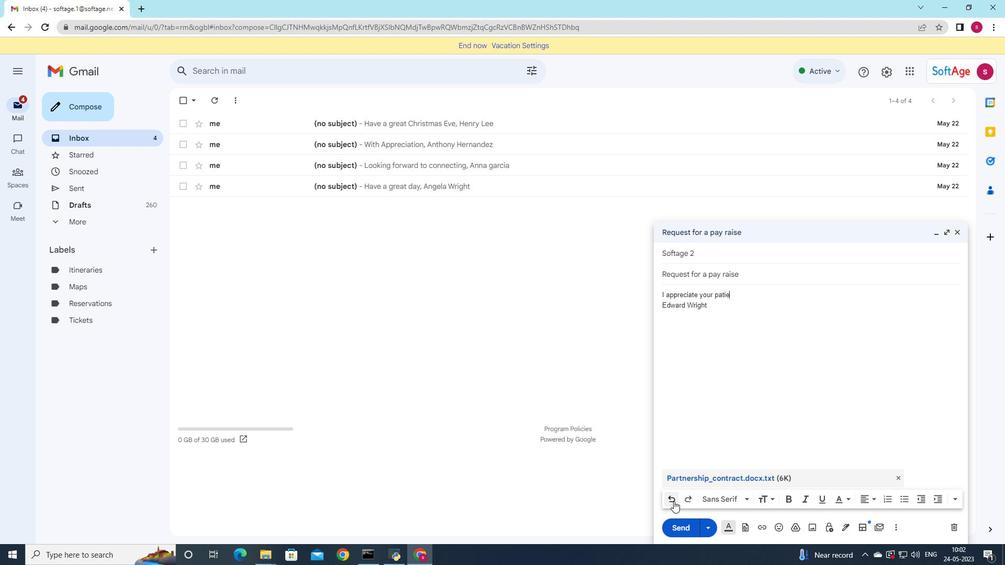 
Action: Mouse pressed left at (674, 501)
Screenshot: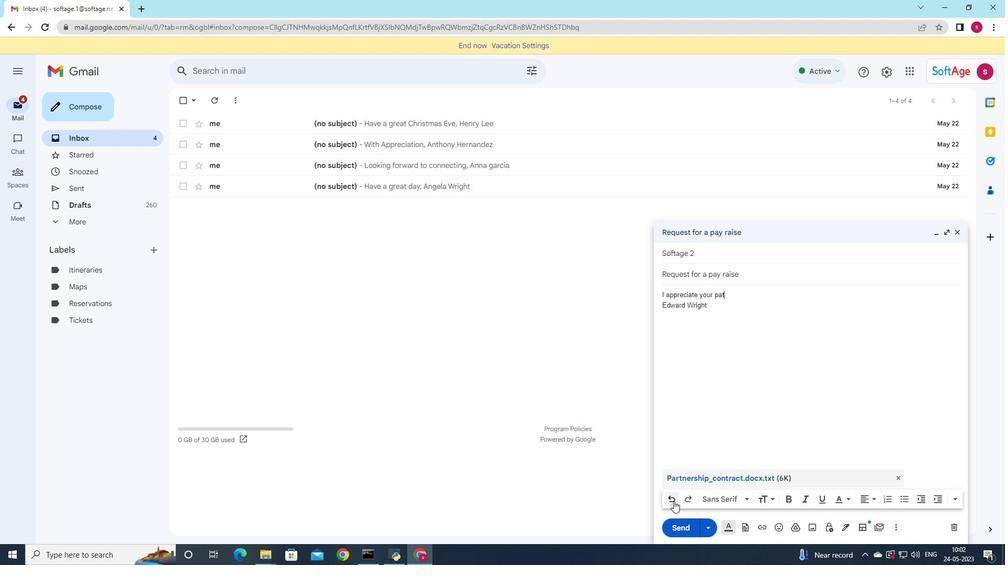 
Action: Mouse pressed left at (674, 501)
Screenshot: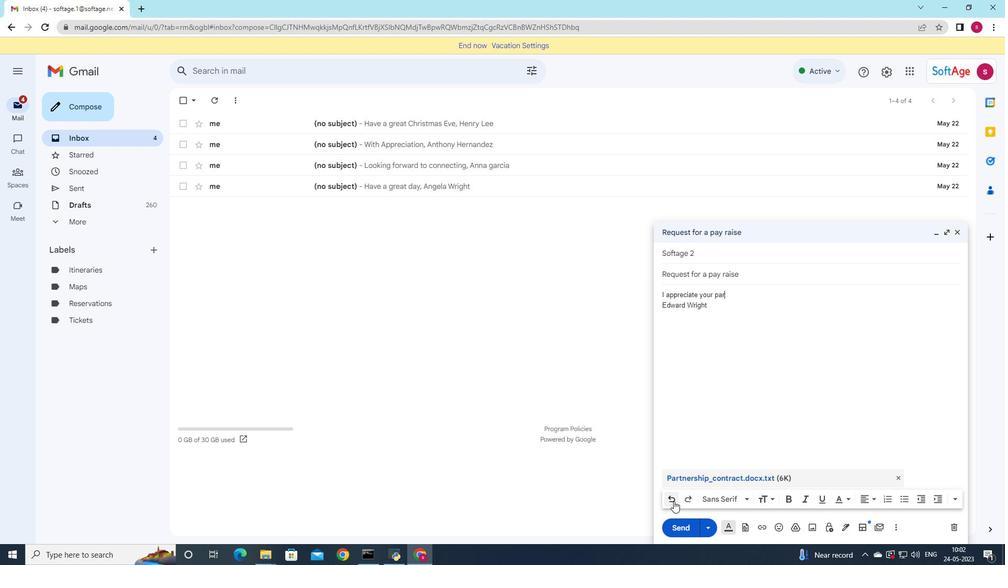 
Action: Mouse pressed left at (674, 501)
Screenshot: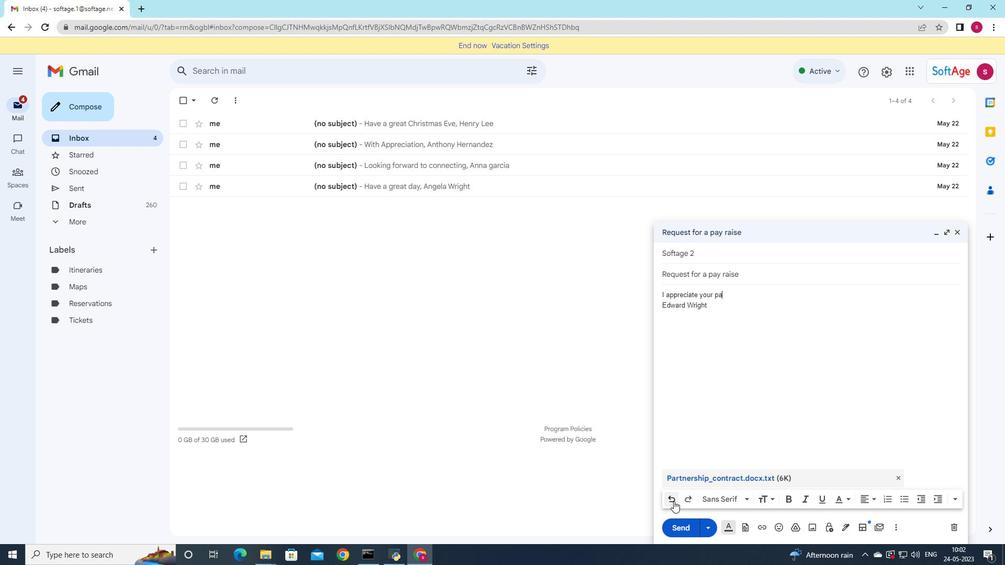 
Action: Mouse pressed left at (674, 501)
Screenshot: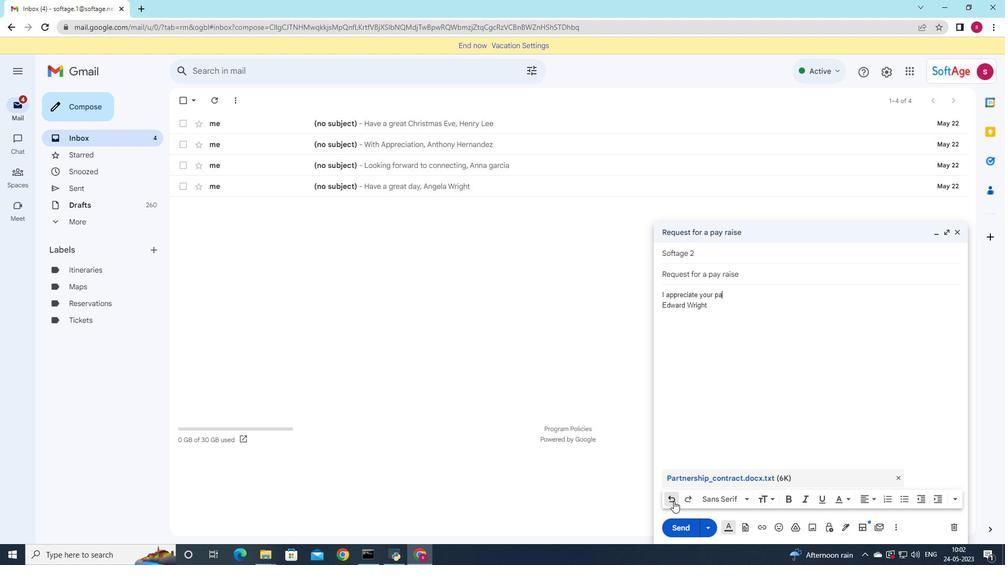 
Action: Mouse pressed left at (674, 501)
Screenshot: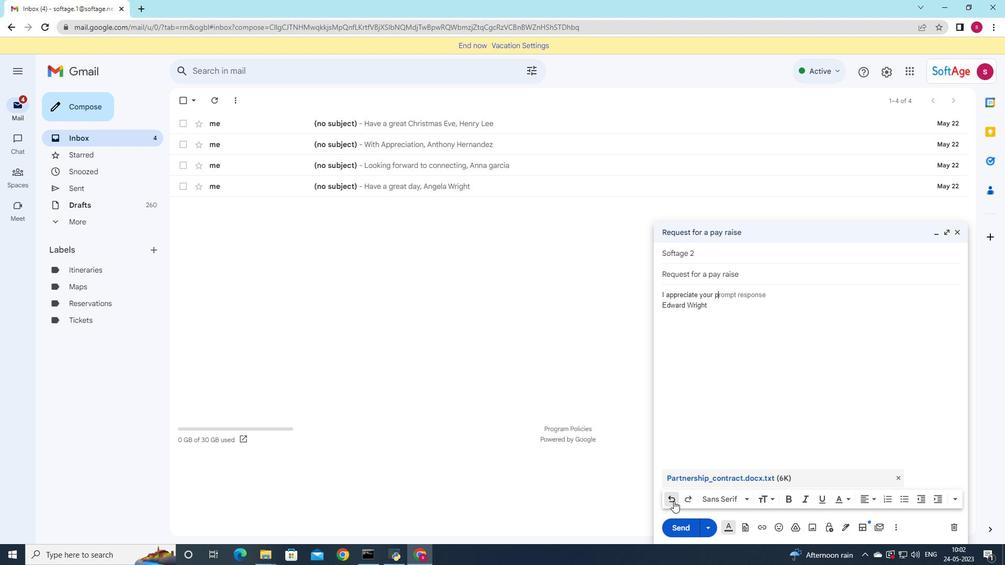 
Action: Mouse pressed left at (674, 501)
Screenshot: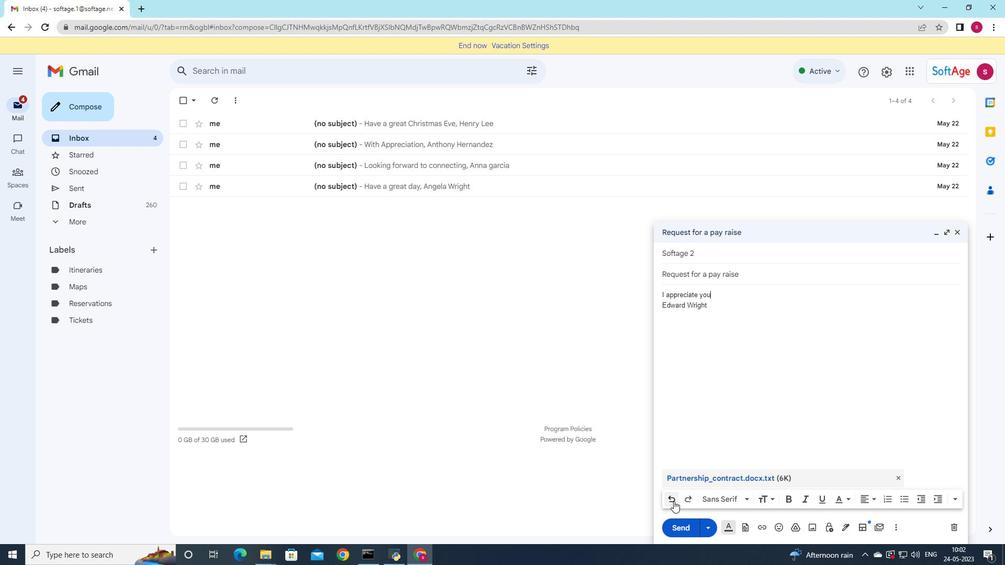
Action: Mouse pressed left at (674, 501)
Screenshot: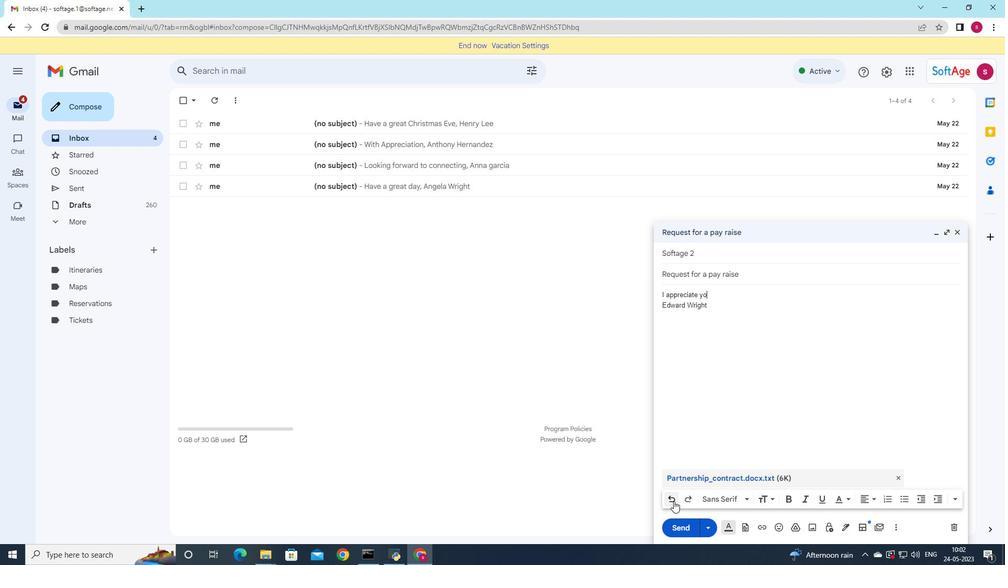 
Action: Mouse pressed left at (674, 501)
Screenshot: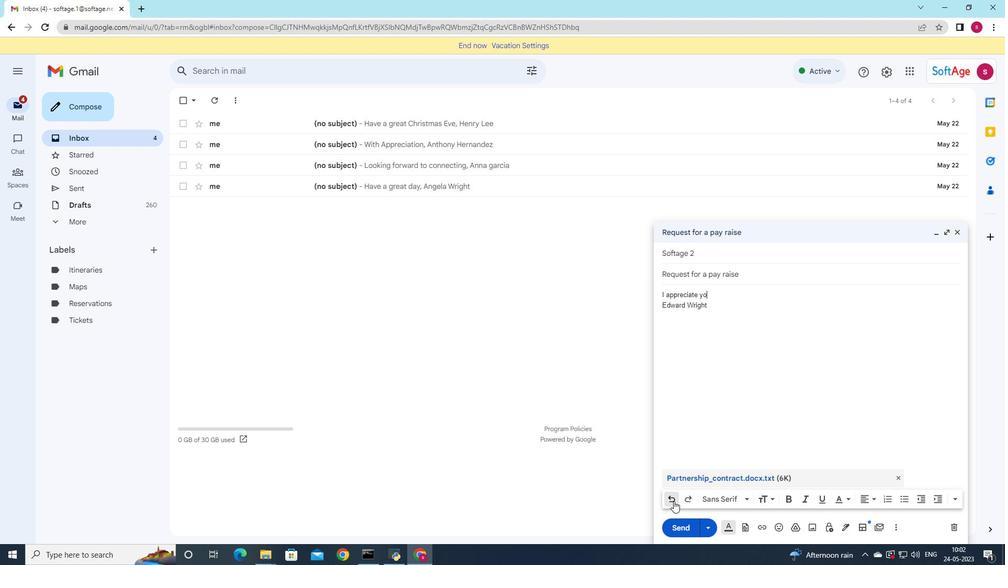 
Action: Mouse pressed left at (674, 501)
Screenshot: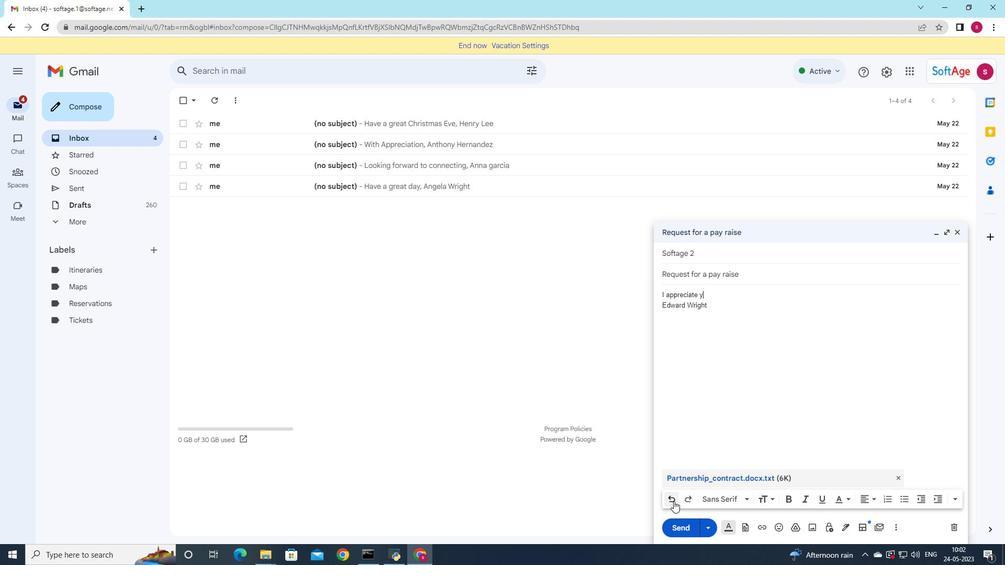 
Action: Mouse pressed left at (674, 501)
Screenshot: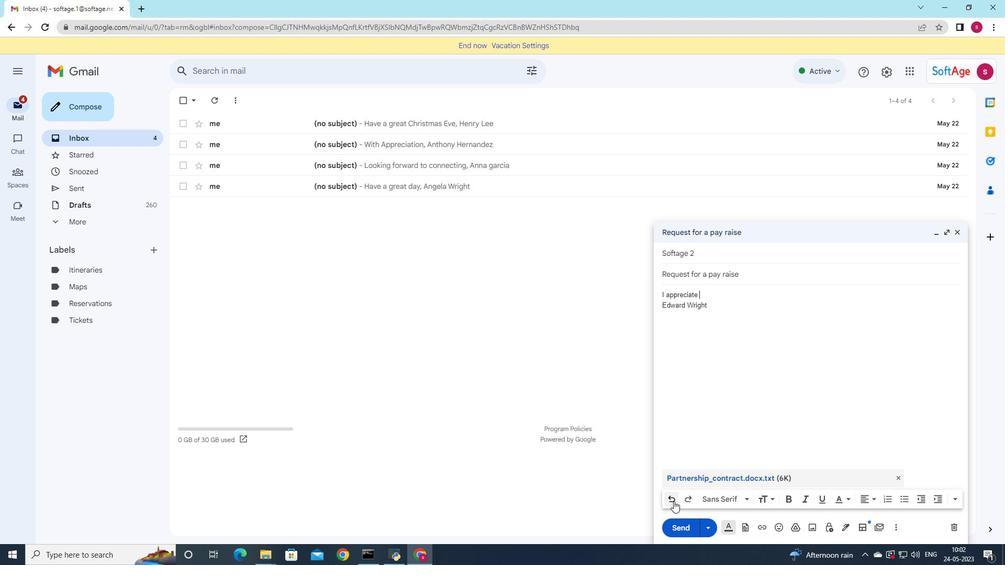 
Action: Mouse pressed left at (674, 501)
Screenshot: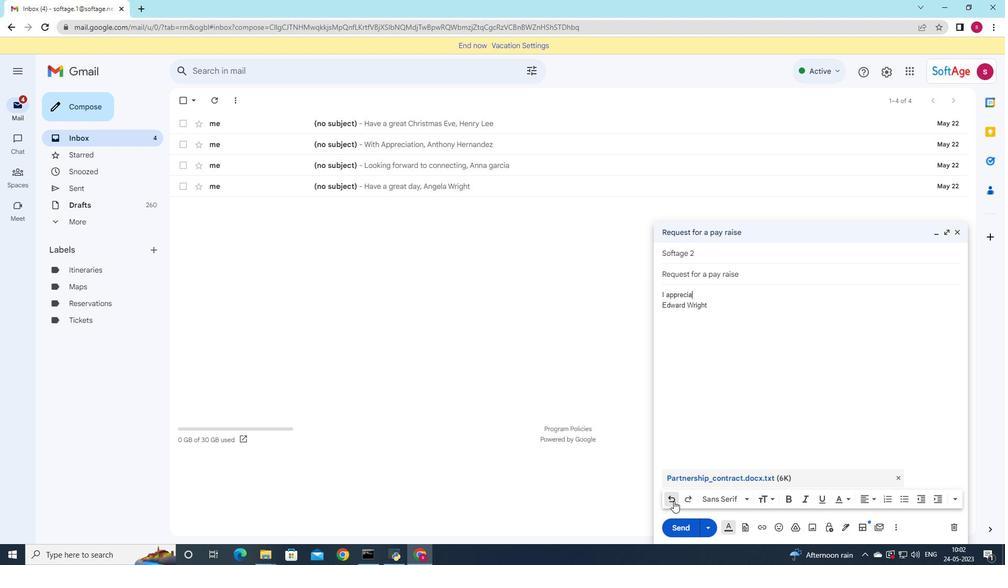 
Action: Mouse pressed left at (674, 501)
Screenshot: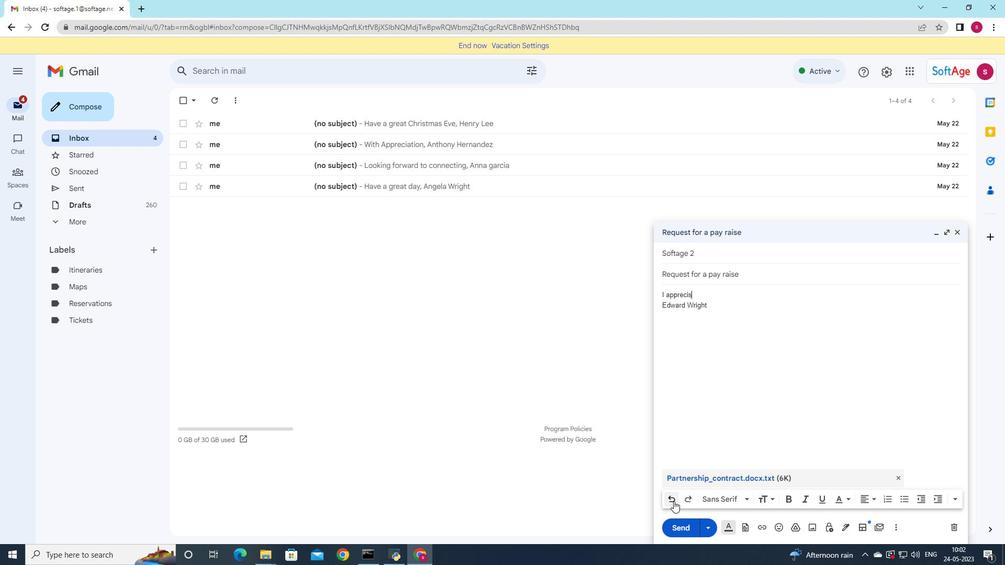 
Action: Mouse pressed left at (674, 501)
Screenshot: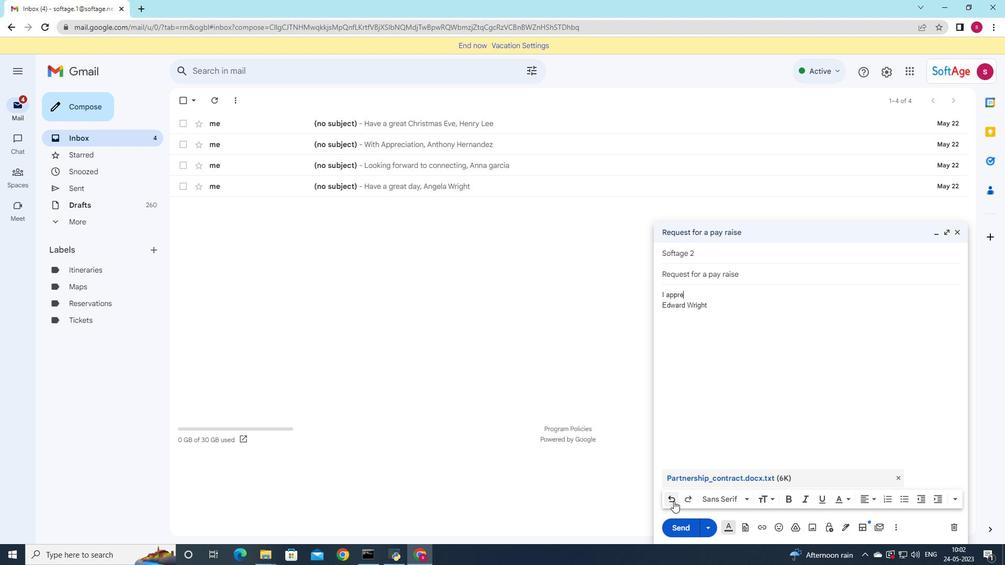 
Action: Mouse pressed left at (674, 501)
Screenshot: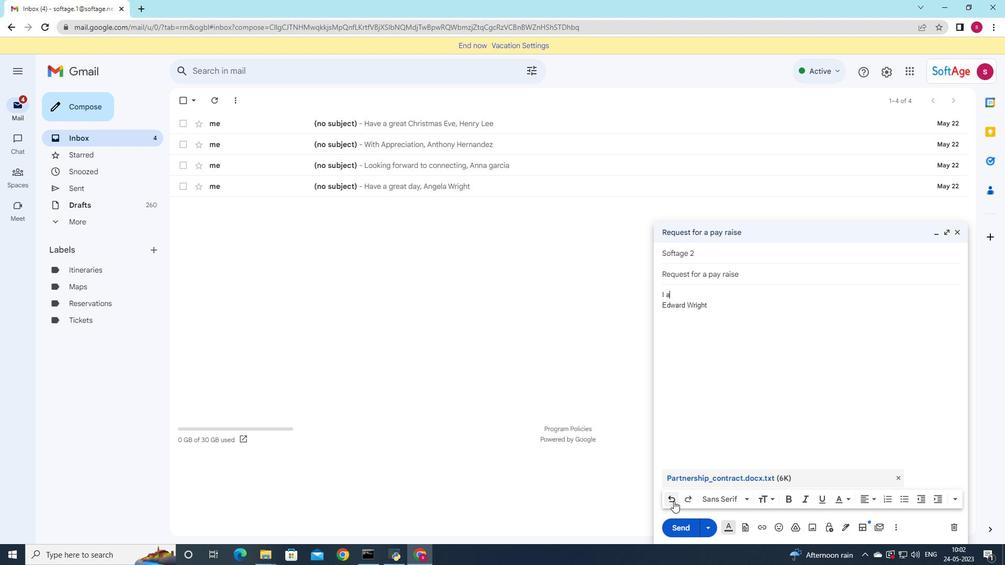 
Action: Mouse moved to (690, 490)
Screenshot: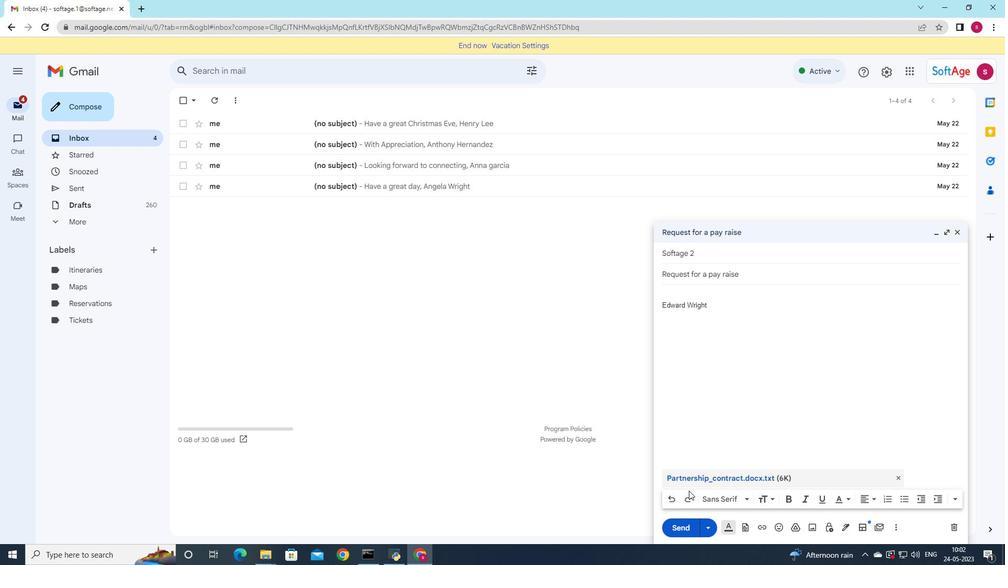 
Action: Key pressed <Key.shift>I<Key.space>would<Key.space>like<Key.space>to<Key.space>arrange<Key.space>a<Key.space>conference<Key.space>call<Key.space>to<Key.space>discuss<Key.space>this<Key.space>matter<Key.space>further.
Screenshot: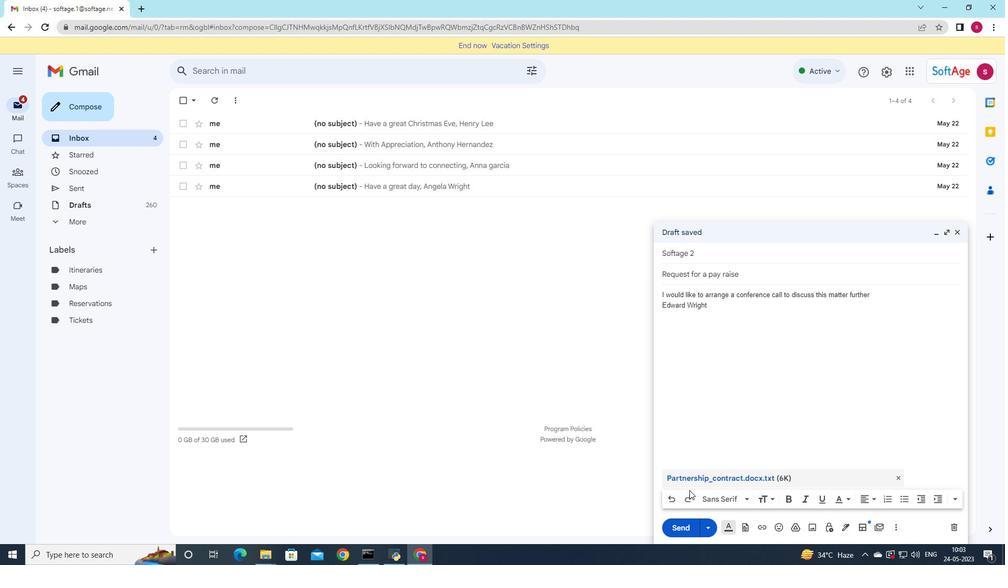 
Action: Mouse moved to (674, 502)
Screenshot: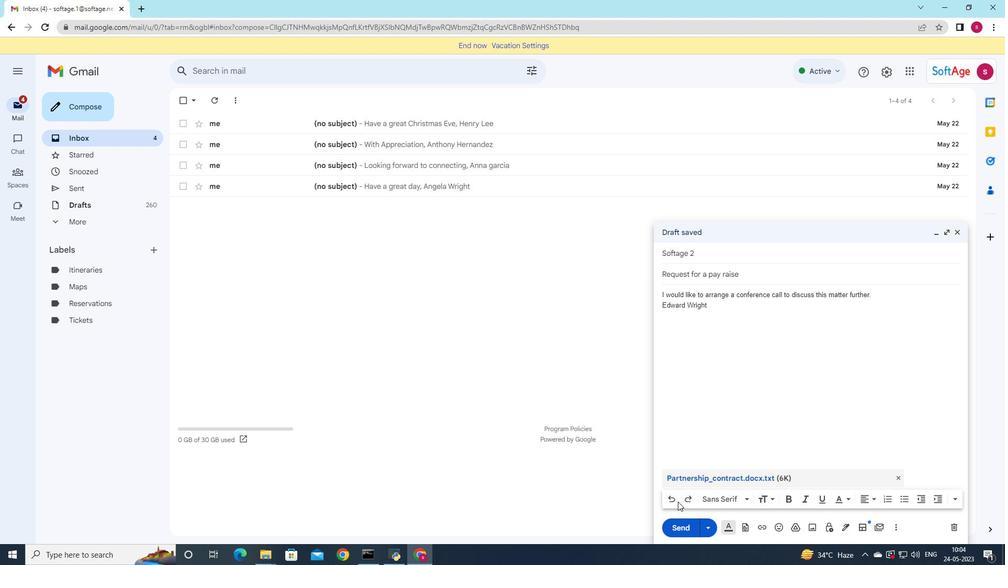 
Action: Mouse pressed left at (674, 502)
Screenshot: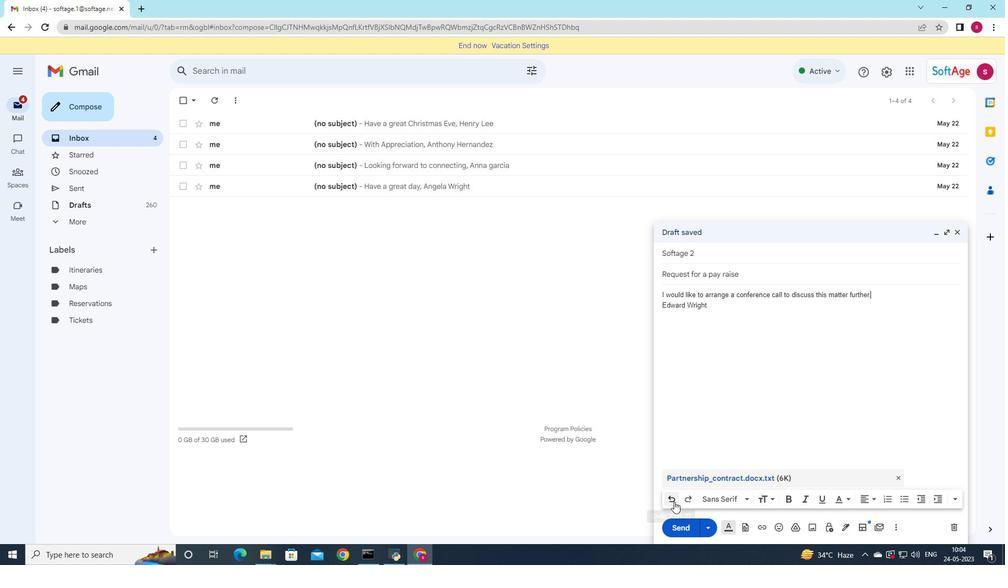 
Action: Mouse moved to (786, 508)
Screenshot: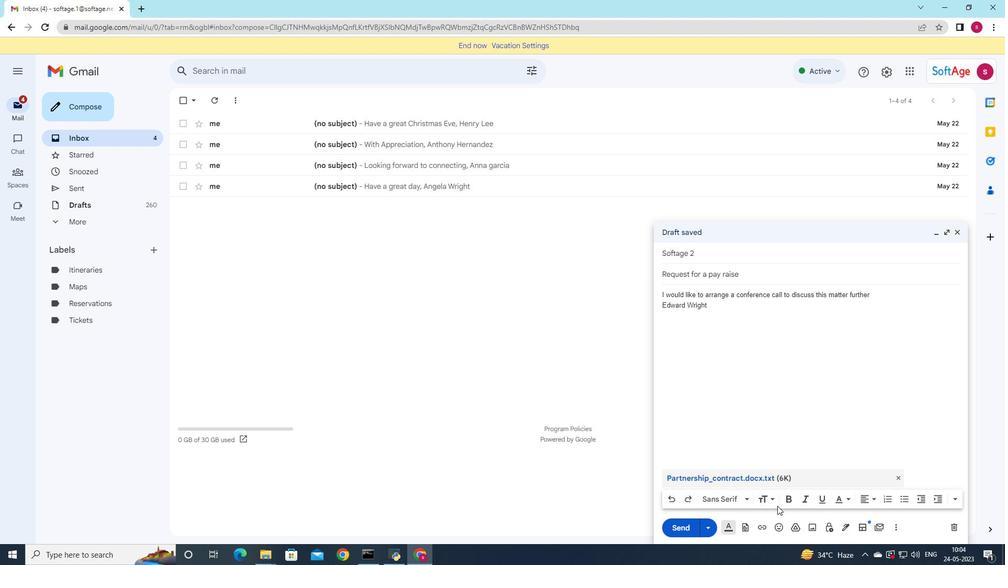 
Action: Key pressed .
Screenshot: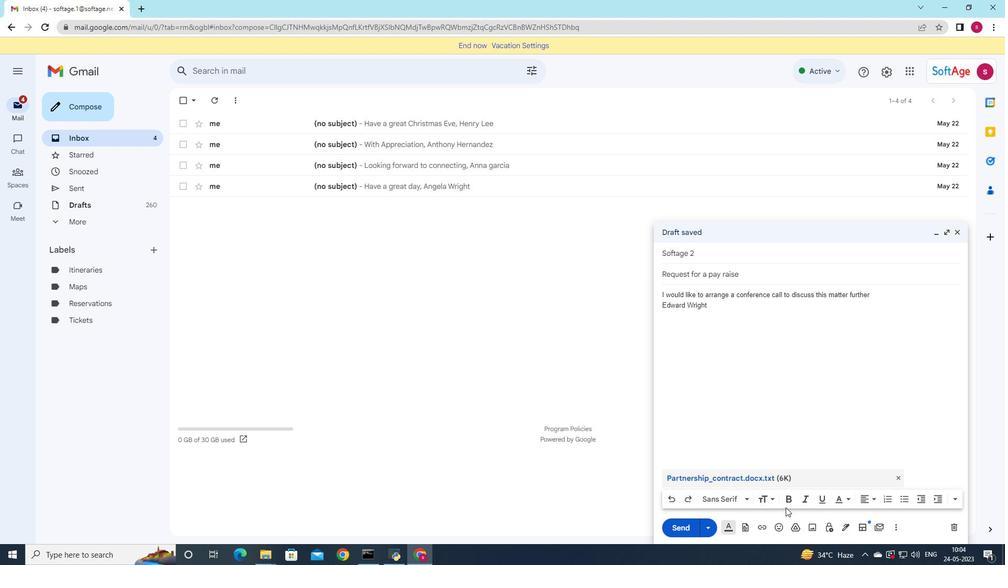 
Action: Mouse moved to (683, 525)
Screenshot: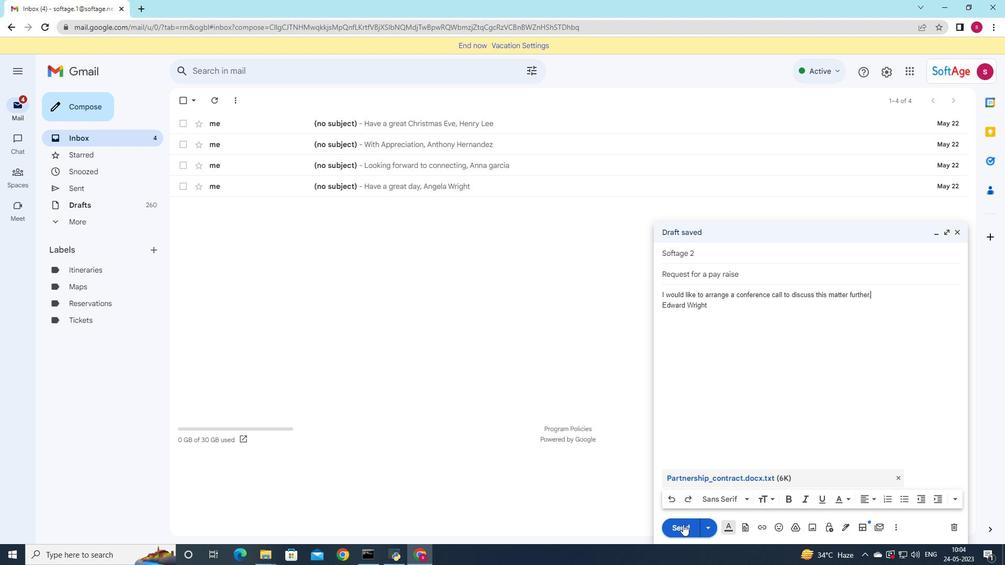 
Action: Mouse pressed left at (683, 525)
Screenshot: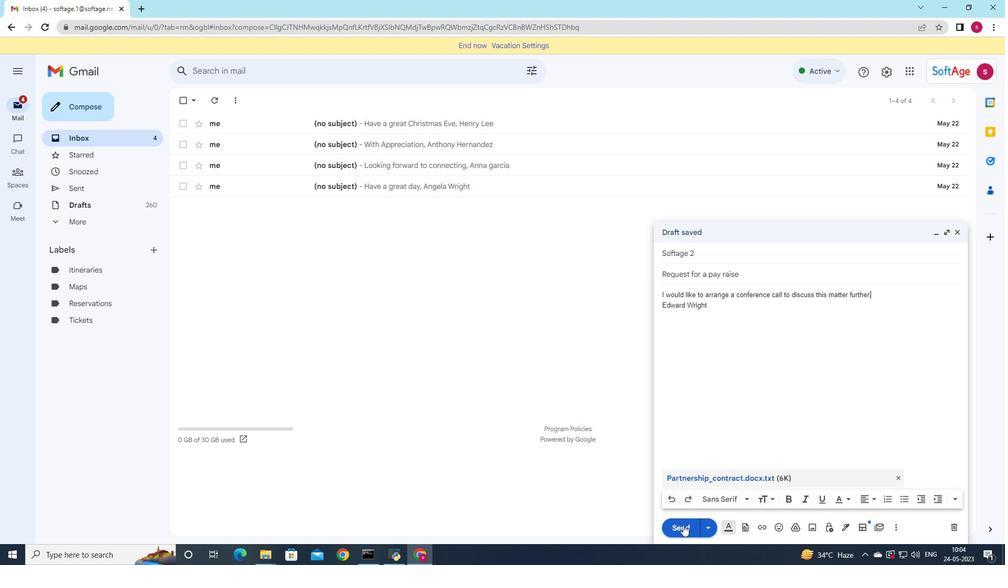 
Action: Mouse moved to (99, 189)
Screenshot: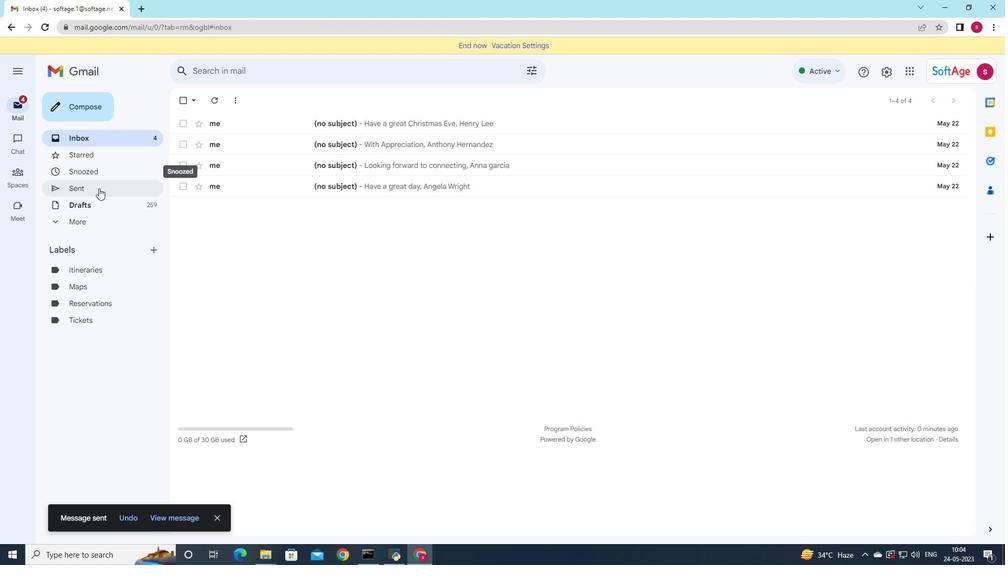 
Action: Mouse pressed left at (99, 189)
Screenshot: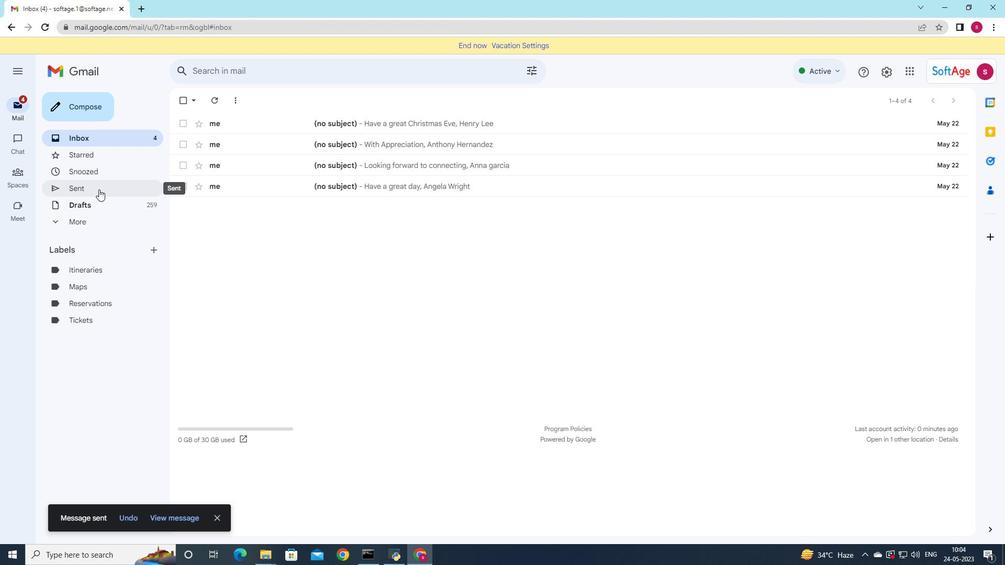 
Action: Mouse moved to (434, 163)
Screenshot: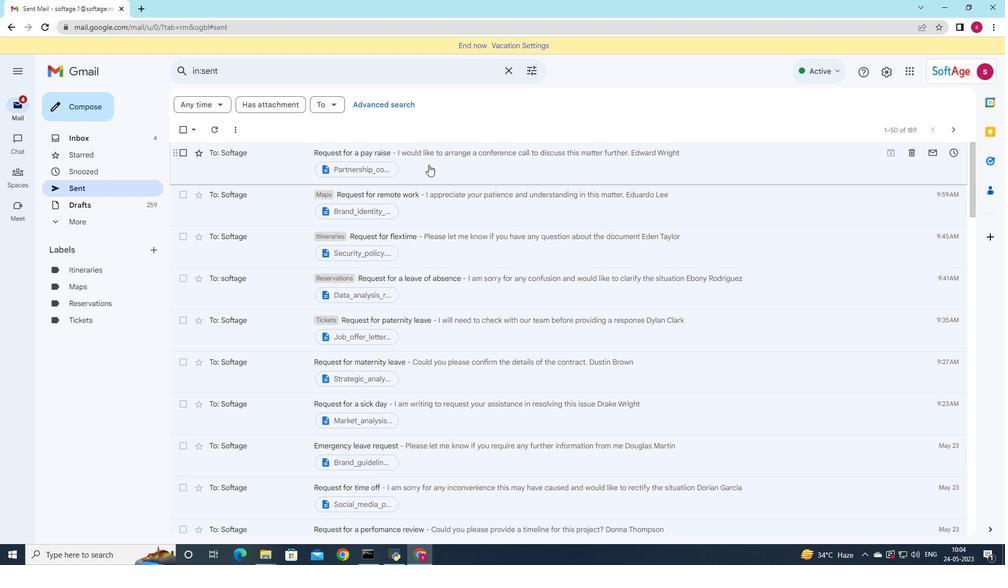 
Action: Mouse pressed left at (434, 163)
Screenshot: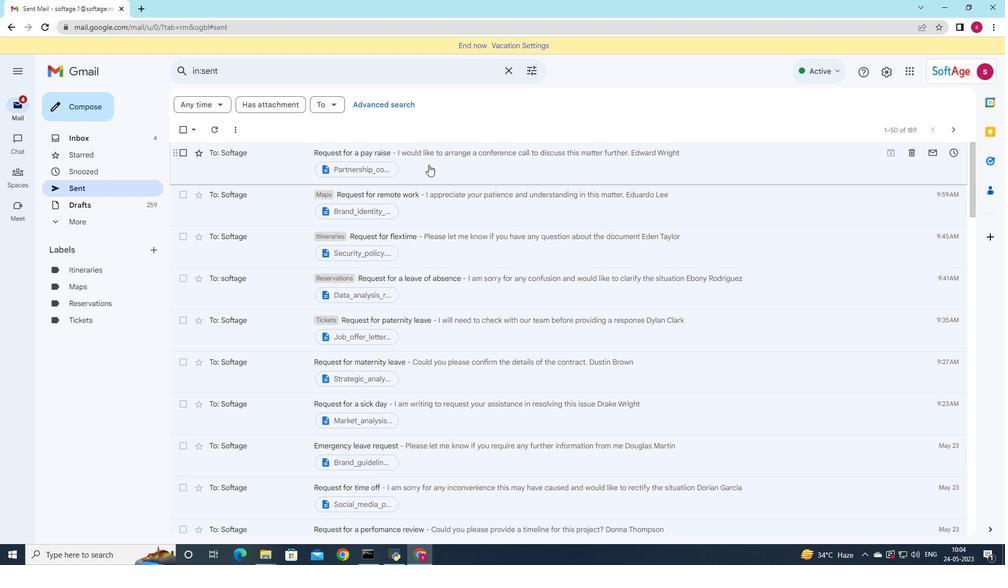 
Action: Mouse moved to (387, 96)
Screenshot: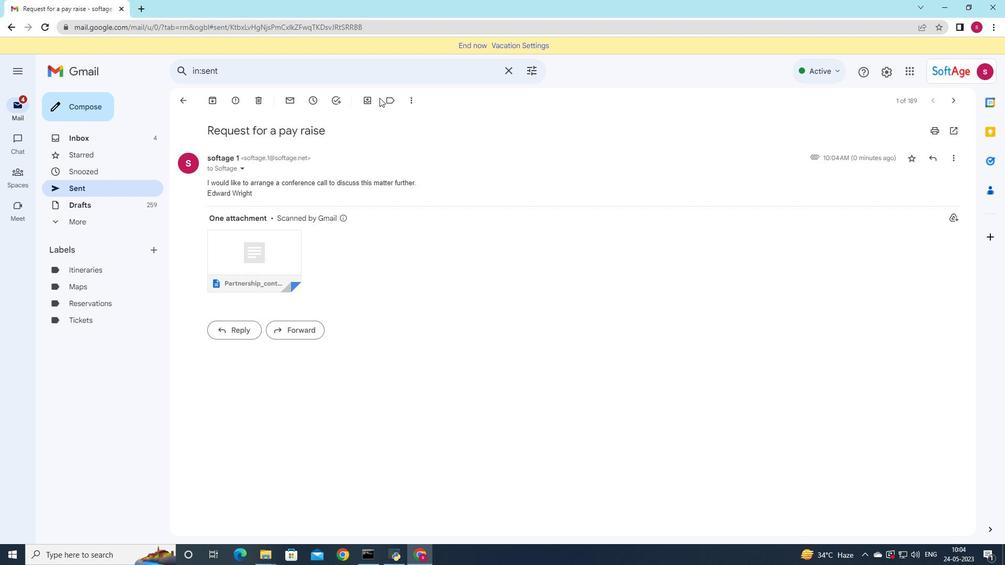 
Action: Mouse pressed left at (387, 96)
Screenshot: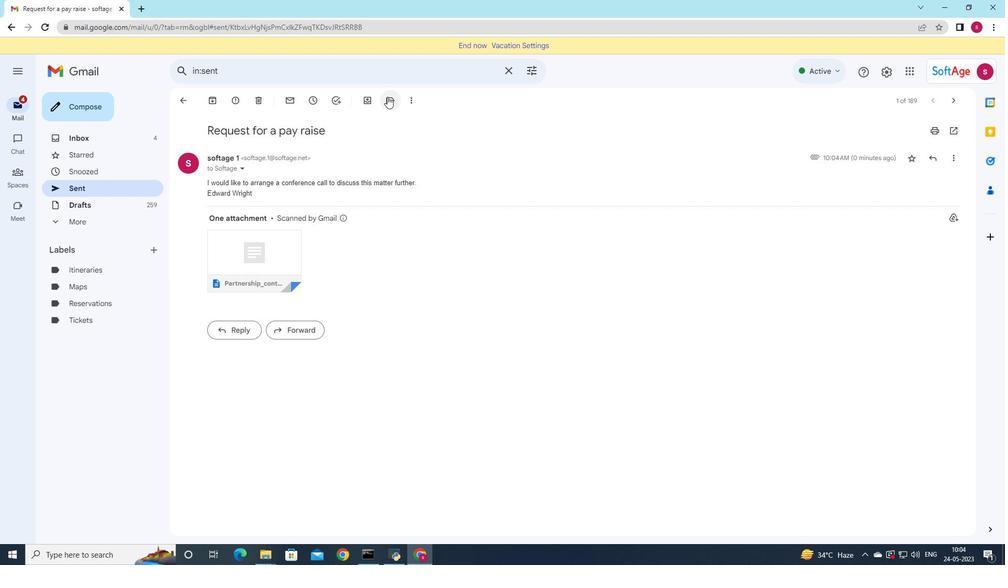 
Action: Mouse moved to (435, 289)
Screenshot: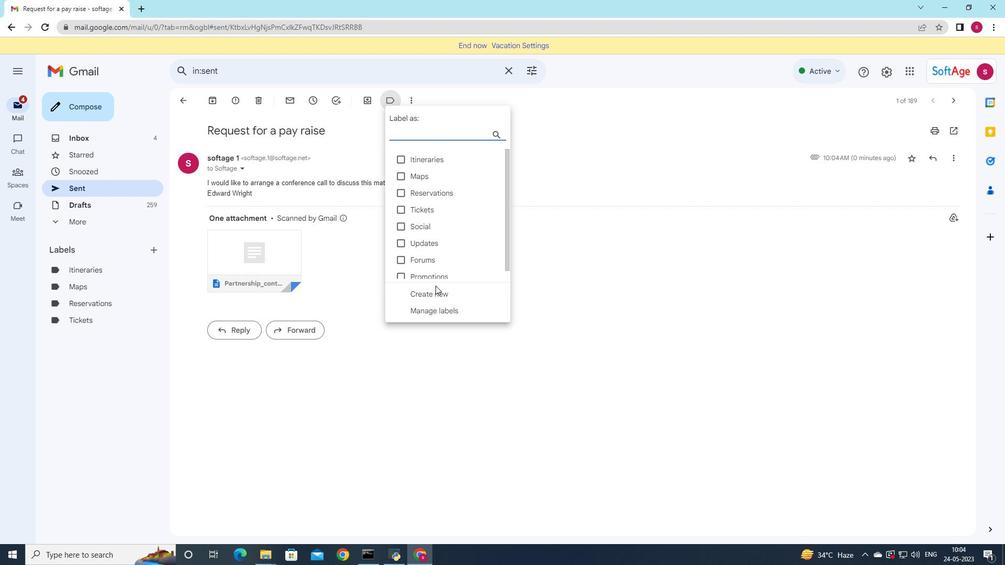 
Action: Mouse pressed left at (435, 289)
Screenshot: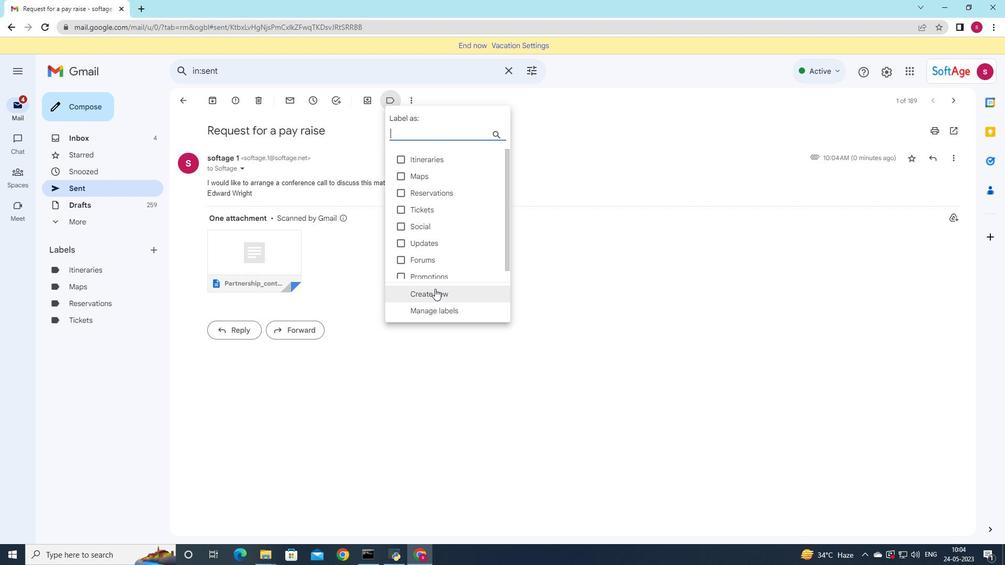
Action: Mouse moved to (579, 220)
Screenshot: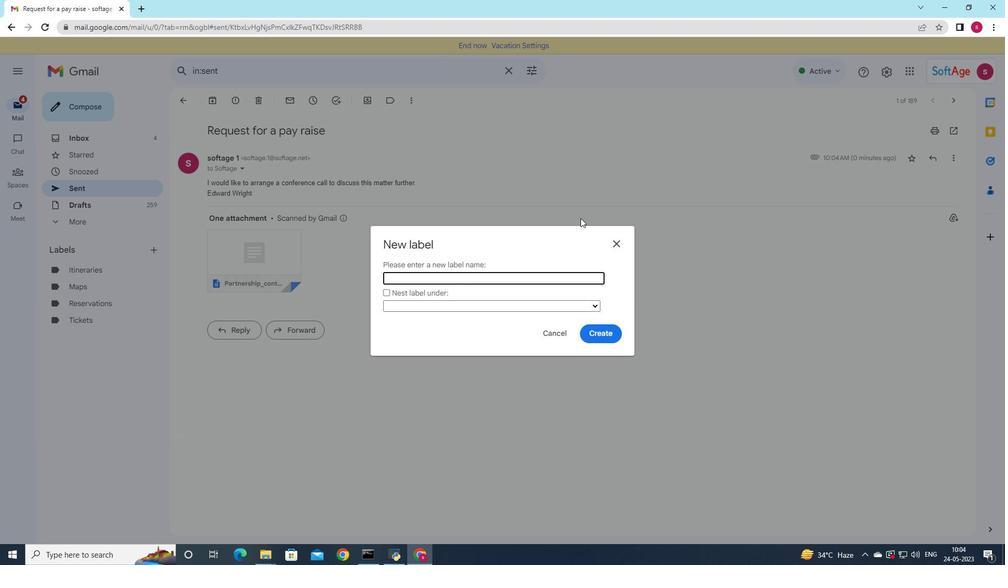 
Action: Key pressed <Key.shift><Key.shift><Key.shift><Key.shift><Key.shift><Key.shift><Key.shift><Key.shift><Key.shift>Guisea<Key.backspace><Key.backspace><Key.backspace>des
Screenshot: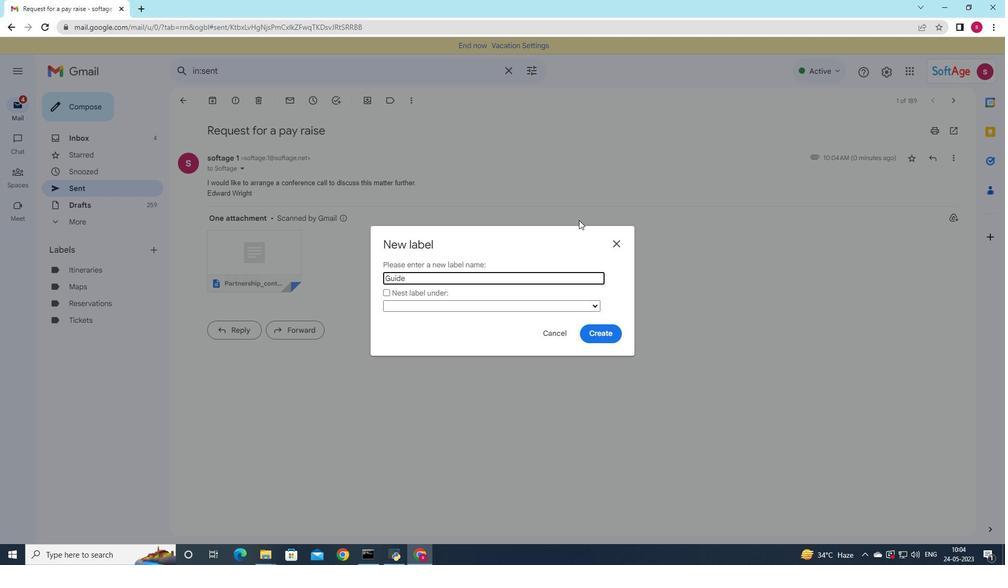
Action: Mouse moved to (603, 329)
Screenshot: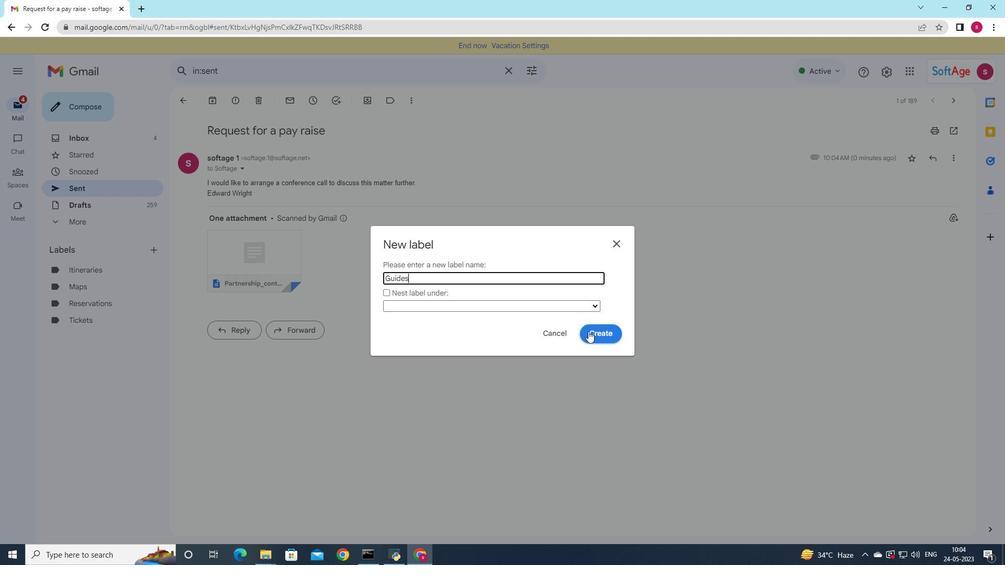 
Action: Mouse pressed left at (603, 329)
Screenshot: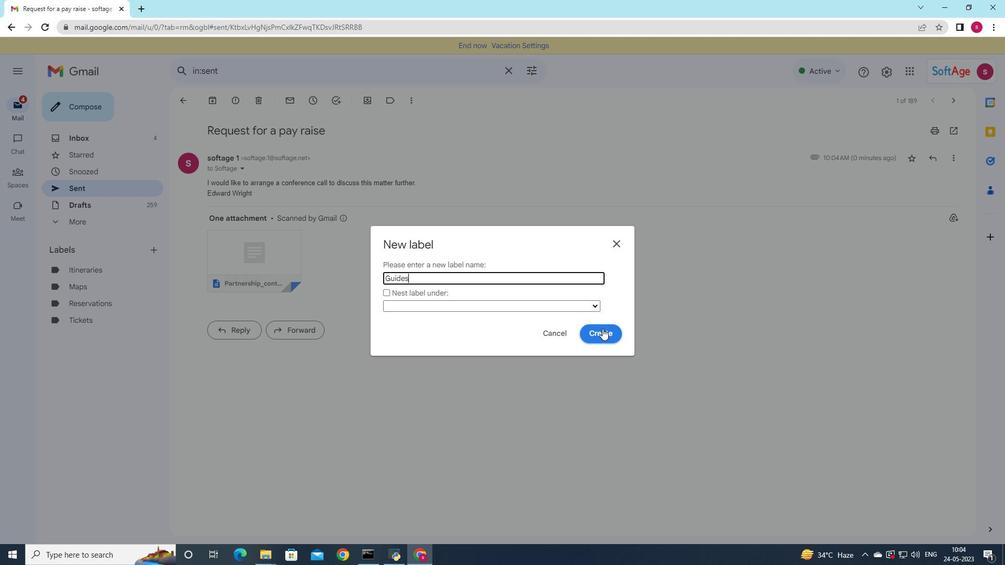 
Action: Mouse moved to (554, 269)
Screenshot: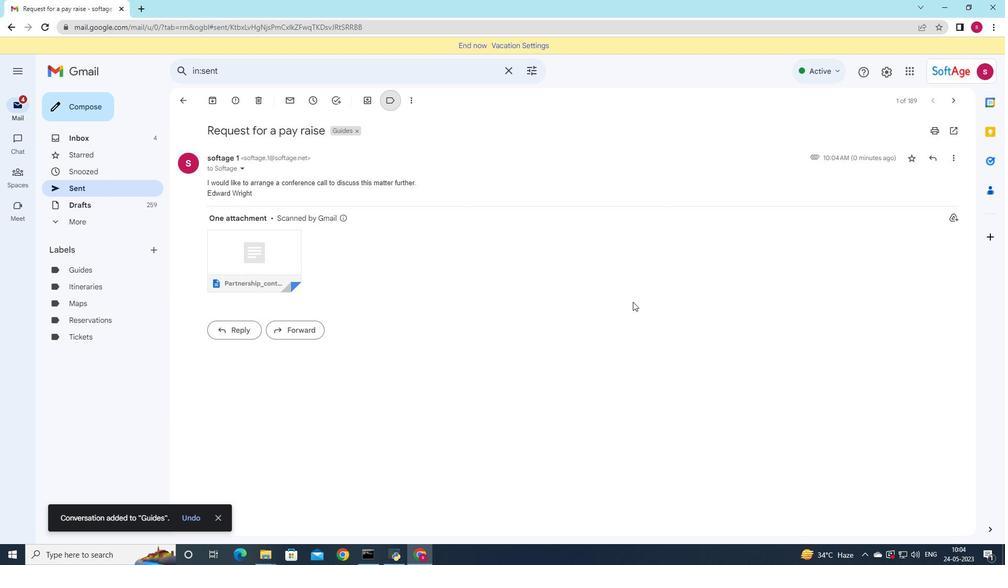 
